 Task: Navigate through Radio City Music Hall to the orchestra seating area.
Action: Mouse moved to (222, 53)
Screenshot: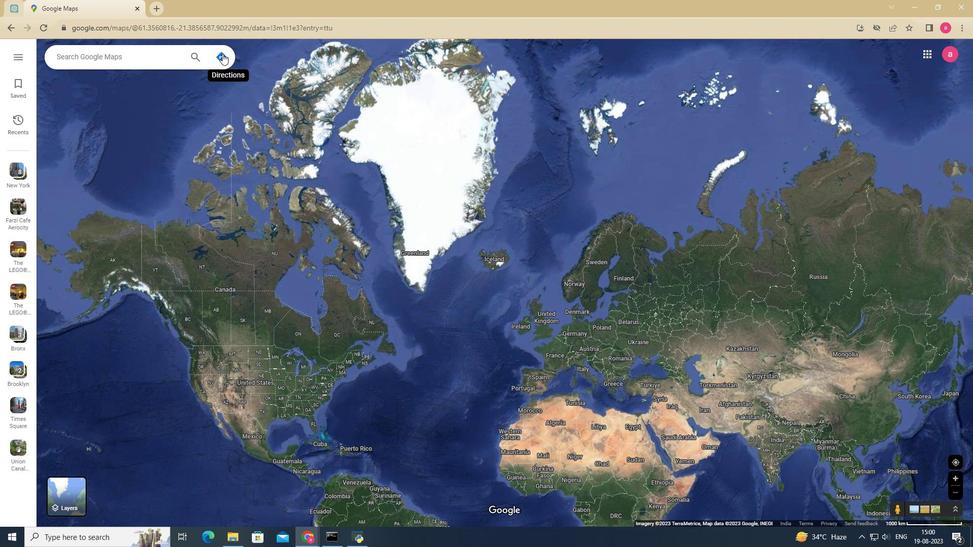 
Action: Mouse pressed left at (222, 53)
Screenshot: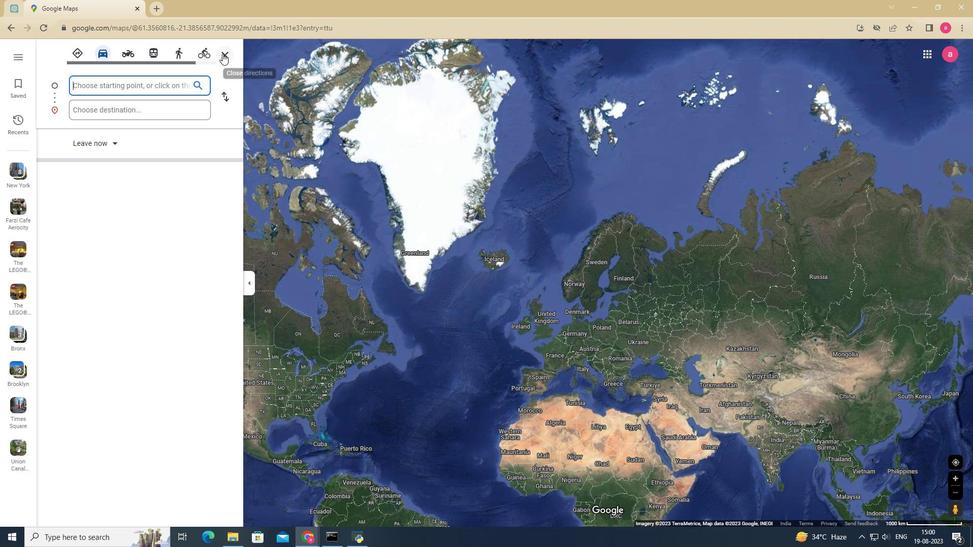 
Action: Mouse moved to (89, 88)
Screenshot: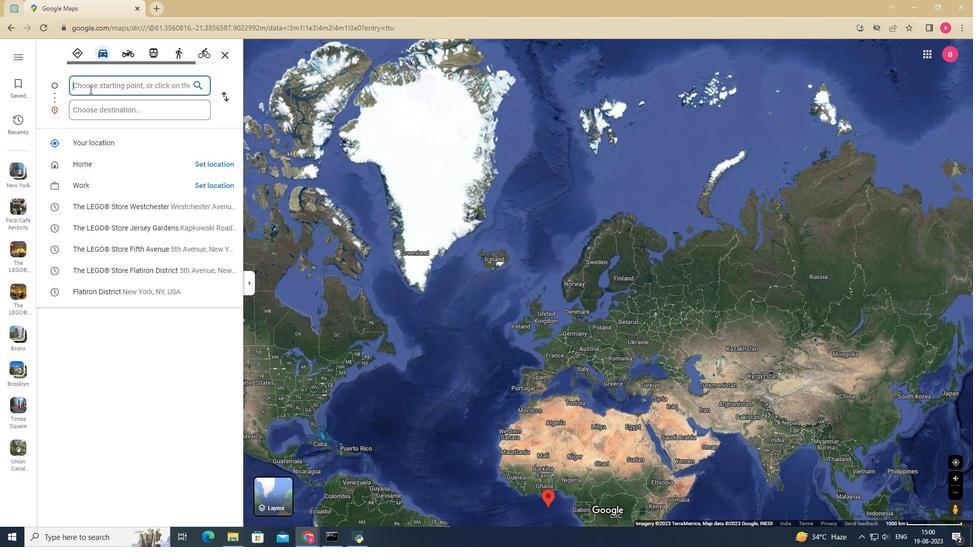 
Action: Mouse pressed left at (89, 88)
Screenshot: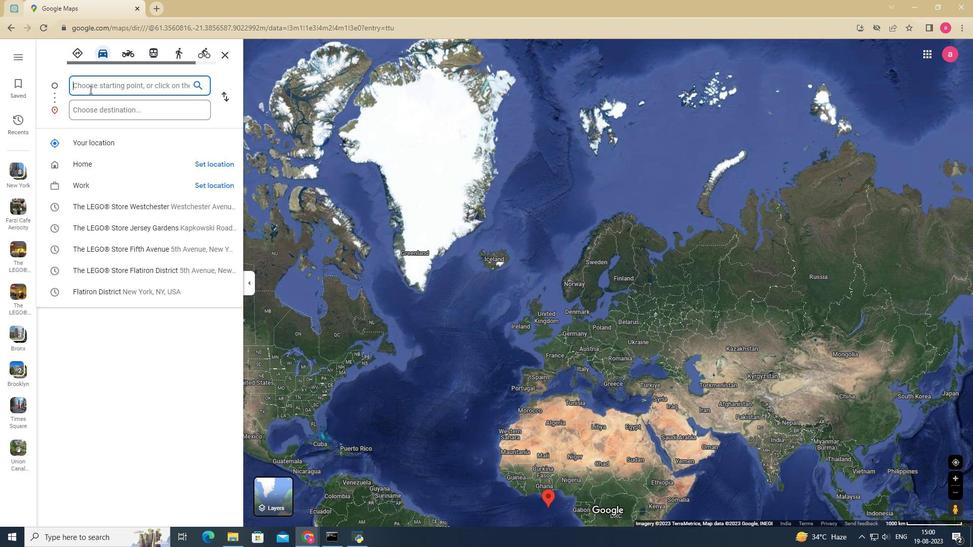 
Action: Mouse moved to (89, 89)
Screenshot: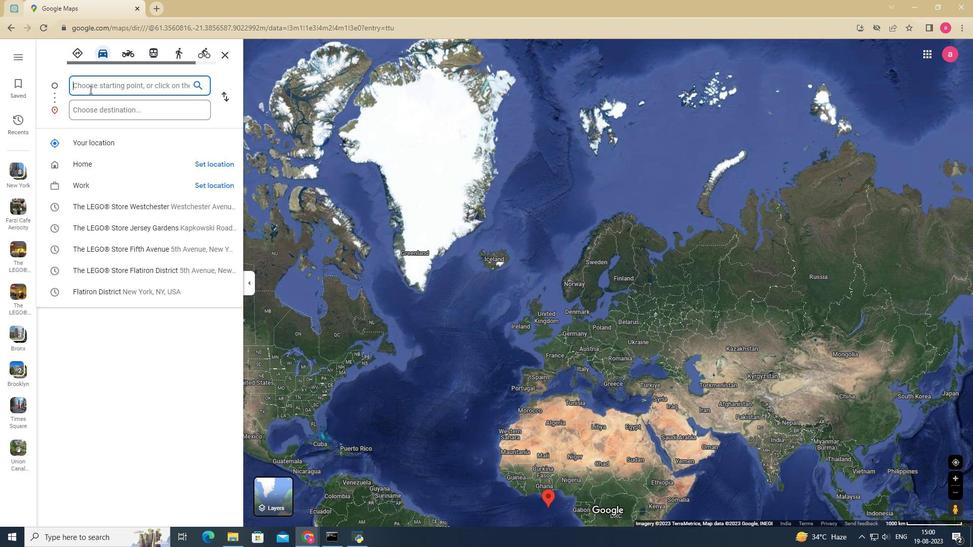 
Action: Key pressed radio<Key.space>muscia<Key.backspace><Key.backspace><Key.backspace>ic<Key.space>hall<Key.enter>
Screenshot: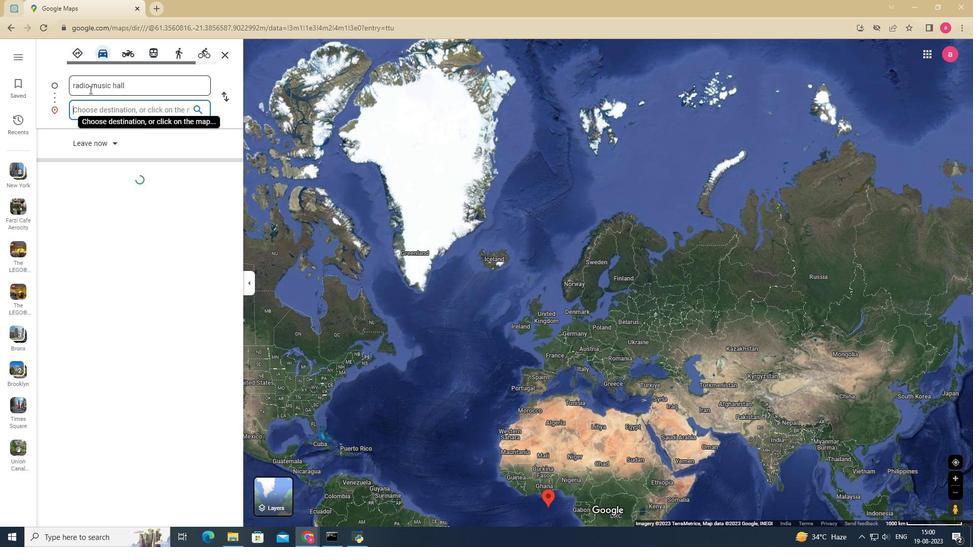 
Action: Mouse moved to (105, 115)
Screenshot: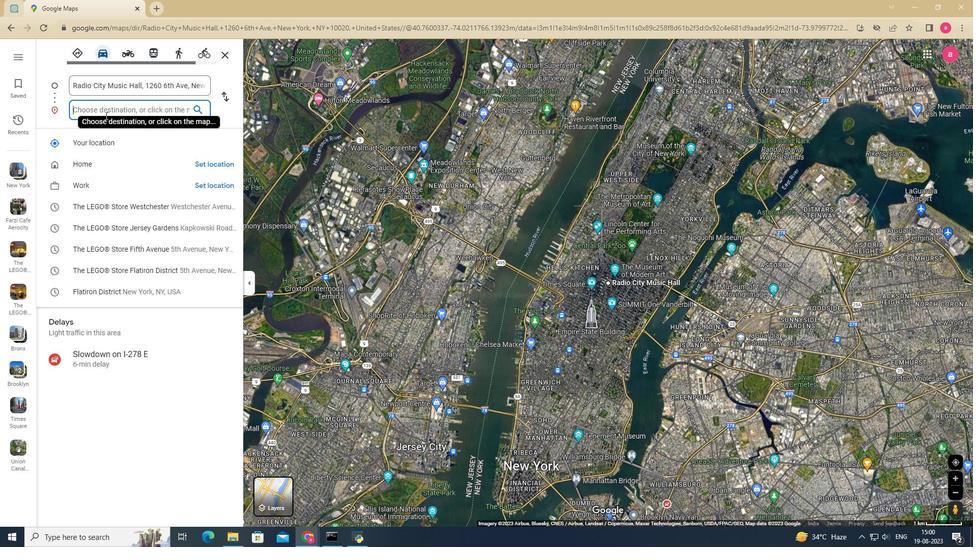 
Action: Mouse pressed left at (105, 115)
Screenshot: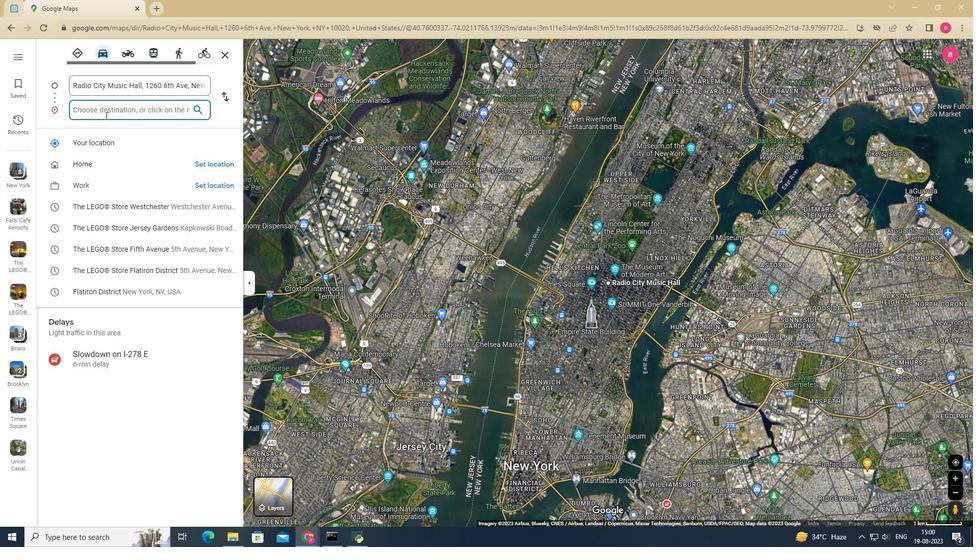 
Action: Key pressed orchestra<Key.space>seating<Key.space>area<Key.enter>
Screenshot: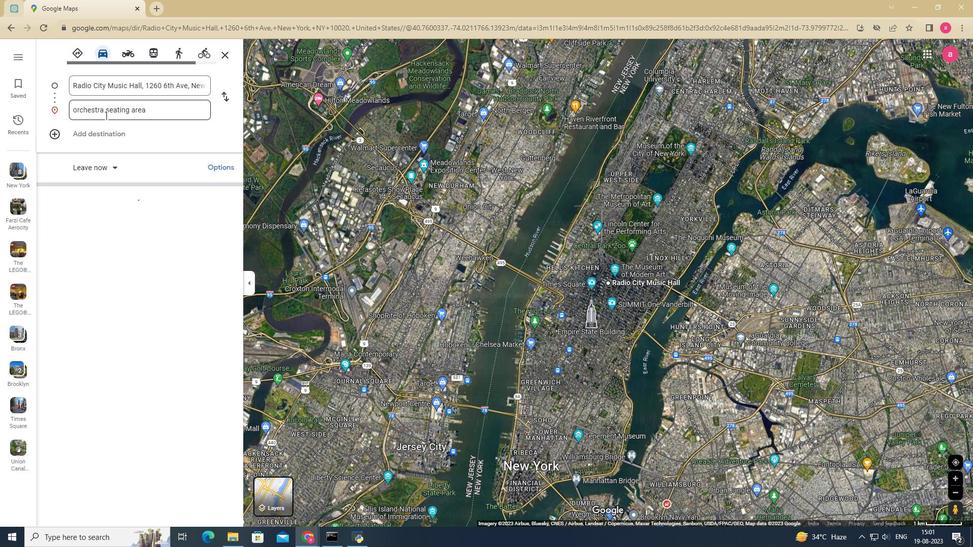 
Action: Mouse moved to (640, 357)
Screenshot: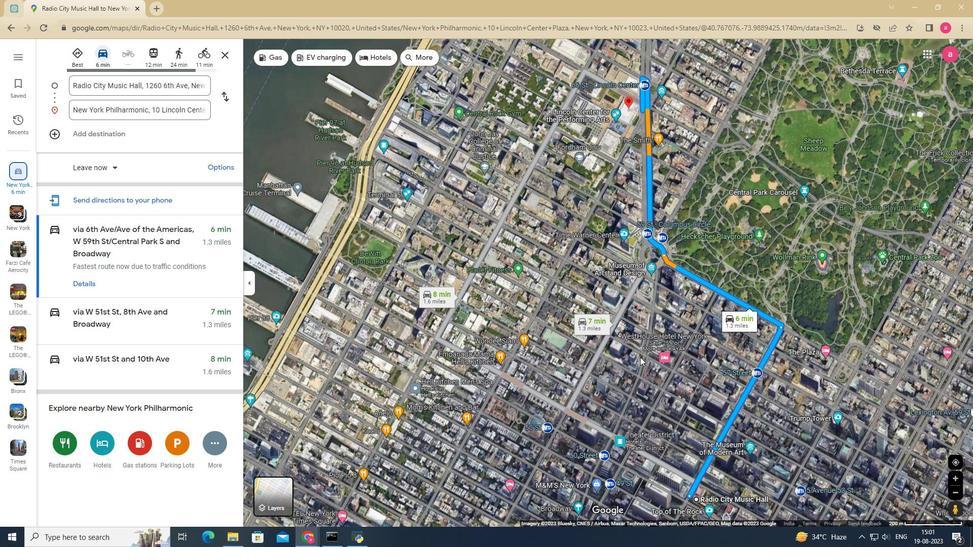 
Action: Mouse scrolled (640, 356) with delta (0, 0)
Screenshot: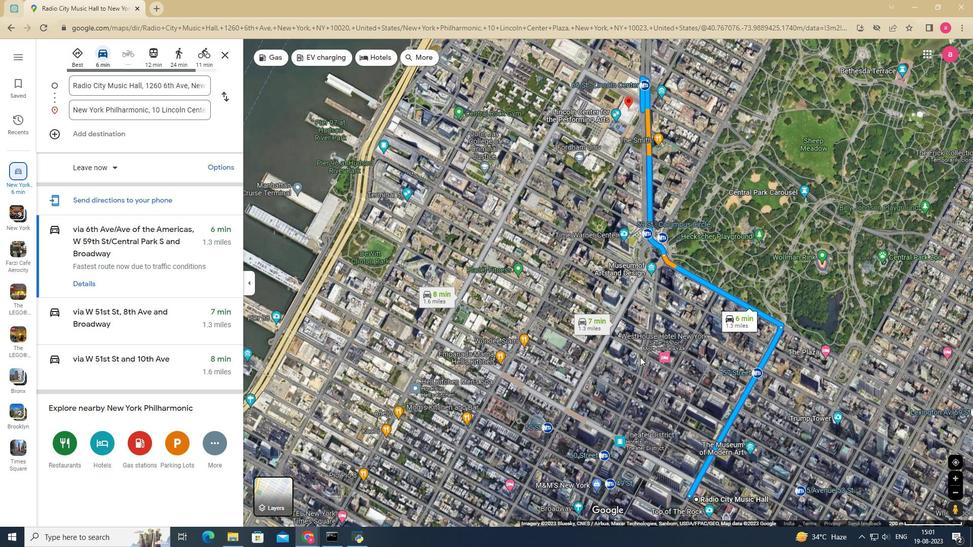 
Action: Mouse scrolled (640, 356) with delta (0, 0)
Screenshot: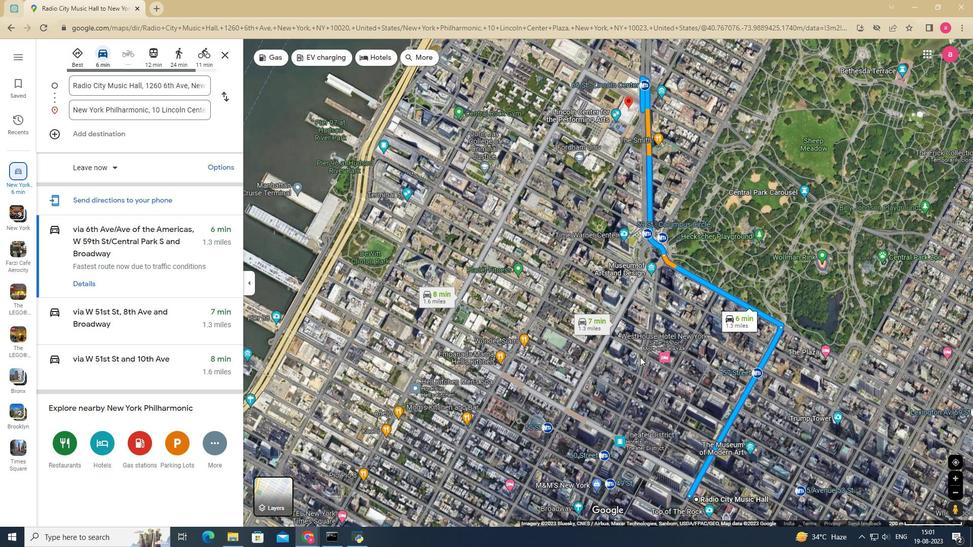 
Action: Mouse scrolled (640, 356) with delta (0, 0)
Screenshot: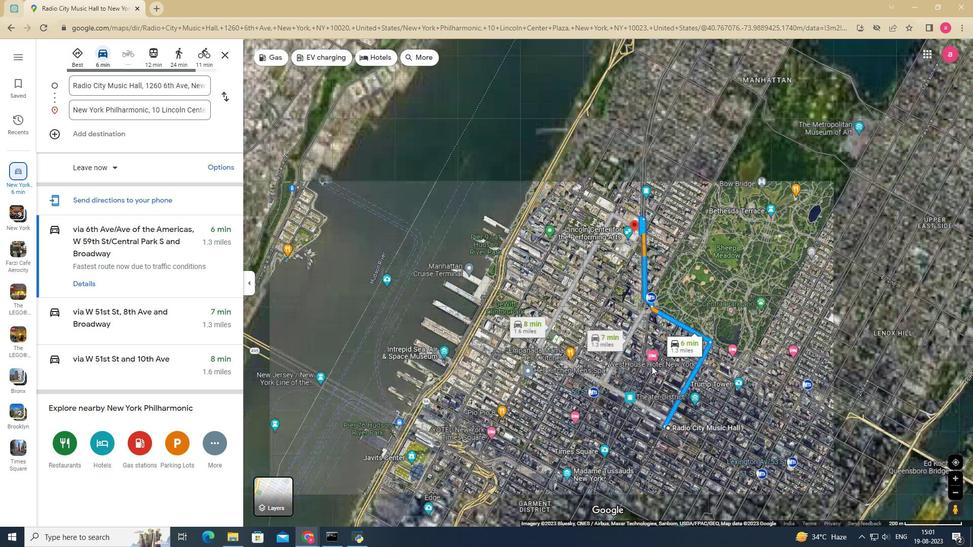 
Action: Mouse scrolled (640, 356) with delta (0, 0)
Screenshot: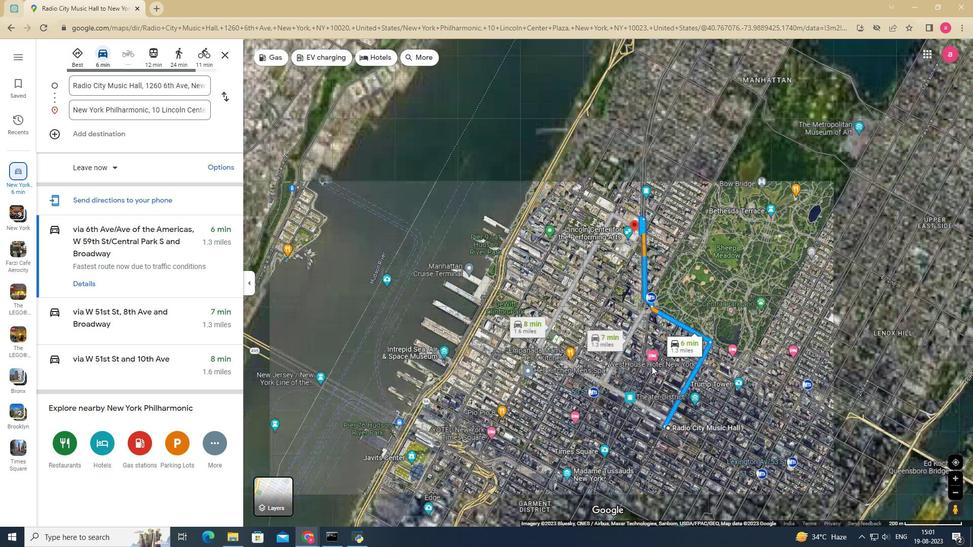 
Action: Mouse scrolled (640, 356) with delta (0, 0)
Screenshot: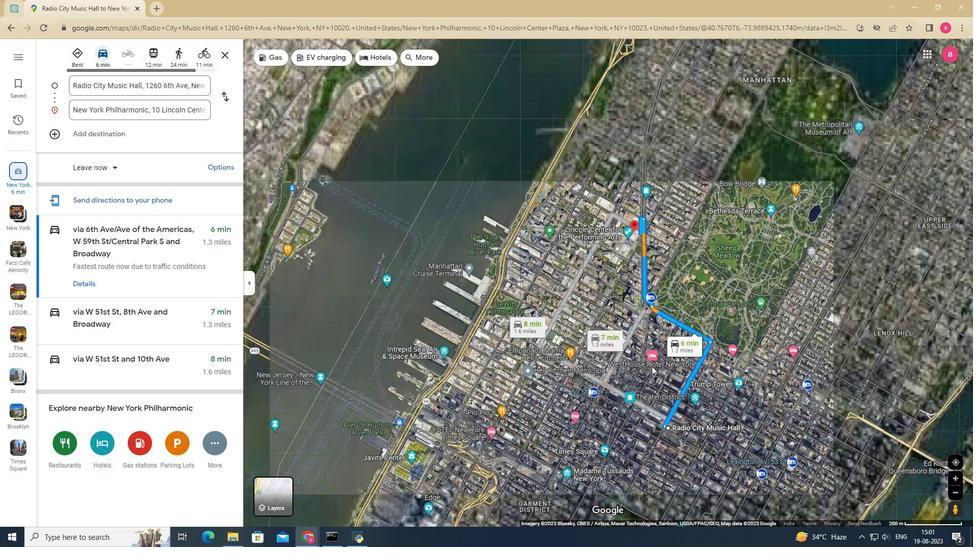 
Action: Mouse scrolled (640, 356) with delta (0, 0)
Screenshot: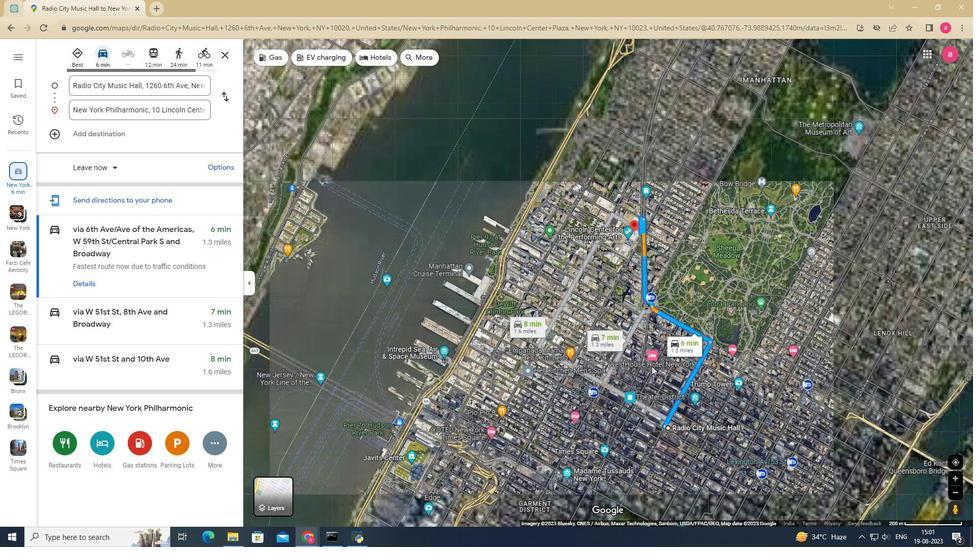 
Action: Mouse moved to (670, 425)
Screenshot: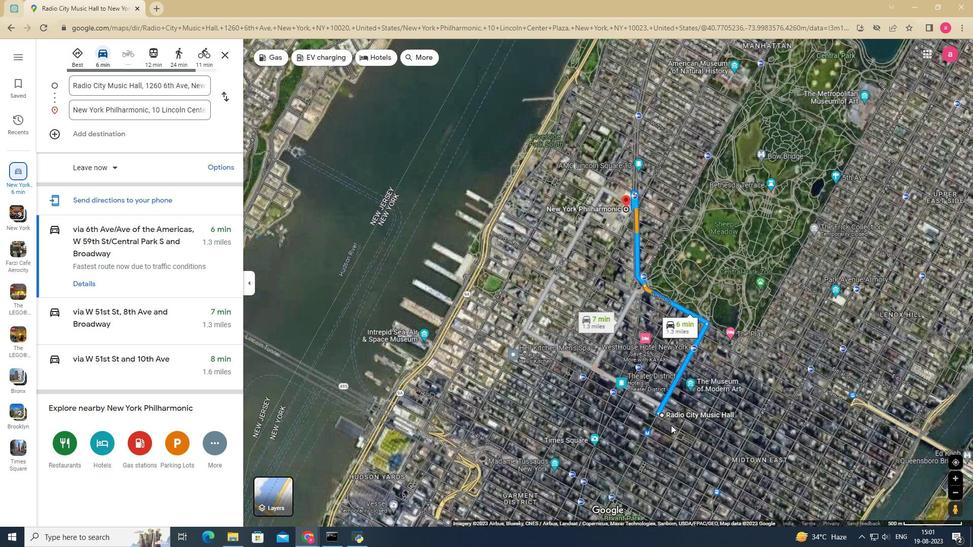 
Action: Mouse scrolled (670, 425) with delta (0, 0)
Screenshot: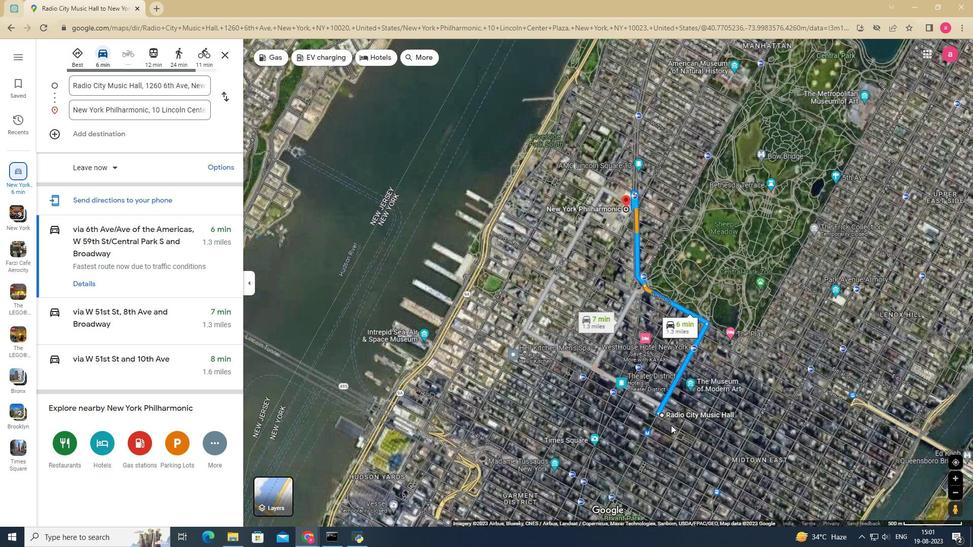 
Action: Mouse moved to (670, 425)
Screenshot: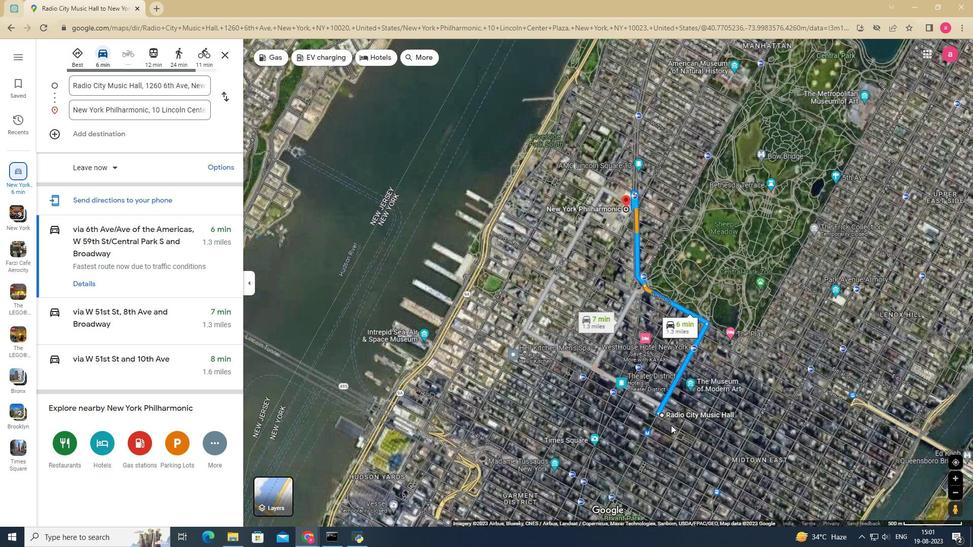
Action: Mouse scrolled (670, 425) with delta (0, 0)
Screenshot: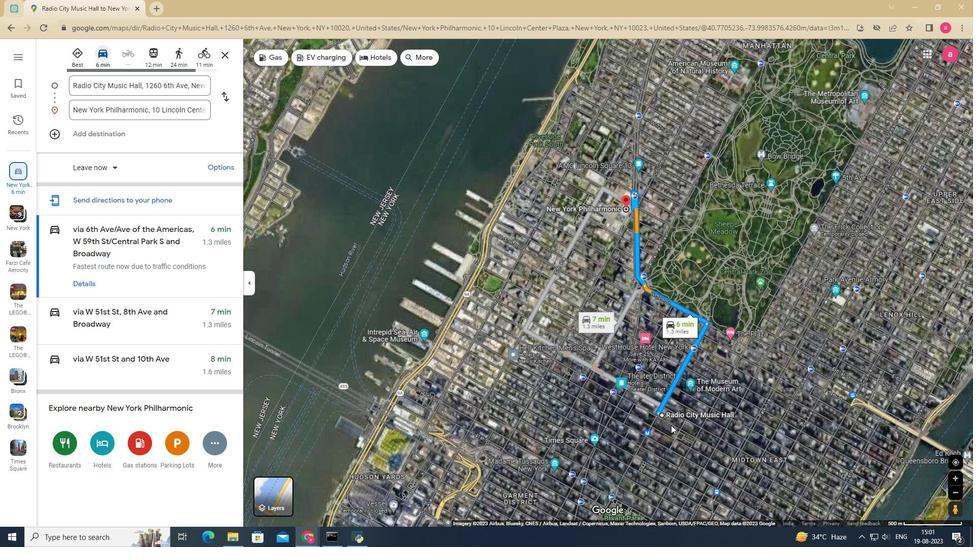 
Action: Mouse scrolled (670, 425) with delta (0, 0)
Screenshot: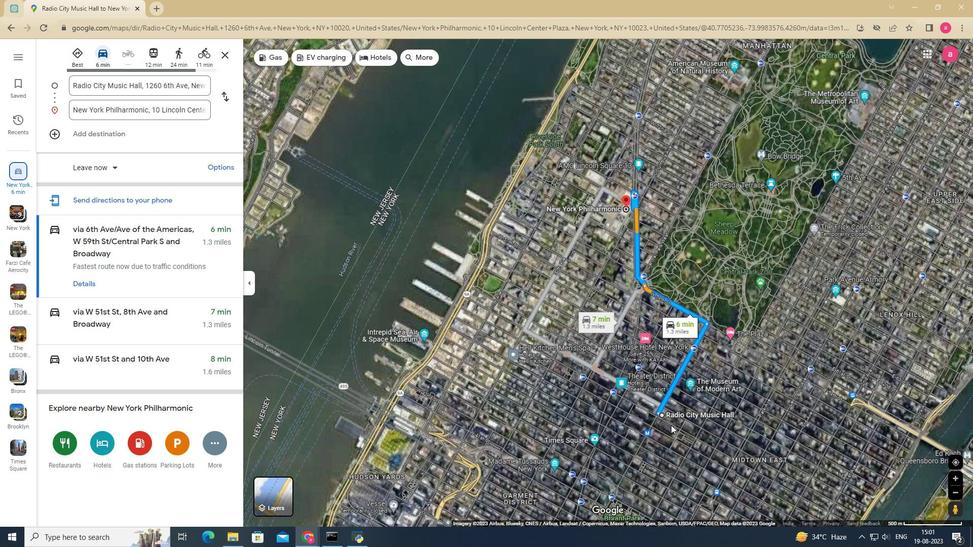 
Action: Mouse scrolled (670, 425) with delta (0, 0)
Screenshot: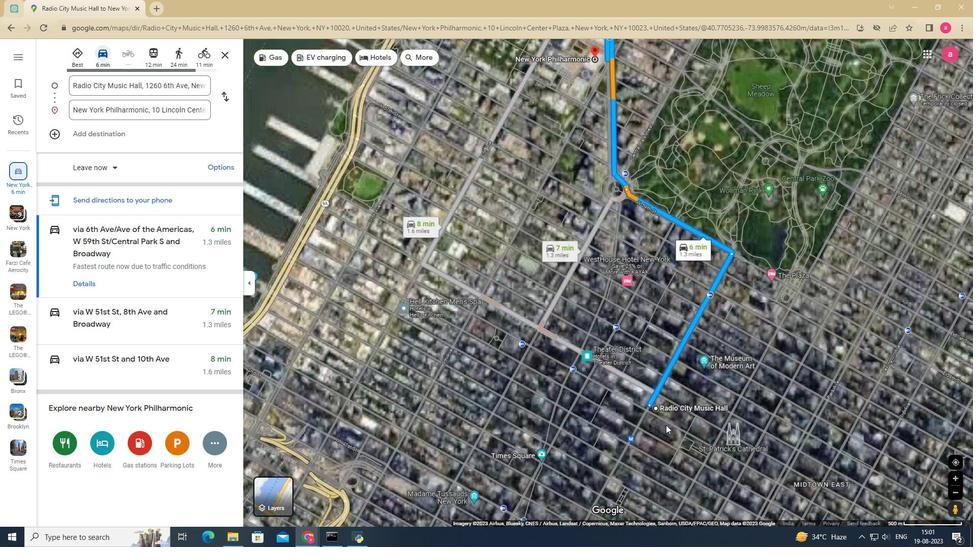 
Action: Mouse scrolled (670, 425) with delta (0, 0)
Screenshot: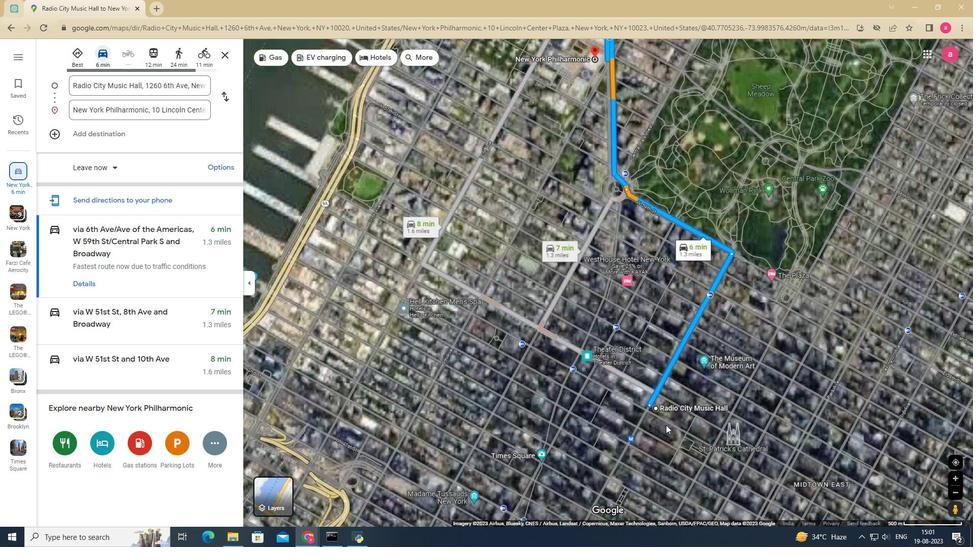 
Action: Mouse scrolled (670, 425) with delta (0, 0)
Screenshot: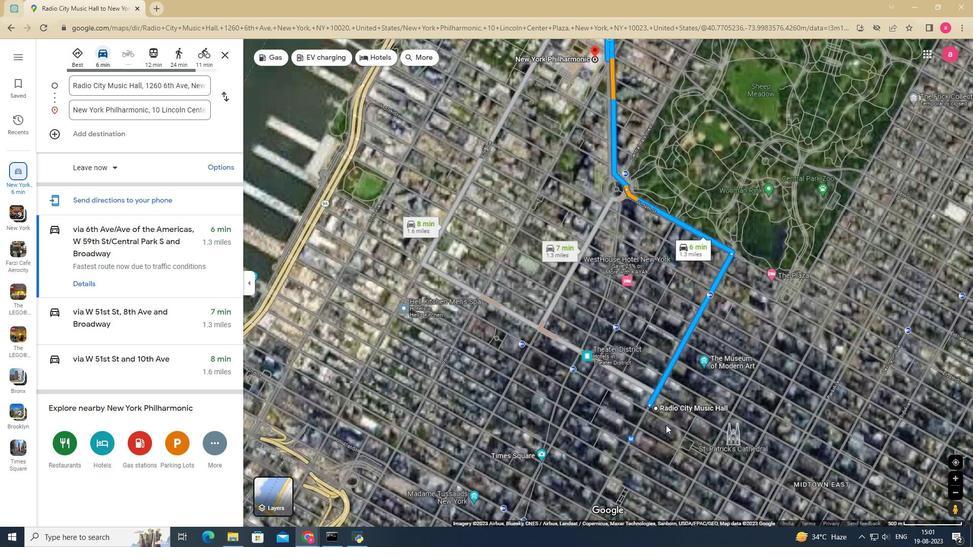 
Action: Mouse moved to (640, 406)
Screenshot: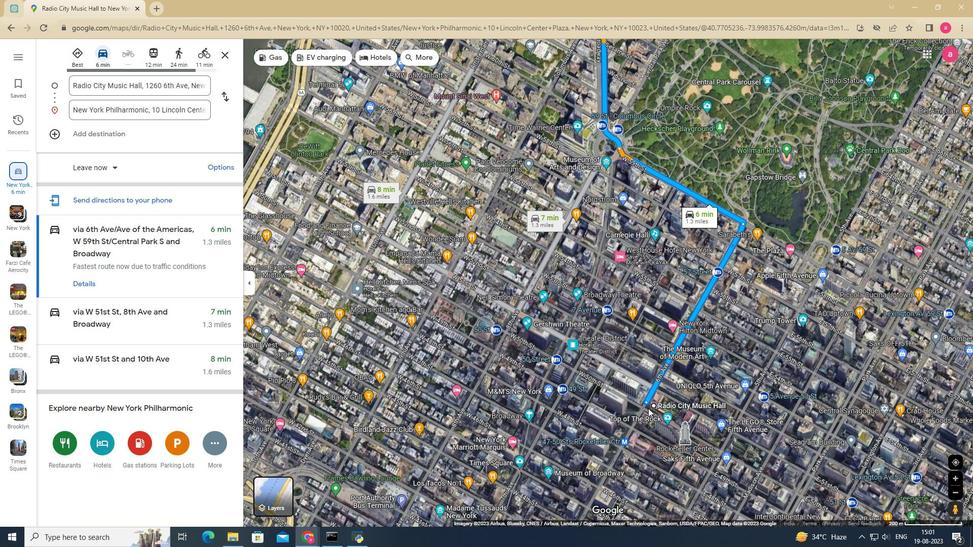 
Action: Mouse scrolled (640, 406) with delta (0, 0)
Screenshot: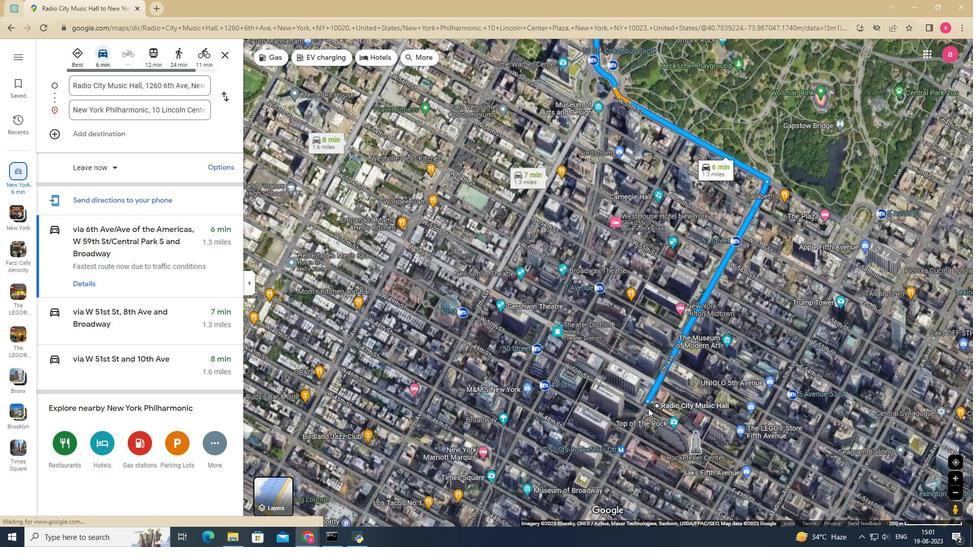 
Action: Mouse moved to (642, 406)
Screenshot: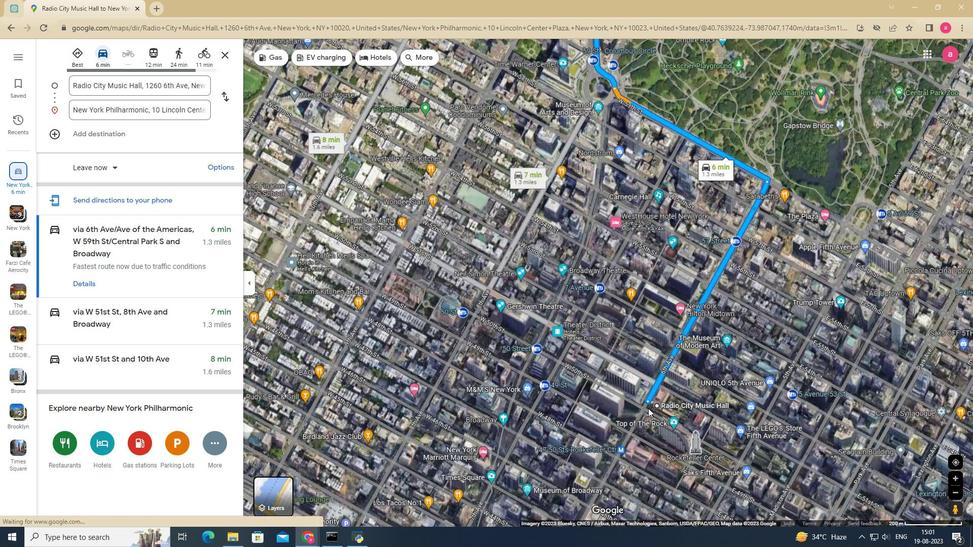 
Action: Mouse scrolled (640, 406) with delta (0, 0)
Screenshot: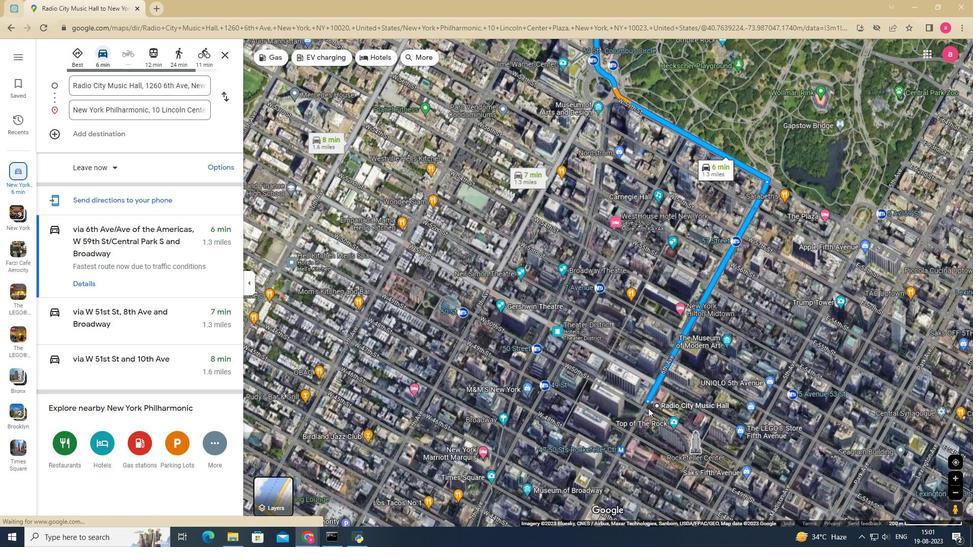 
Action: Mouse moved to (648, 408)
Screenshot: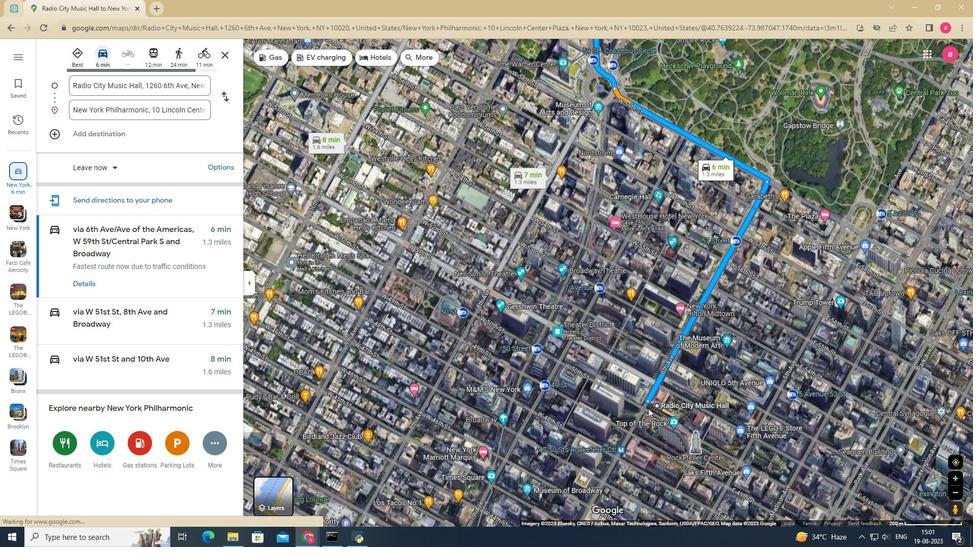 
Action: Mouse scrolled (645, 407) with delta (0, 0)
Screenshot: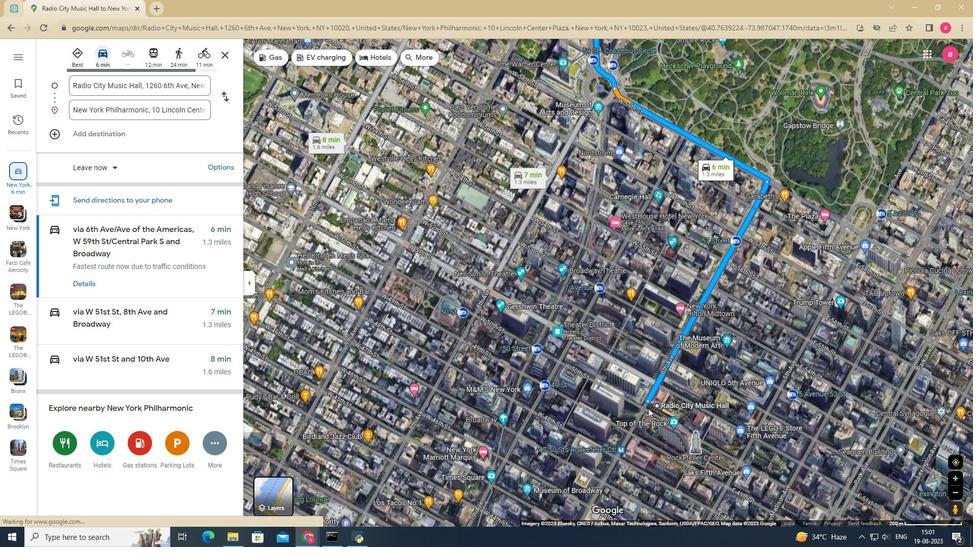 
Action: Mouse moved to (648, 408)
Screenshot: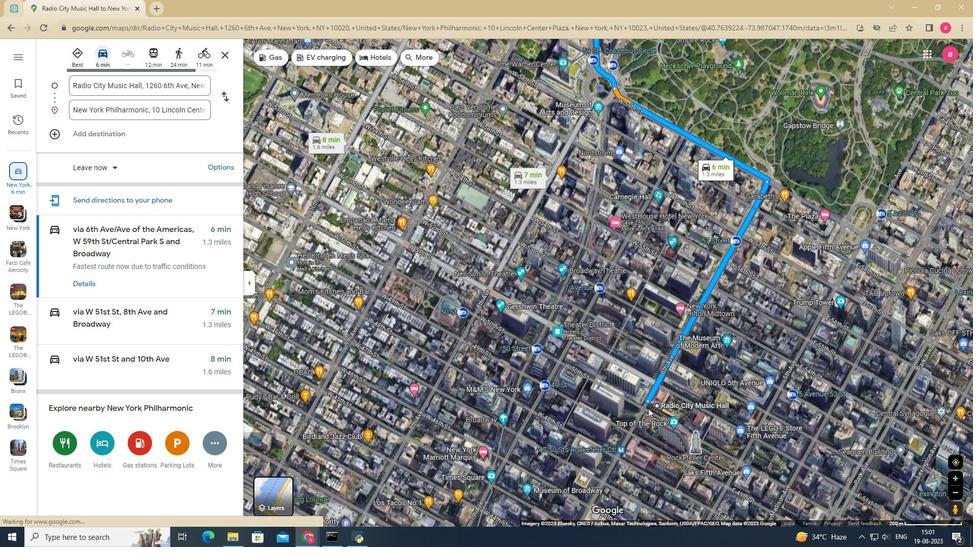 
Action: Mouse scrolled (648, 408) with delta (0, 0)
Screenshot: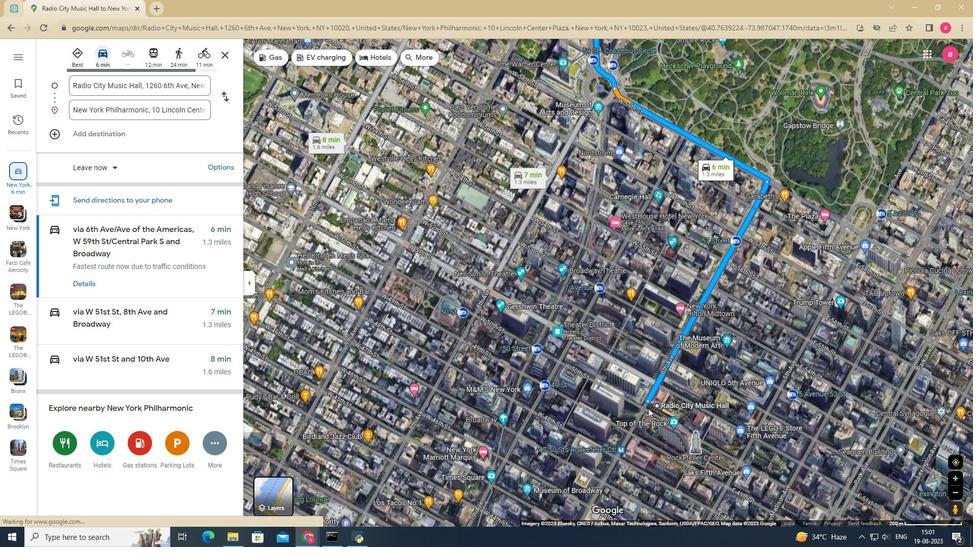 
Action: Mouse scrolled (648, 408) with delta (0, 0)
Screenshot: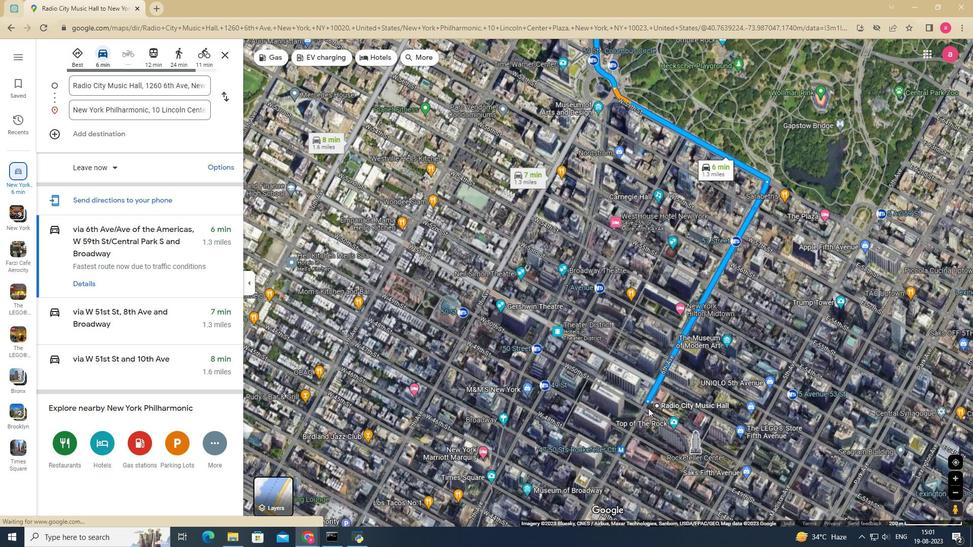
Action: Mouse scrolled (648, 408) with delta (0, 0)
Screenshot: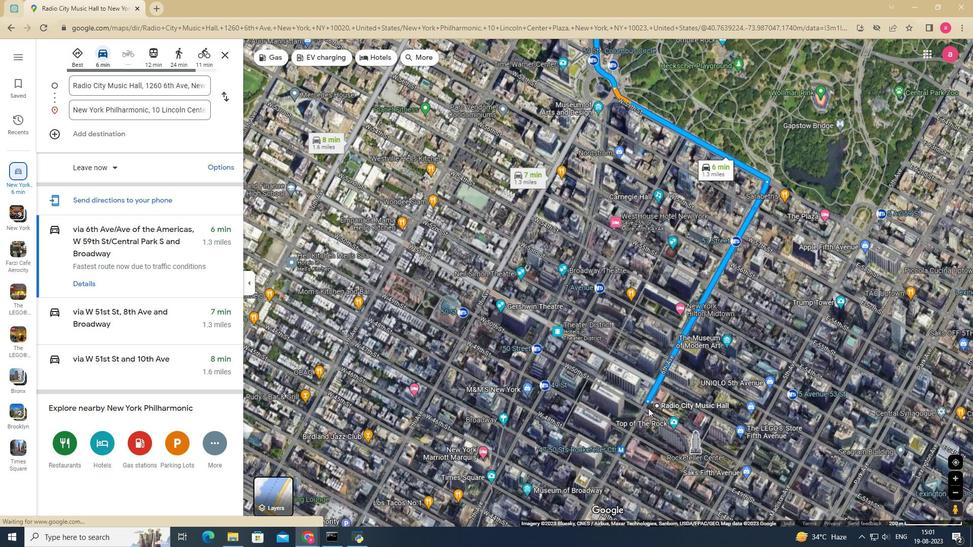 
Action: Mouse scrolled (648, 408) with delta (0, 0)
Screenshot: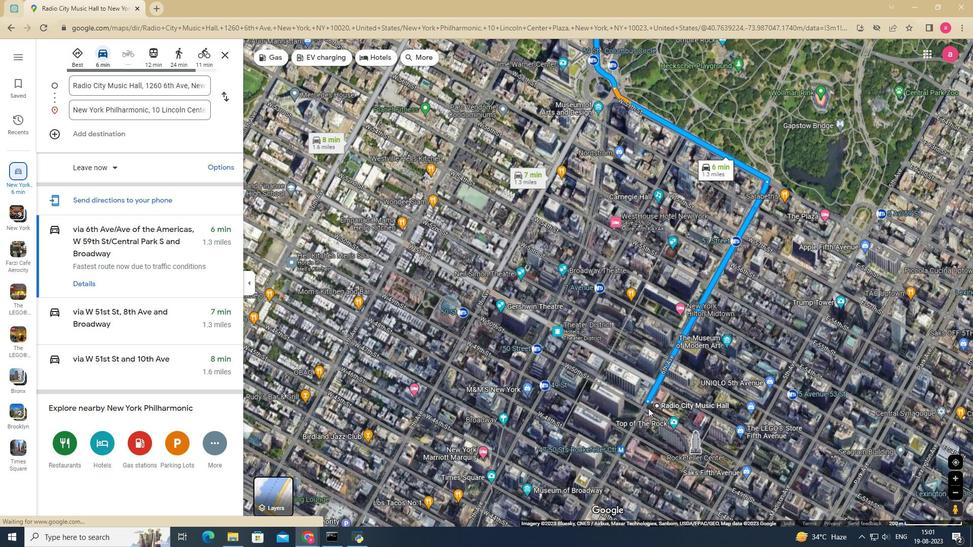 
Action: Mouse scrolled (648, 408) with delta (0, 0)
Screenshot: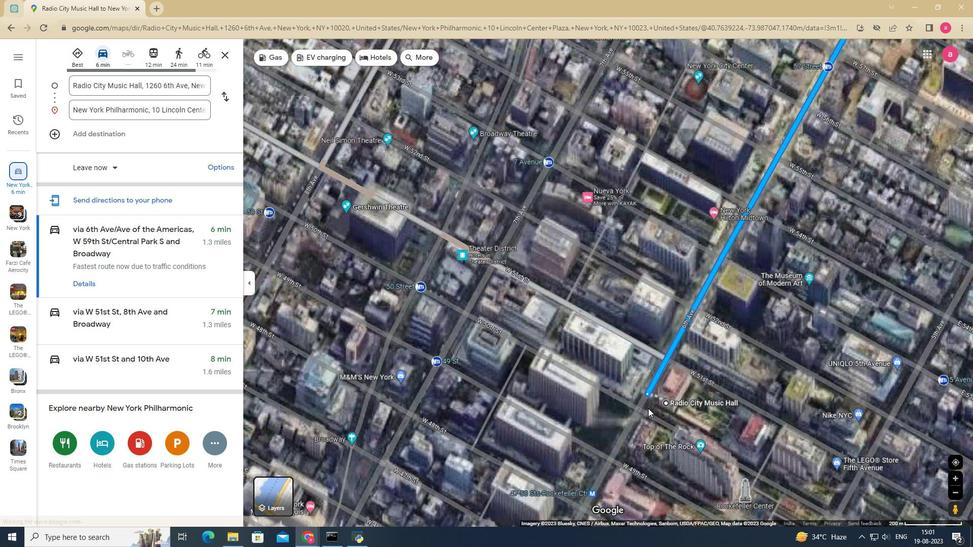 
Action: Mouse moved to (643, 401)
Screenshot: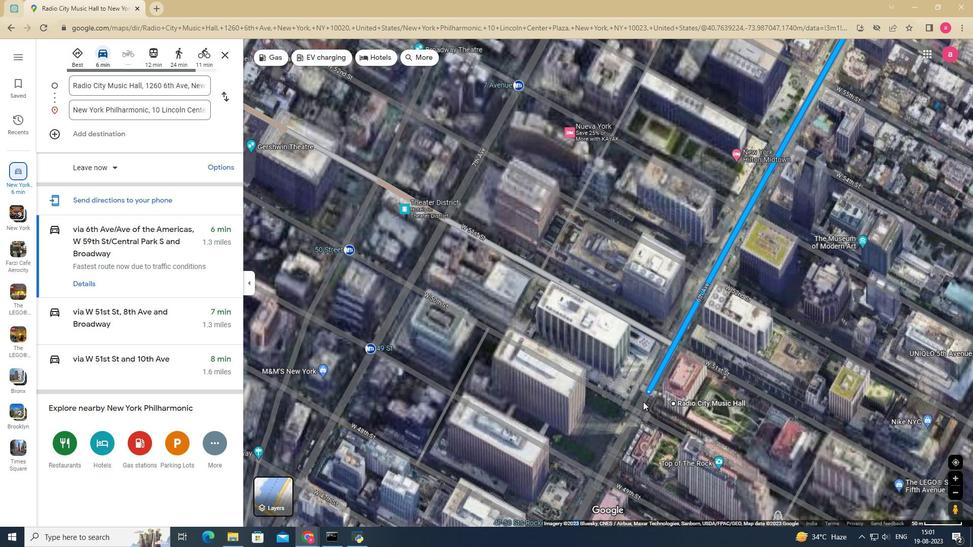 
Action: Mouse scrolled (642, 402) with delta (0, 0)
Screenshot: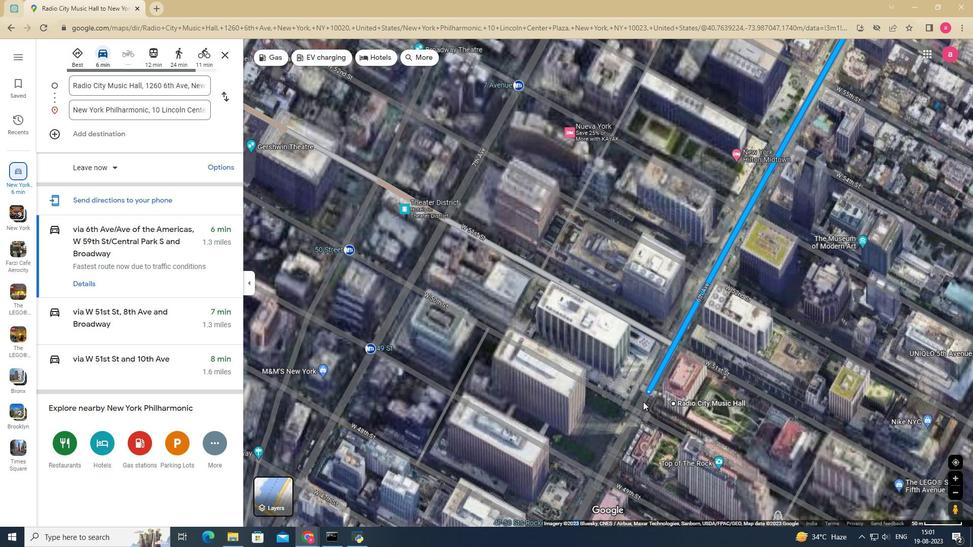 
Action: Mouse scrolled (643, 402) with delta (0, 0)
Screenshot: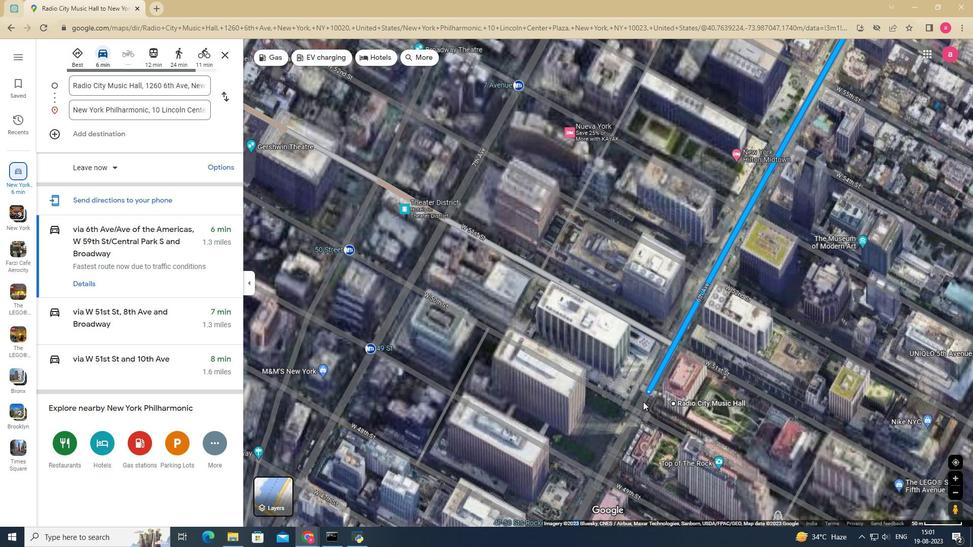 
Action: Mouse scrolled (643, 402) with delta (0, 0)
Screenshot: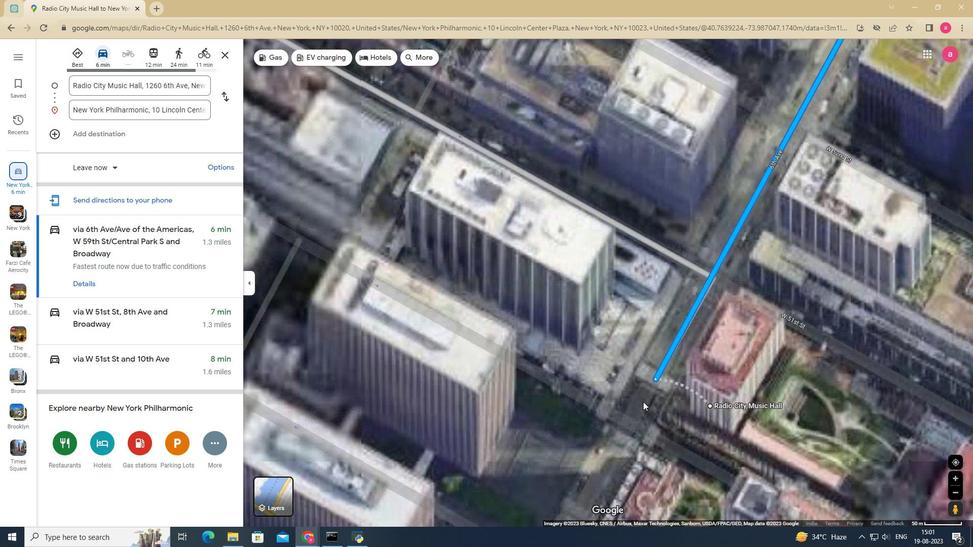 
Action: Mouse scrolled (643, 402) with delta (0, 0)
Screenshot: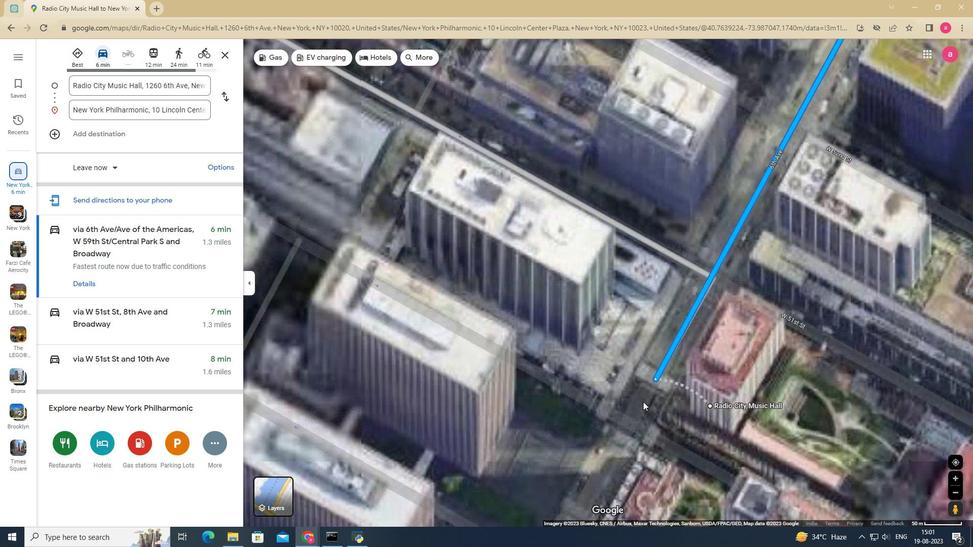 
Action: Mouse scrolled (643, 402) with delta (0, 0)
Screenshot: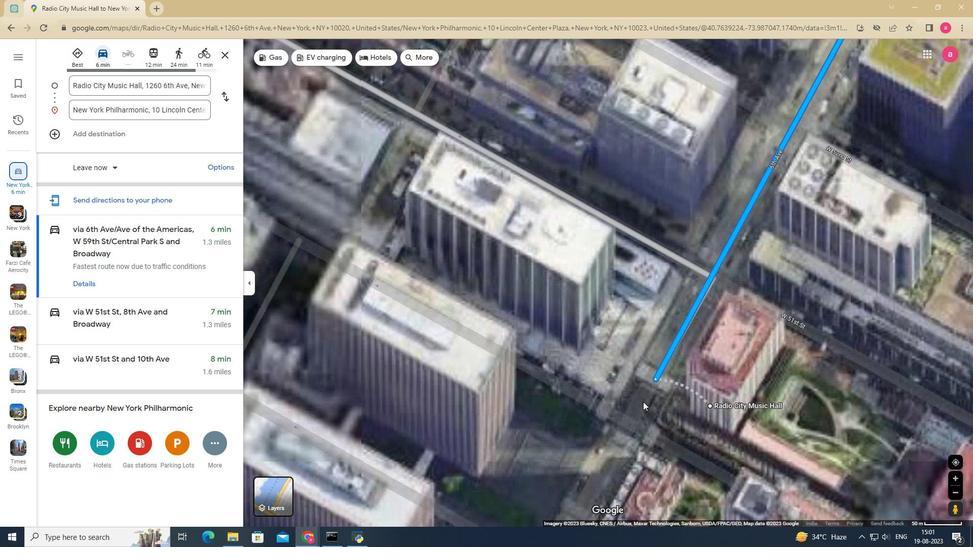 
Action: Mouse scrolled (643, 402) with delta (0, 0)
Screenshot: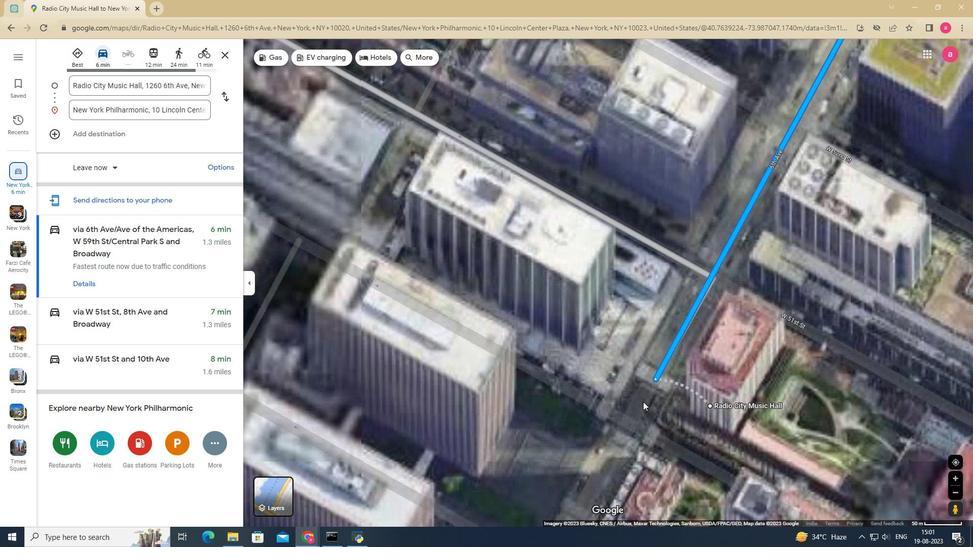 
Action: Mouse scrolled (643, 402) with delta (0, 0)
Screenshot: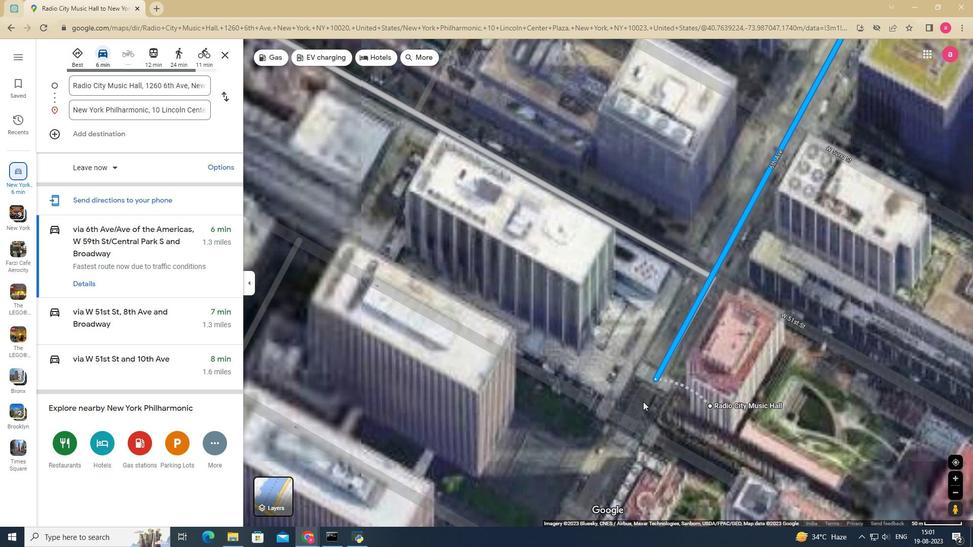 
Action: Mouse moved to (649, 384)
Screenshot: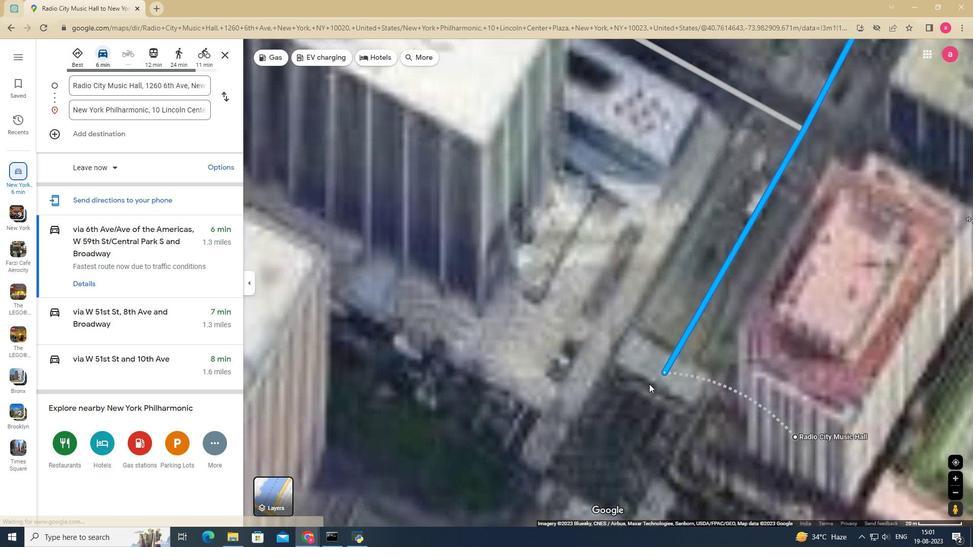 
Action: Mouse scrolled (649, 384) with delta (0, 0)
Screenshot: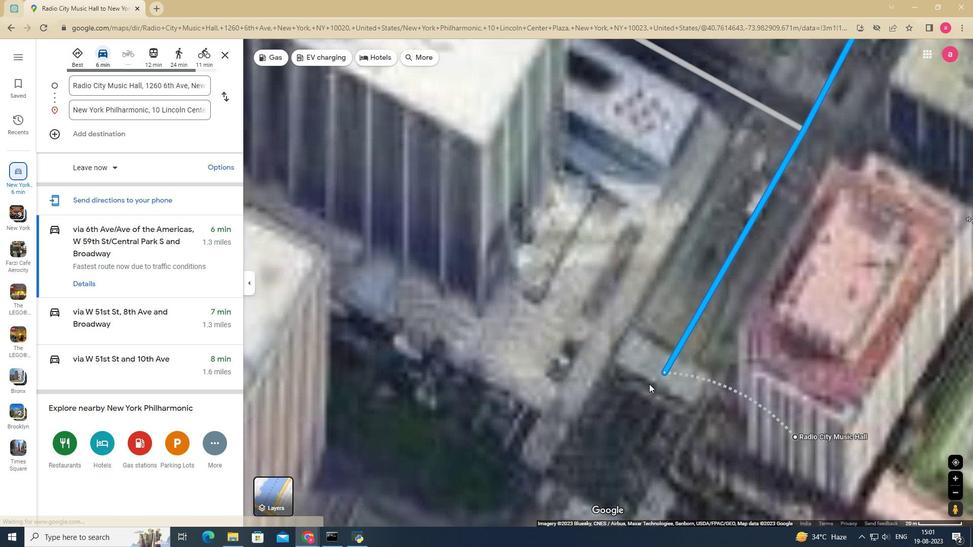 
Action: Mouse scrolled (649, 384) with delta (0, 0)
Screenshot: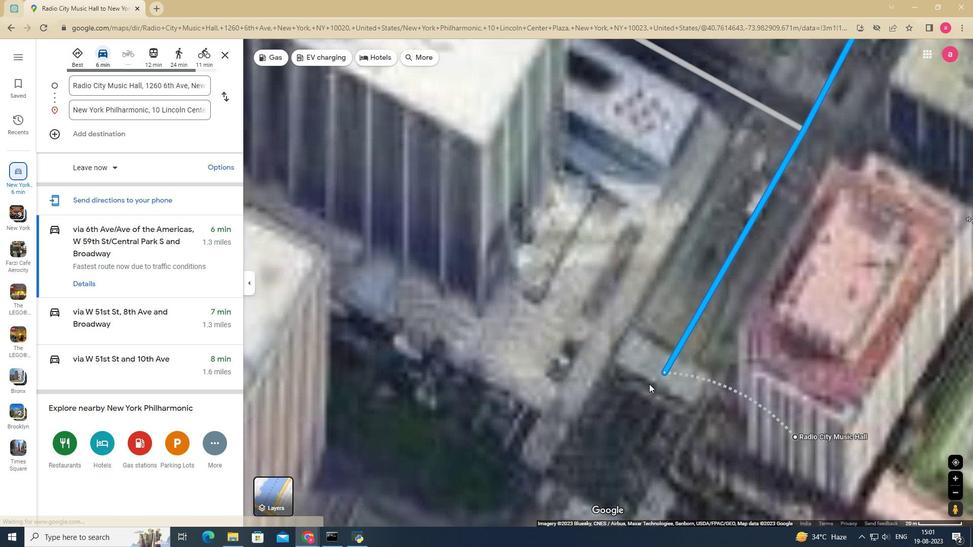 
Action: Mouse scrolled (649, 384) with delta (0, 0)
Screenshot: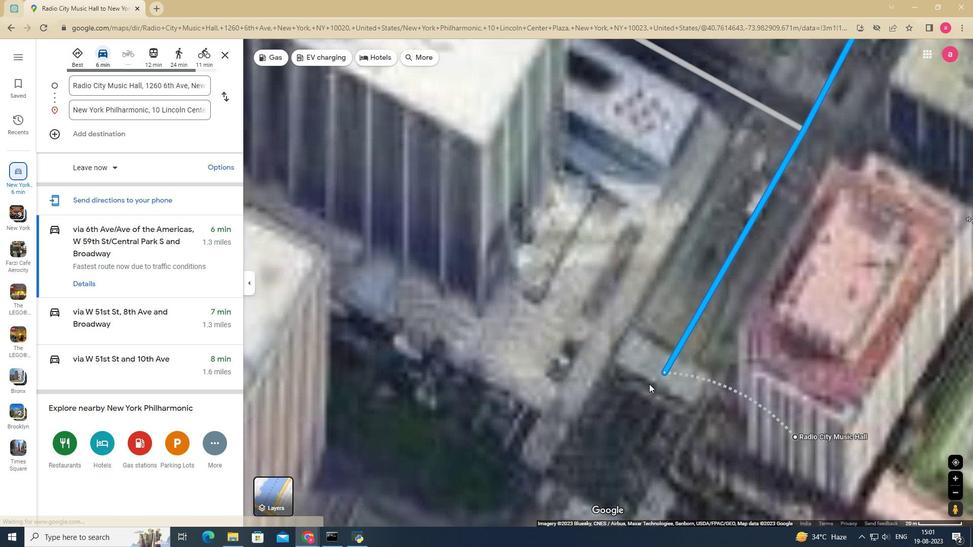 
Action: Mouse scrolled (649, 384) with delta (0, 0)
Screenshot: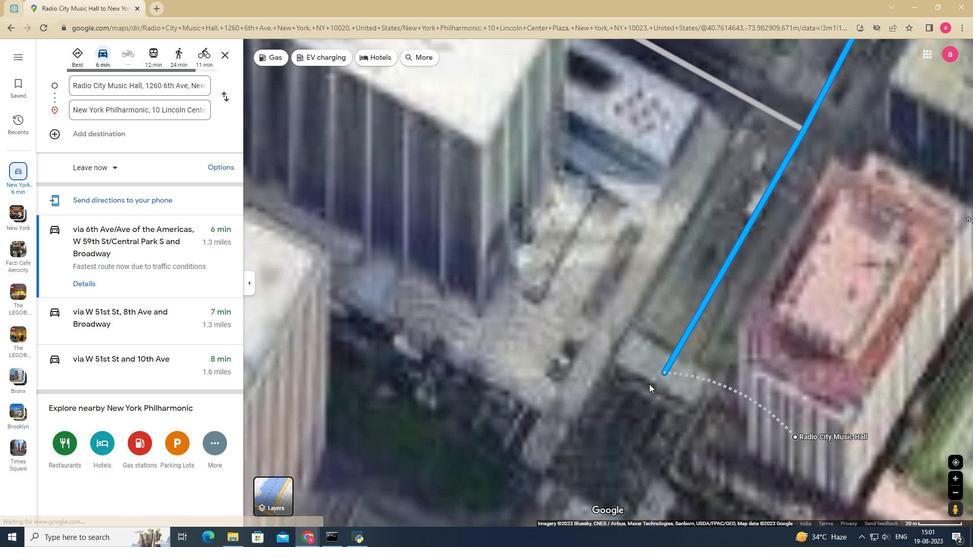 
Action: Mouse scrolled (649, 384) with delta (0, 0)
Screenshot: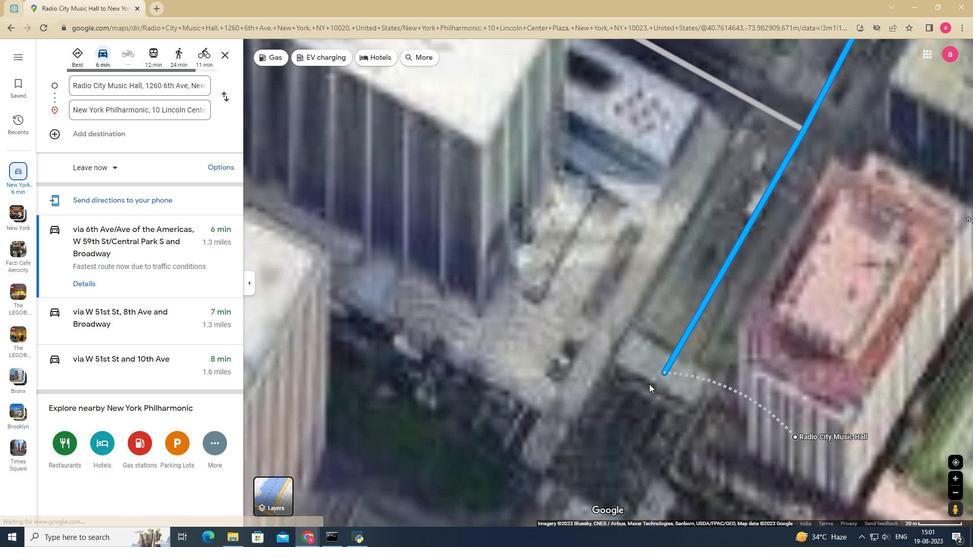 
Action: Mouse scrolled (649, 384) with delta (0, 0)
Screenshot: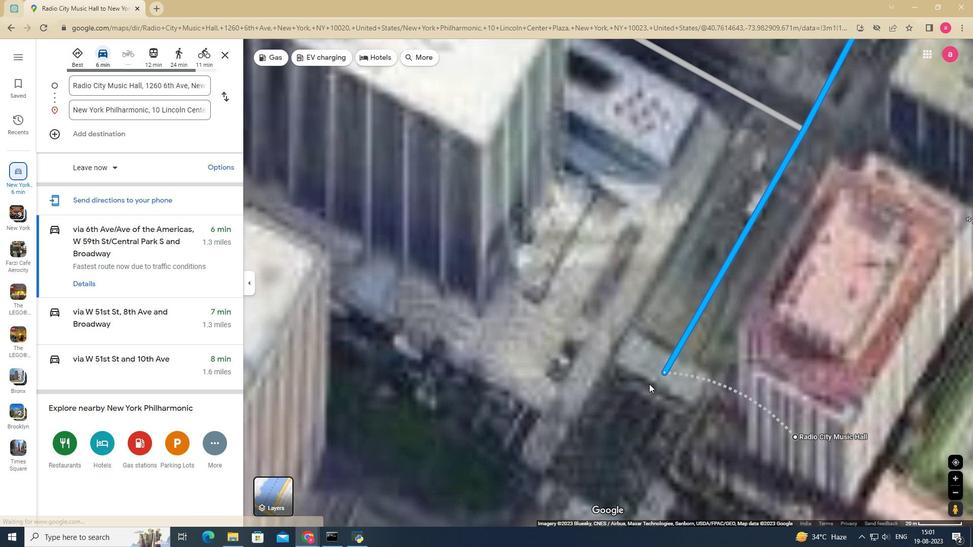 
Action: Mouse scrolled (649, 384) with delta (0, 0)
Screenshot: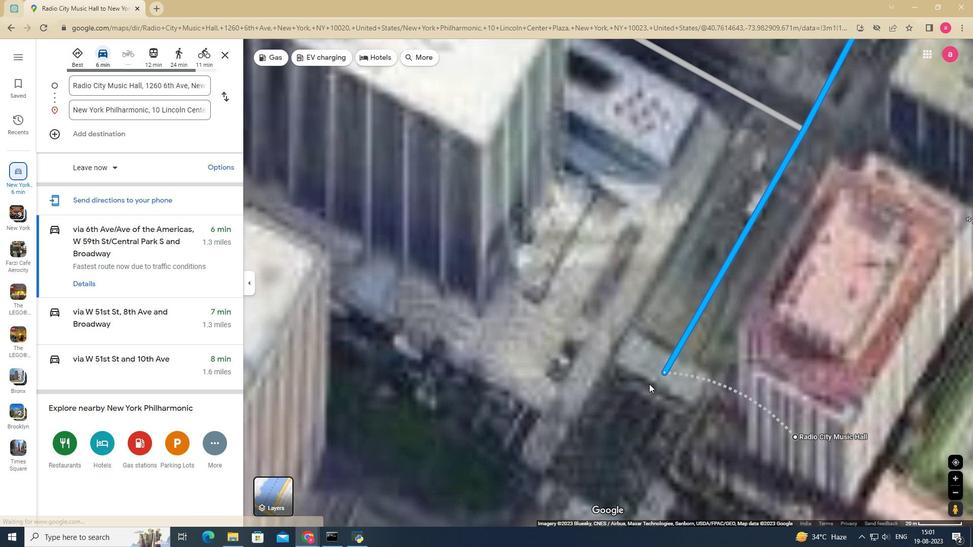 
Action: Mouse scrolled (649, 384) with delta (0, 0)
Screenshot: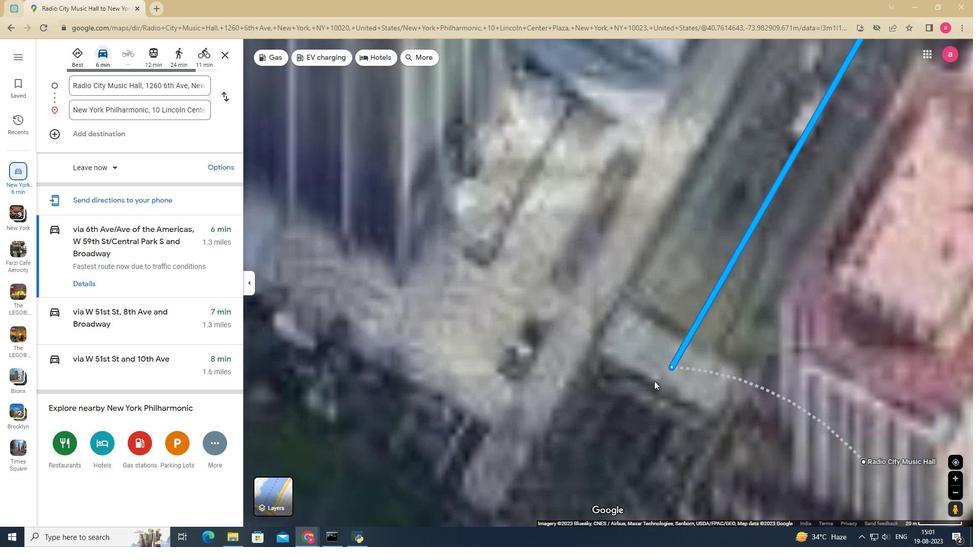 
Action: Mouse scrolled (649, 384) with delta (0, 0)
Screenshot: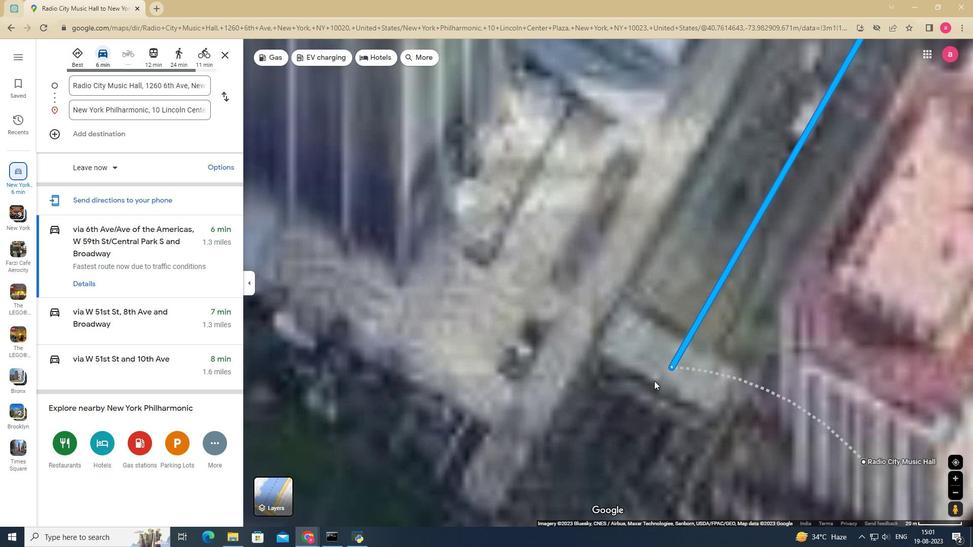 
Action: Mouse moved to (691, 374)
Screenshot: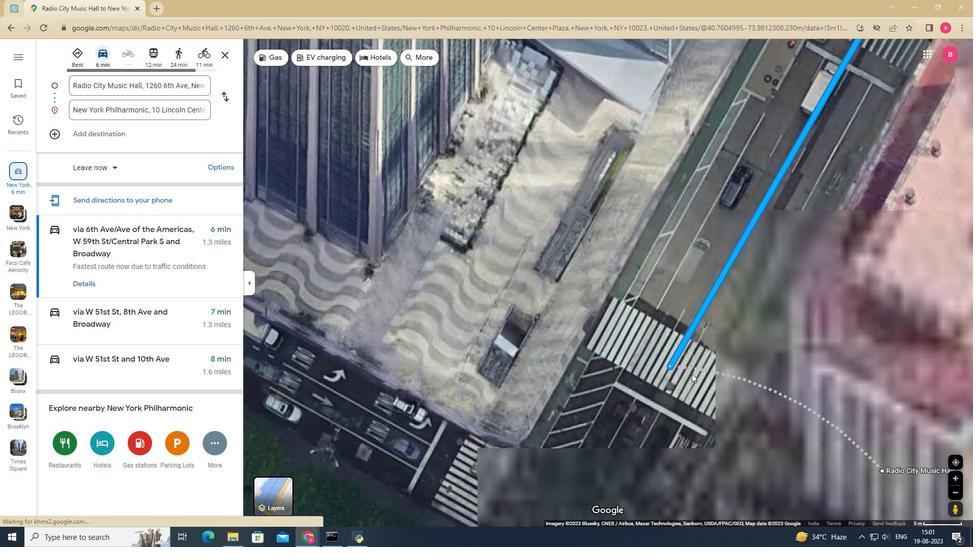 
Action: Mouse scrolled (691, 375) with delta (0, 0)
Screenshot: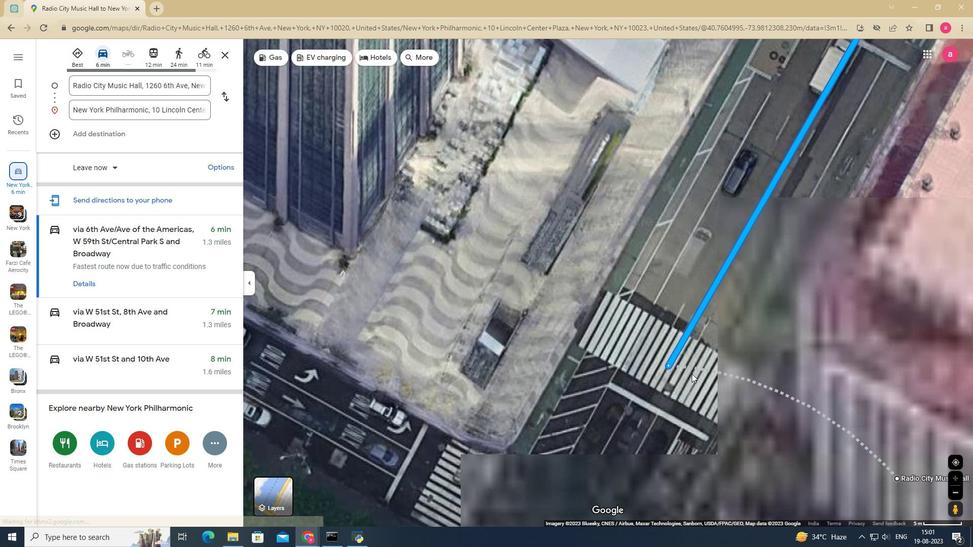 
Action: Mouse moved to (691, 374)
Screenshot: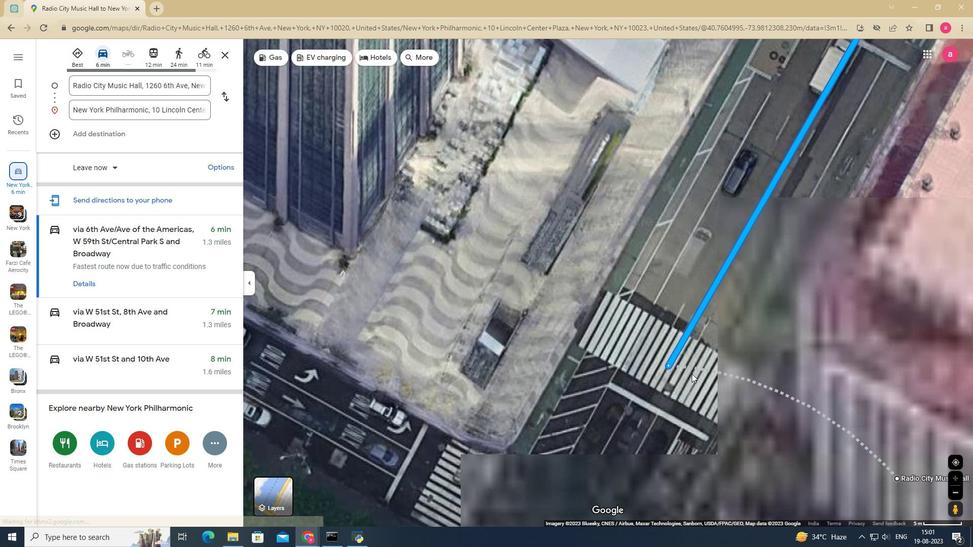 
Action: Mouse scrolled (691, 374) with delta (0, 0)
Screenshot: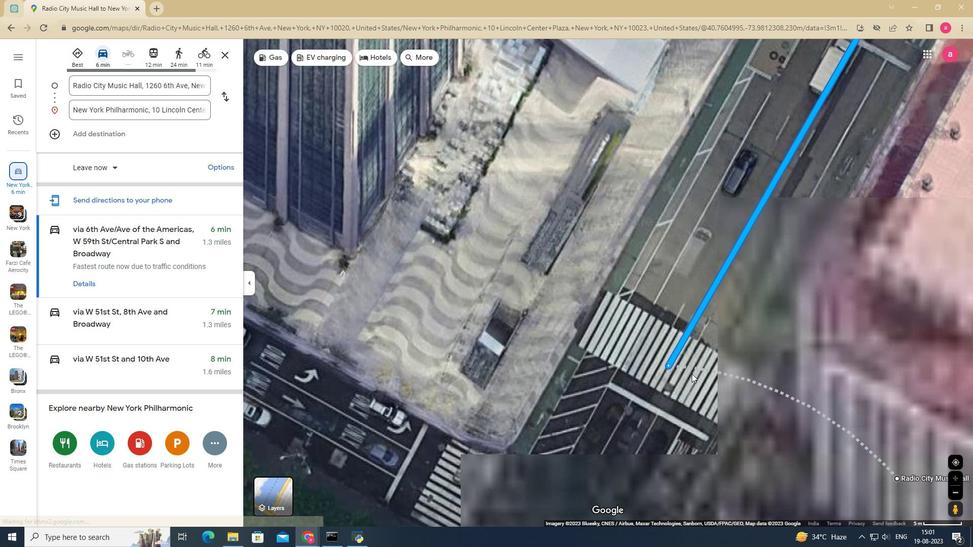 
Action: Mouse moved to (691, 374)
Screenshot: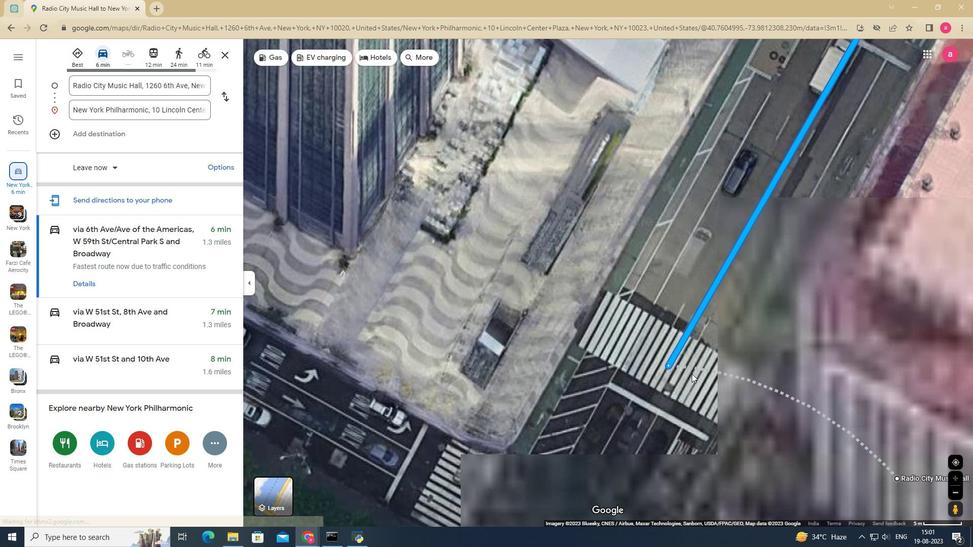 
Action: Mouse scrolled (691, 374) with delta (0, 0)
Screenshot: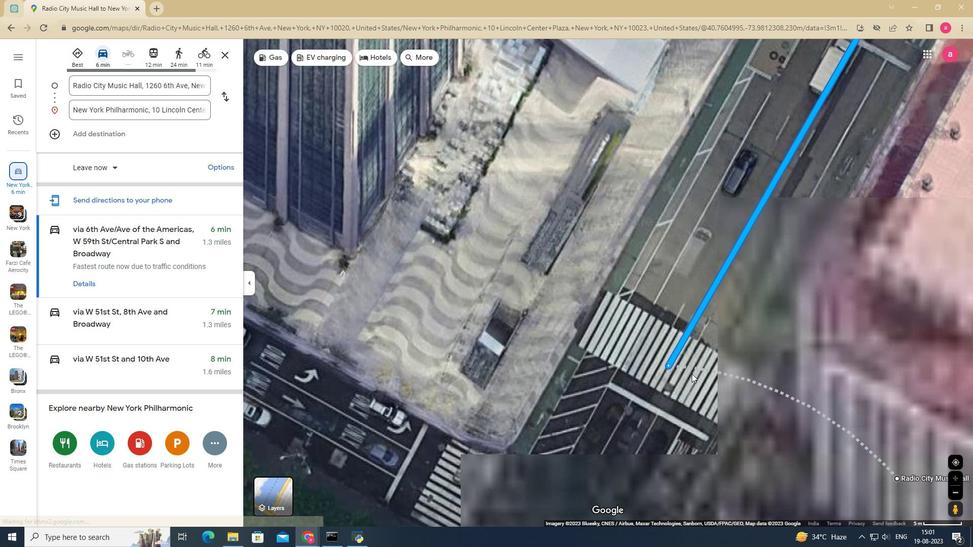 
Action: Mouse scrolled (691, 374) with delta (0, 0)
Screenshot: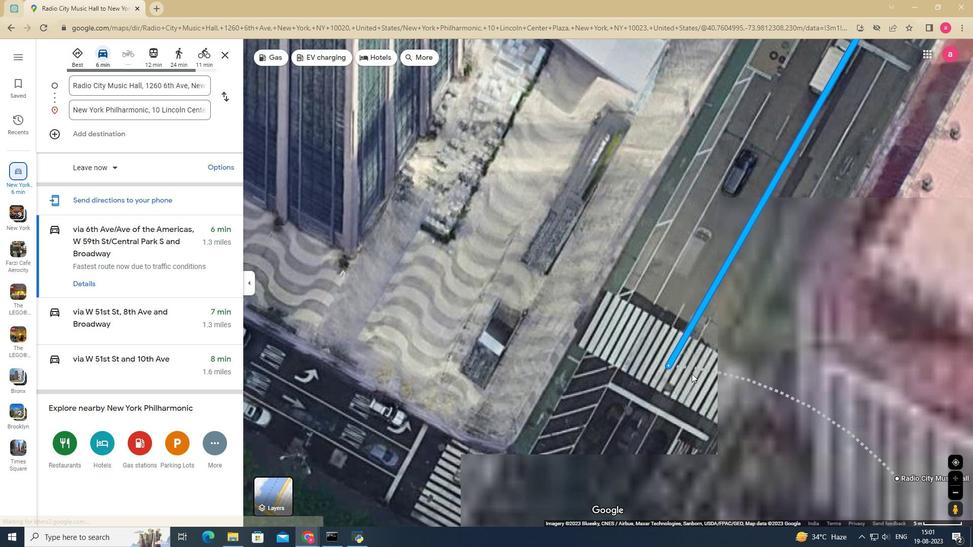 
Action: Mouse scrolled (691, 374) with delta (0, 0)
Screenshot: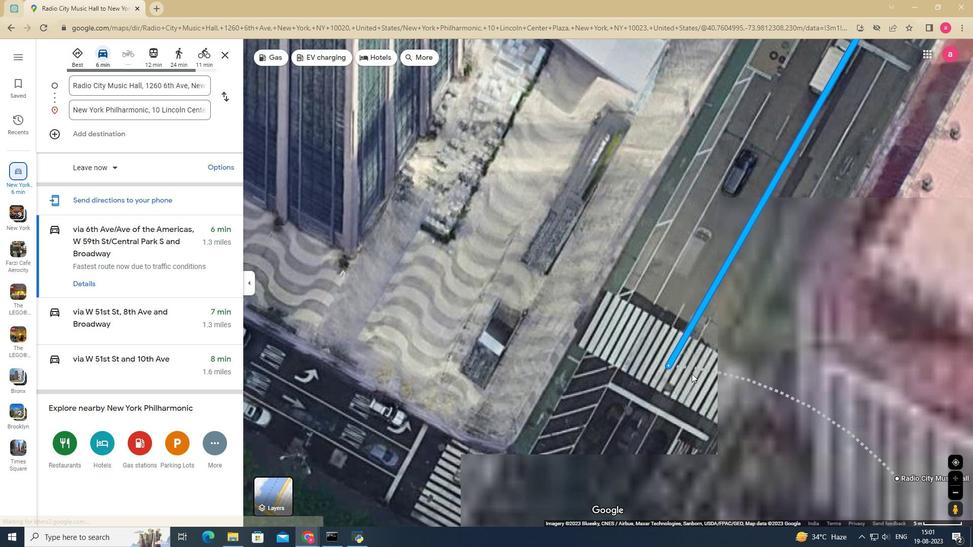 
Action: Mouse scrolled (691, 374) with delta (0, 0)
Screenshot: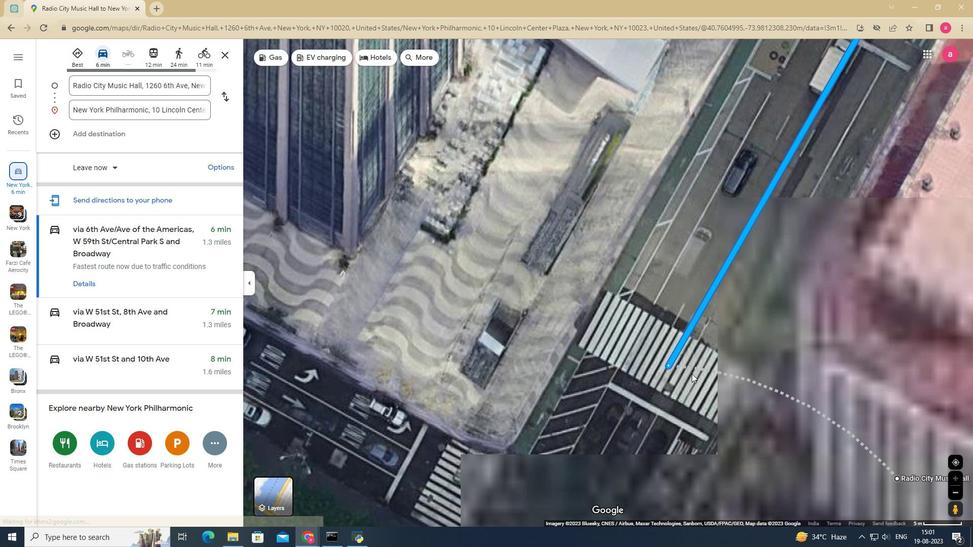 
Action: Mouse scrolled (691, 374) with delta (0, 0)
Screenshot: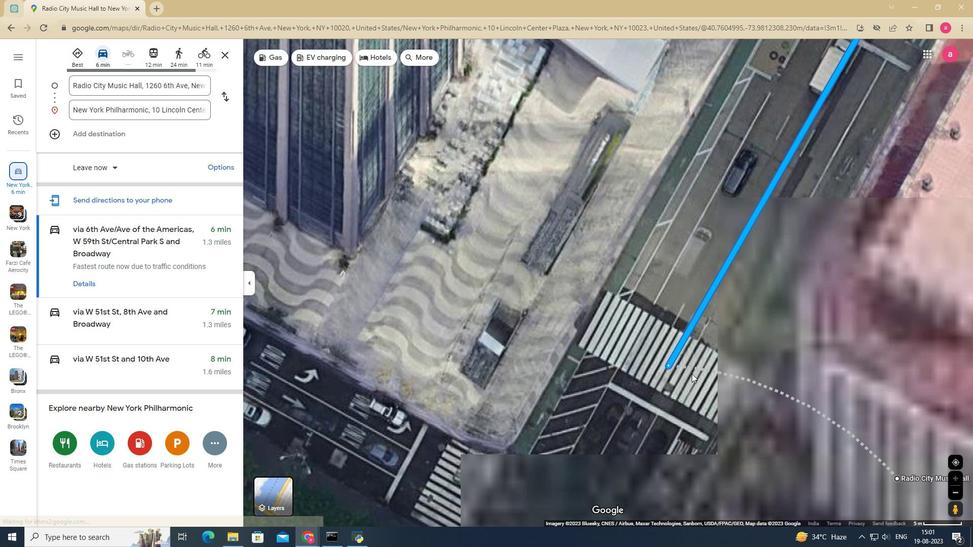 
Action: Mouse scrolled (691, 374) with delta (0, 0)
Screenshot: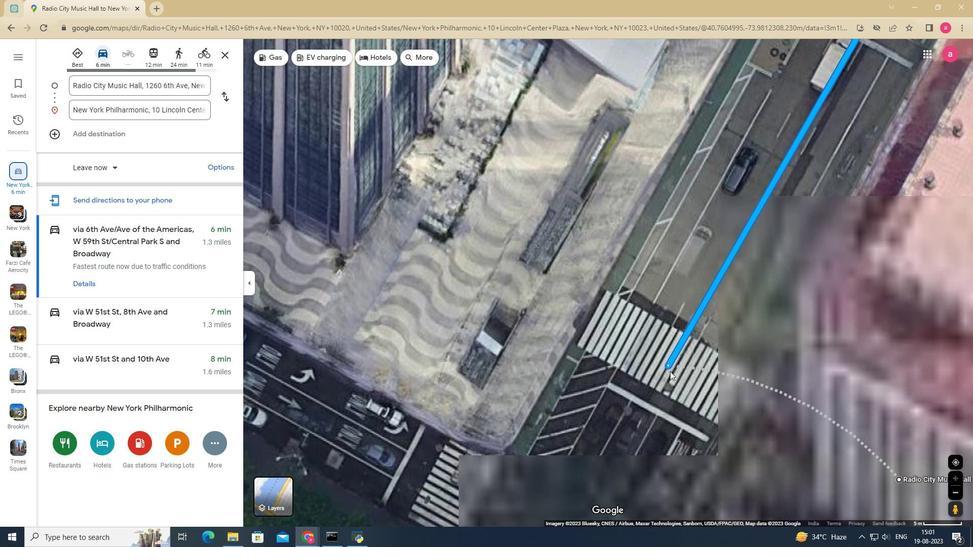 
Action: Mouse moved to (663, 371)
Screenshot: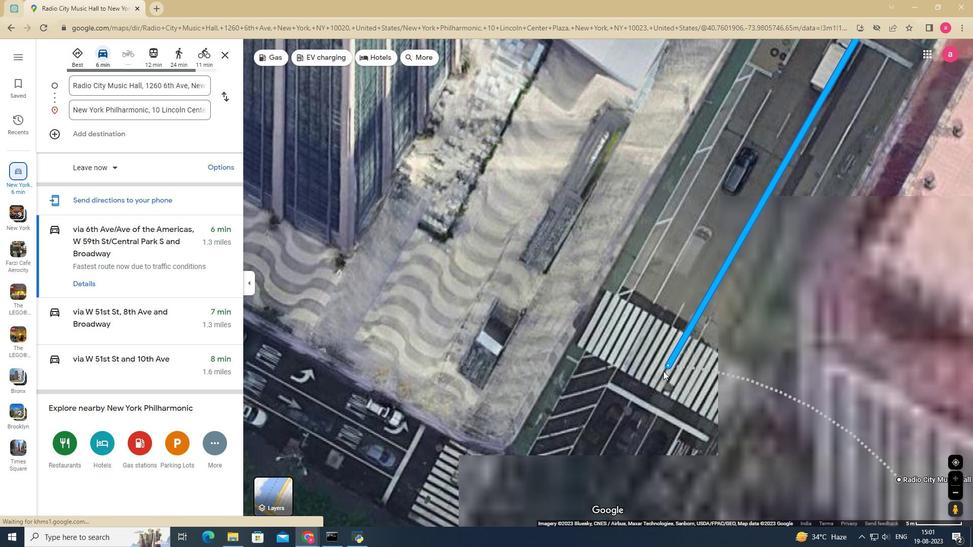
Action: Mouse scrolled (663, 371) with delta (0, 0)
Screenshot: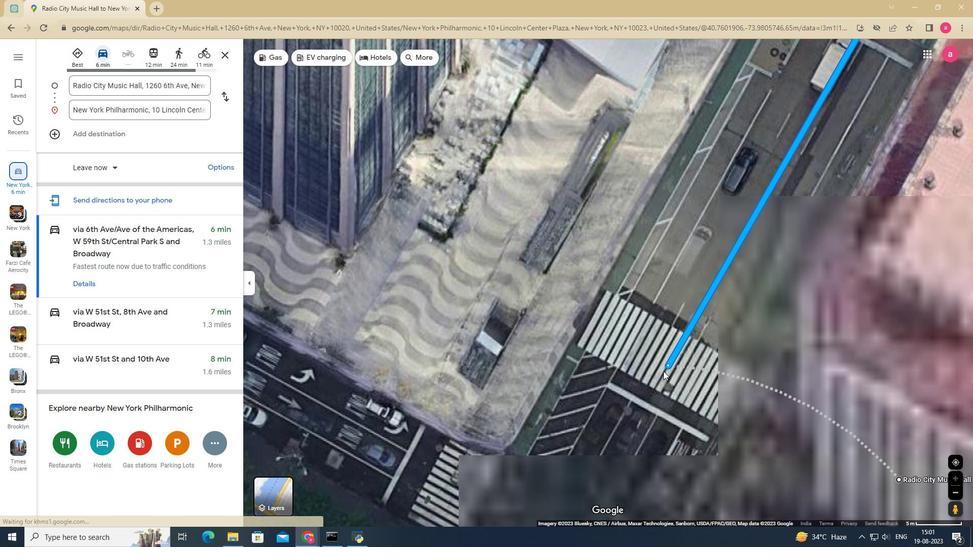
Action: Mouse scrolled (663, 371) with delta (0, 0)
Screenshot: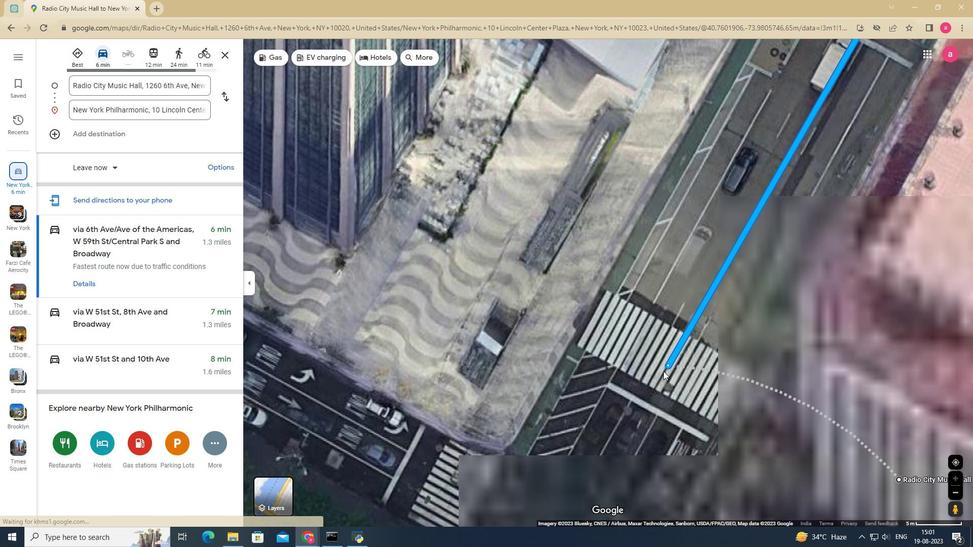 
Action: Mouse scrolled (663, 371) with delta (0, 0)
Screenshot: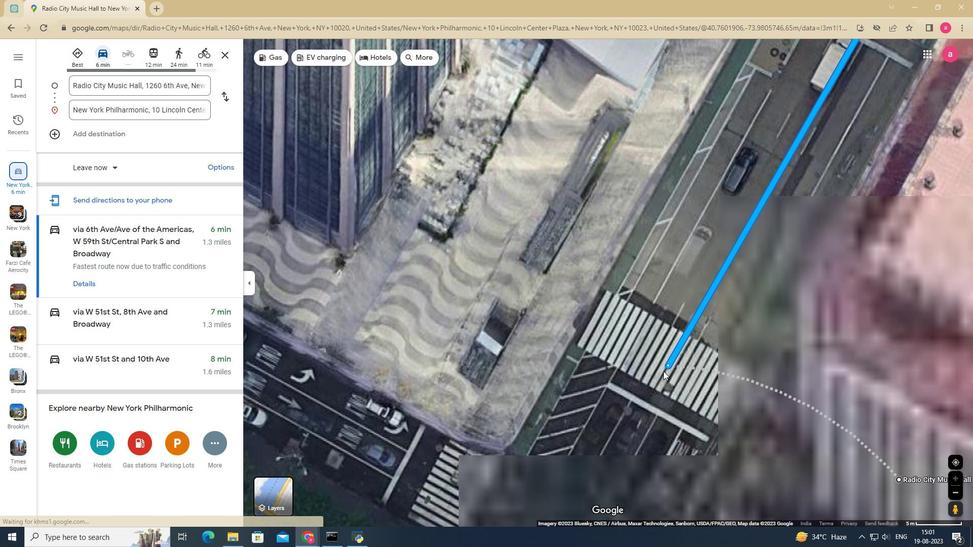 
Action: Mouse scrolled (663, 371) with delta (0, 0)
Screenshot: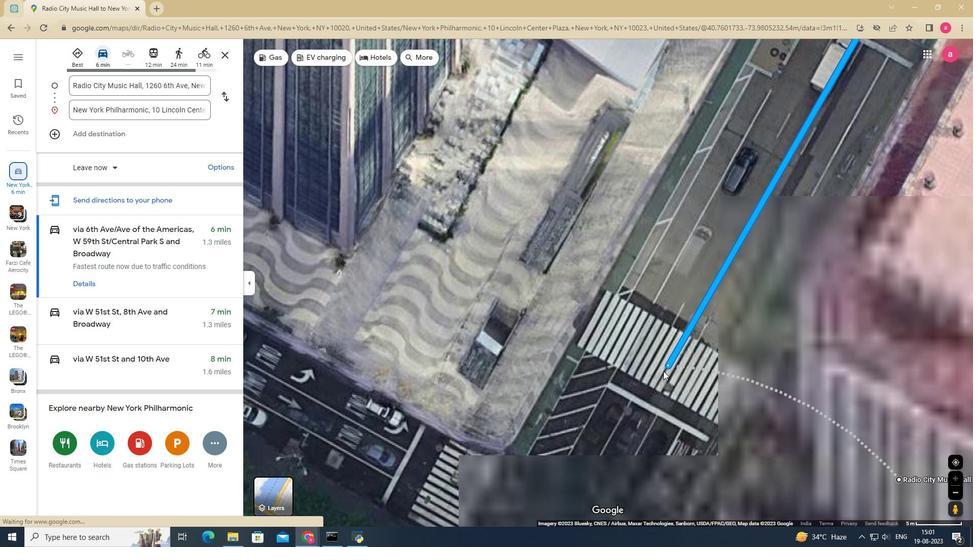 
Action: Mouse scrolled (663, 371) with delta (0, 0)
Screenshot: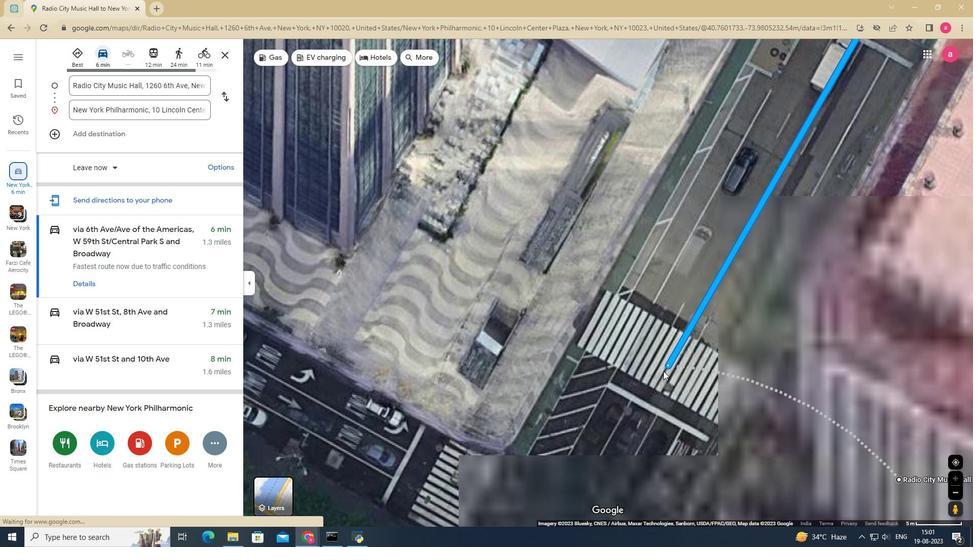 
Action: Mouse scrolled (663, 371) with delta (0, 0)
Screenshot: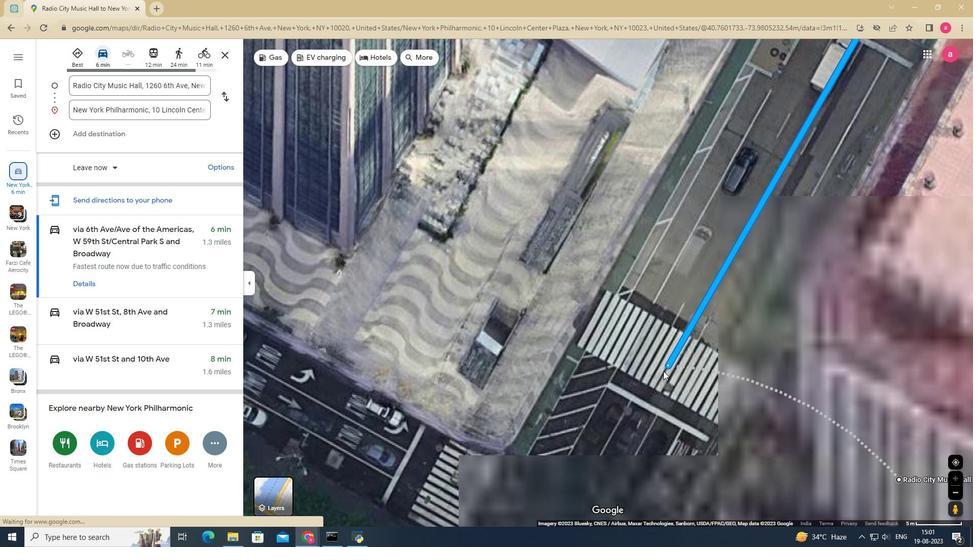 
Action: Mouse scrolled (663, 371) with delta (0, 0)
Screenshot: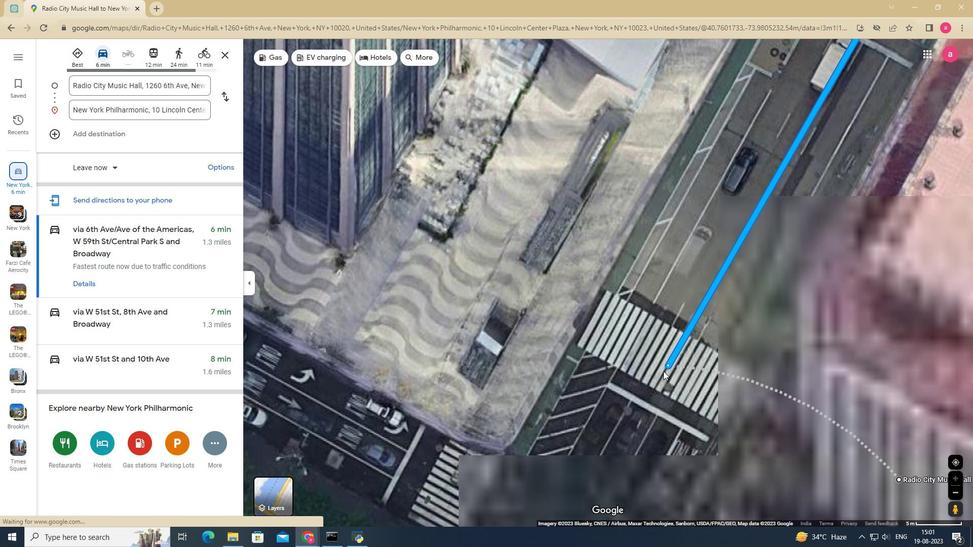 
Action: Mouse moved to (956, 514)
Screenshot: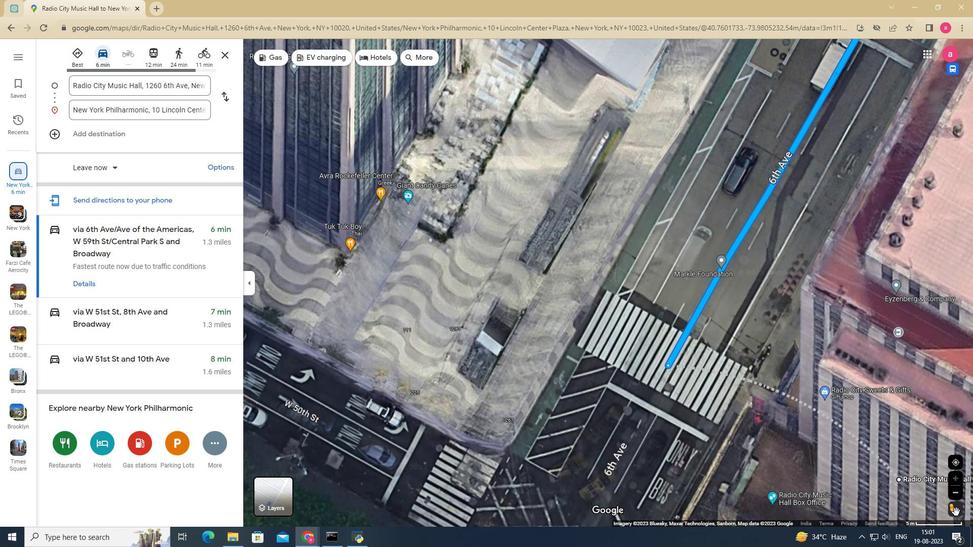 
Action: Mouse pressed left at (956, 514)
Screenshot: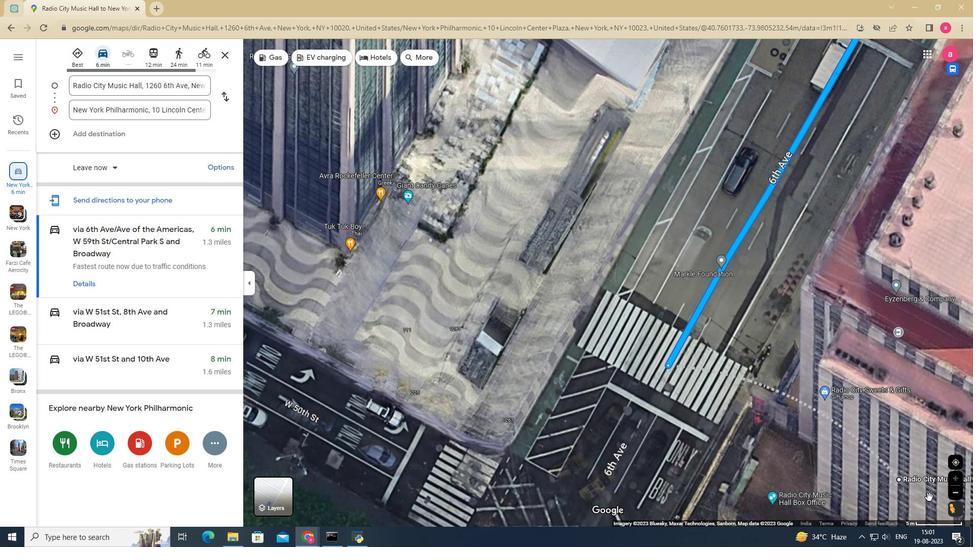 
Action: Mouse moved to (660, 375)
Screenshot: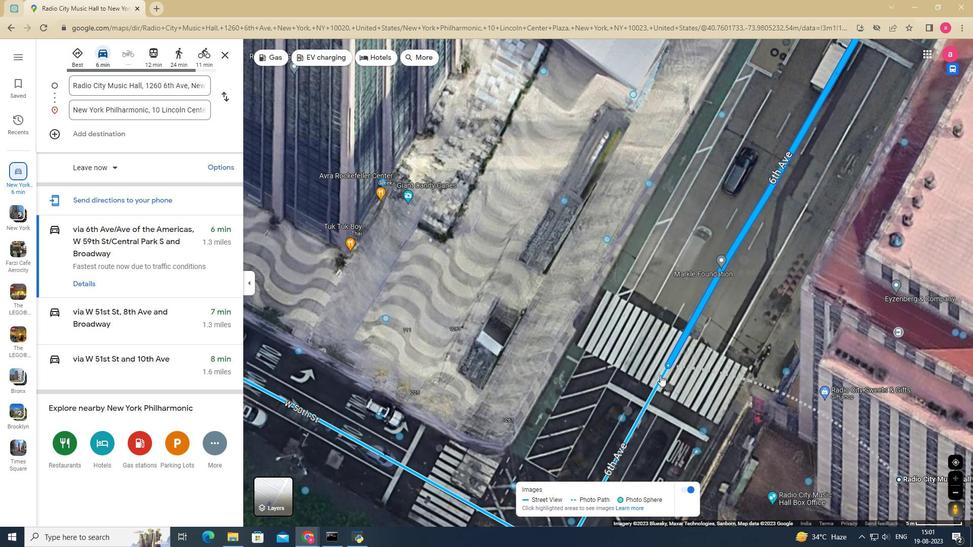 
Action: Mouse pressed left at (660, 375)
Screenshot: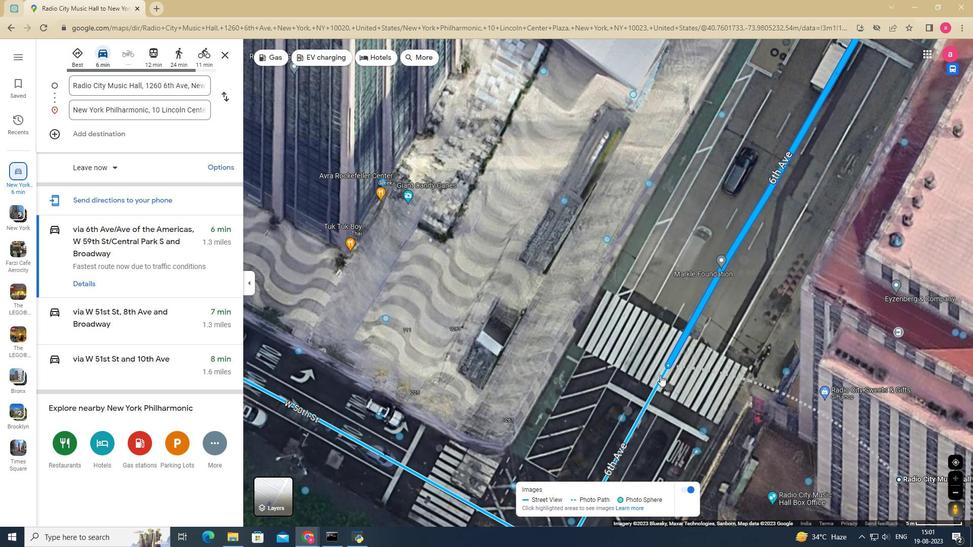 
Action: Mouse moved to (16, 507)
Screenshot: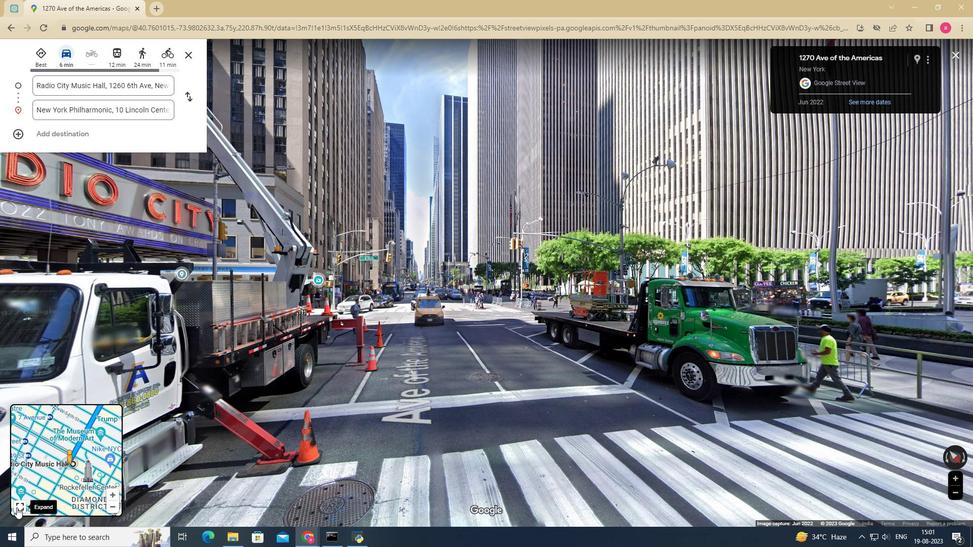 
Action: Mouse pressed left at (16, 507)
Screenshot: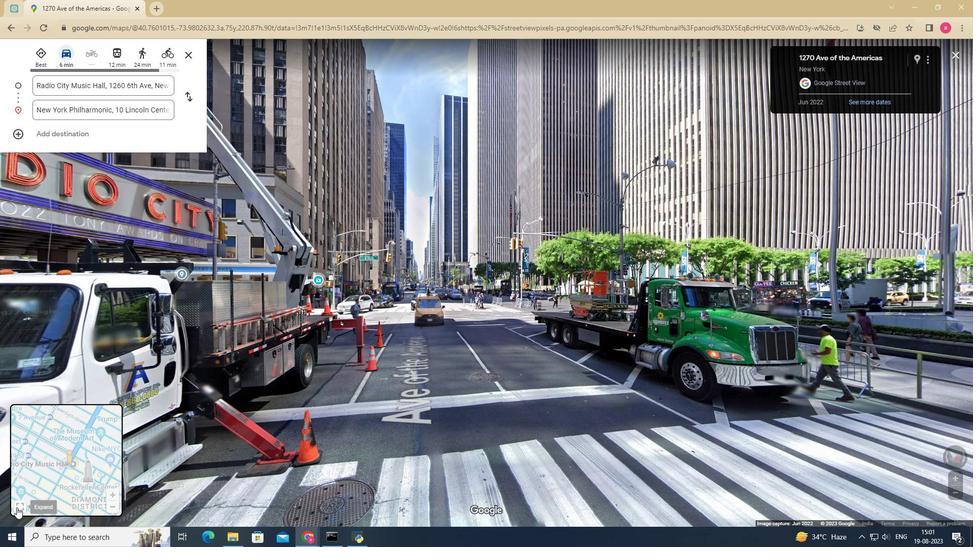 
Action: Mouse moved to (487, 269)
Screenshot: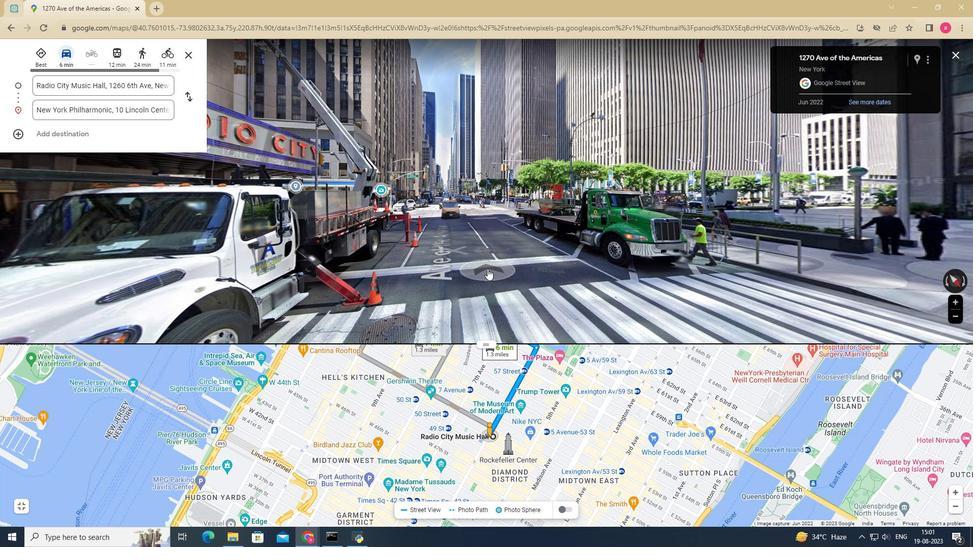 
Action: Mouse pressed left at (487, 269)
Screenshot: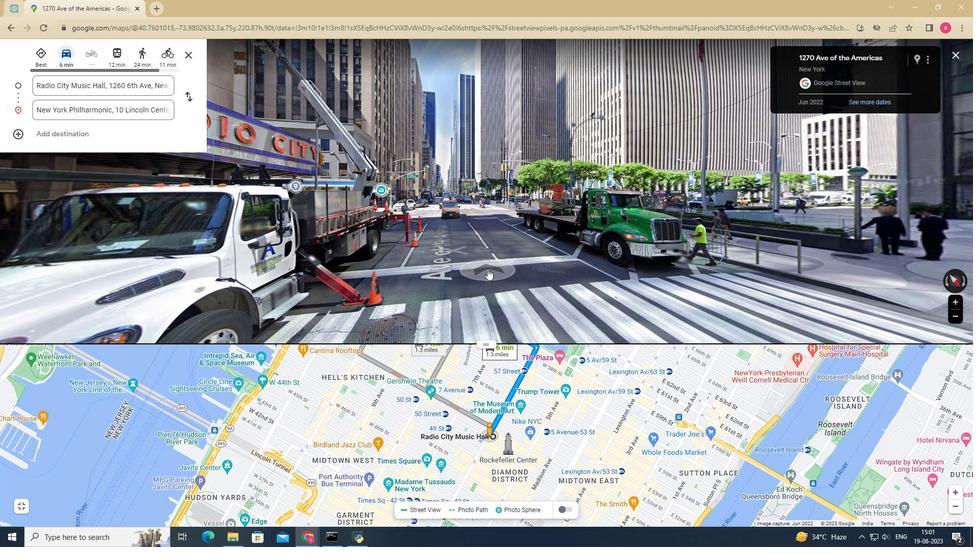 
Action: Mouse moved to (580, 264)
Screenshot: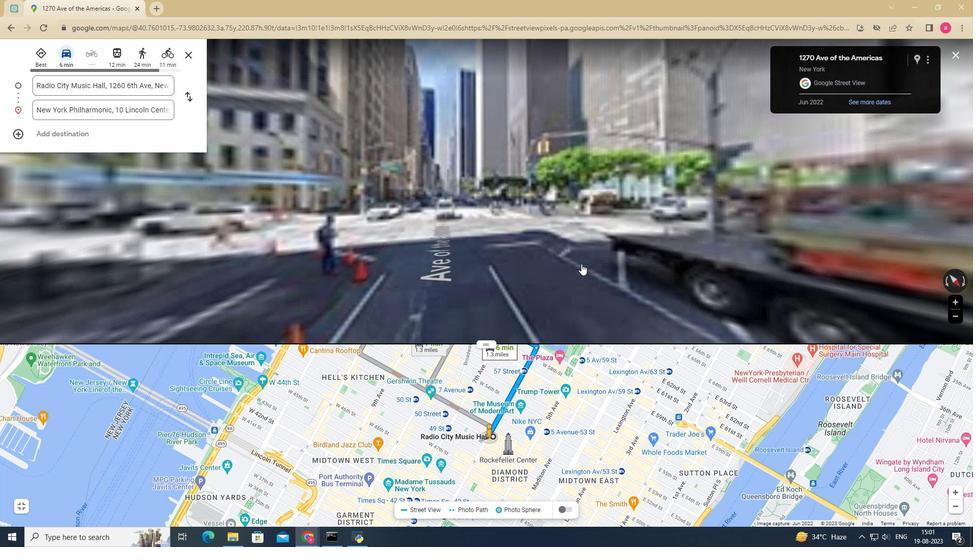
Action: Mouse pressed left at (580, 264)
Screenshot: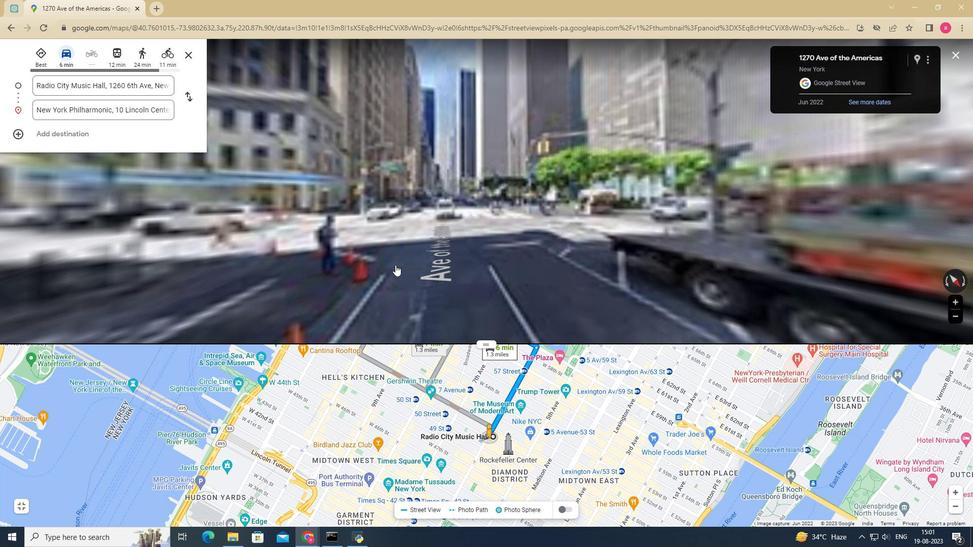 
Action: Mouse moved to (600, 238)
Screenshot: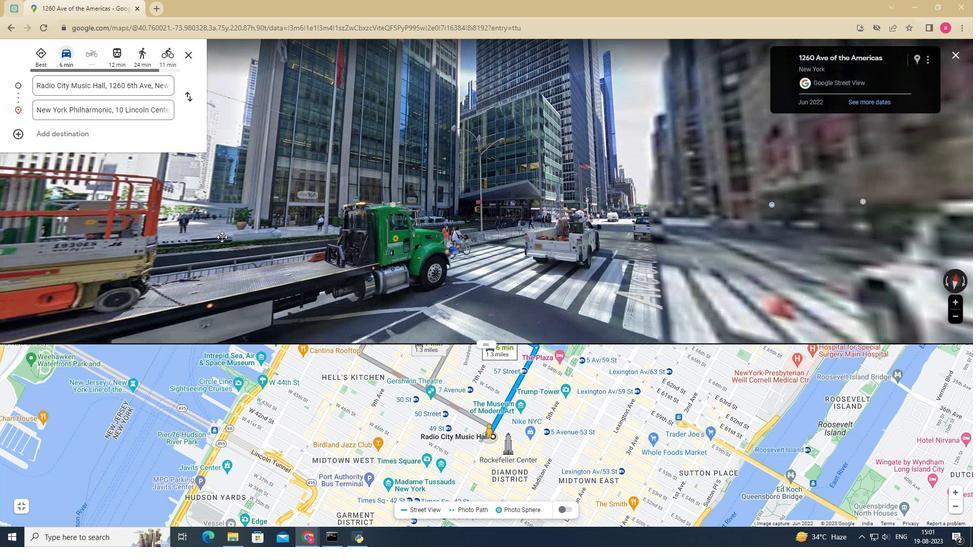 
Action: Mouse pressed left at (600, 238)
Screenshot: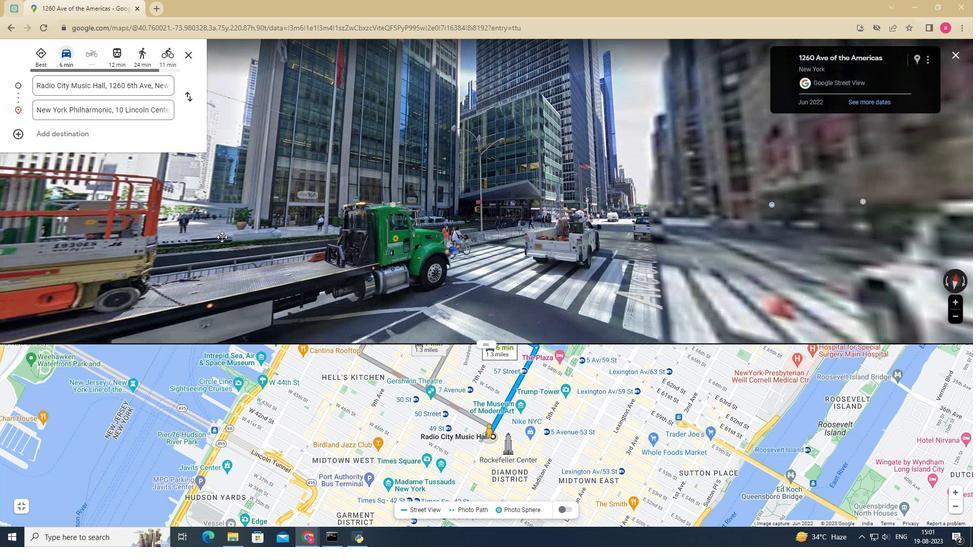 
Action: Mouse moved to (582, 213)
Screenshot: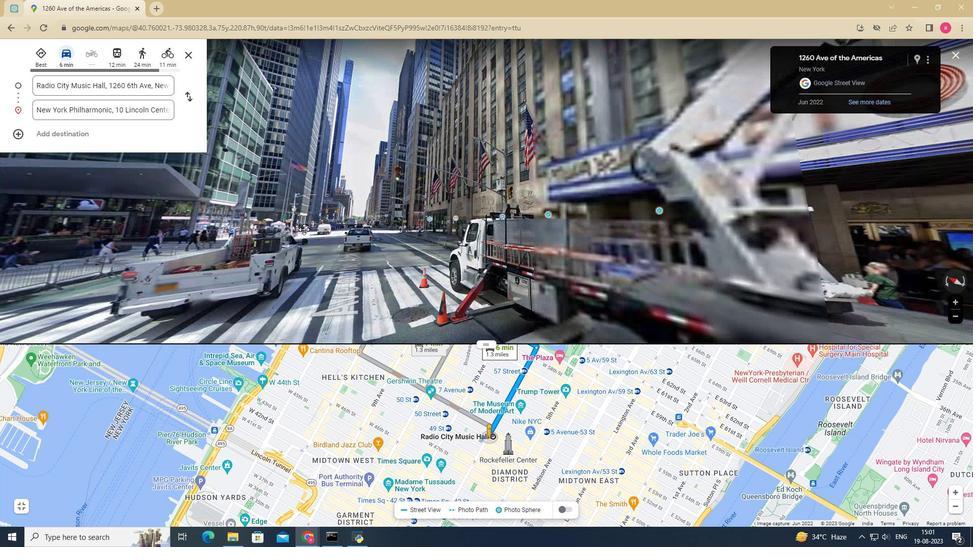 
Action: Mouse pressed left at (583, 213)
Screenshot: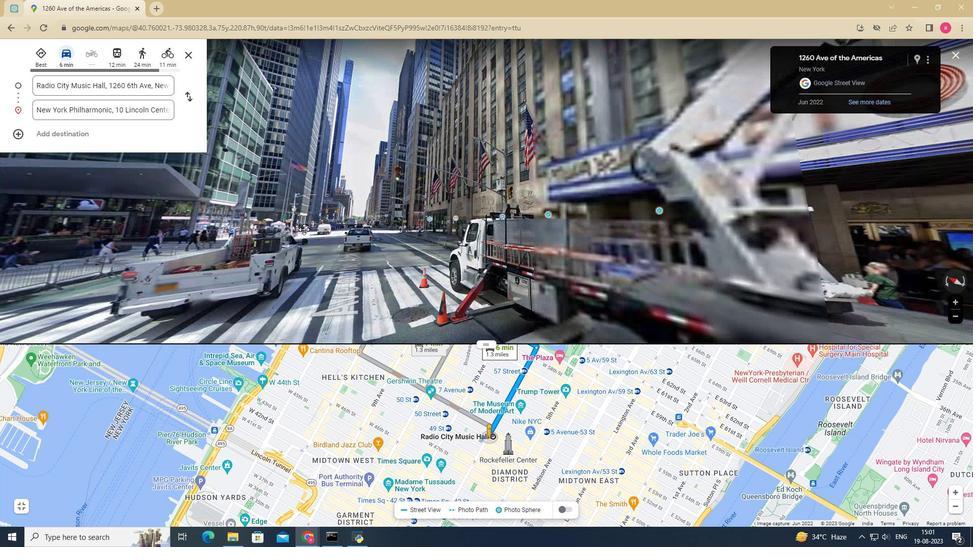 
Action: Mouse moved to (460, 236)
Screenshot: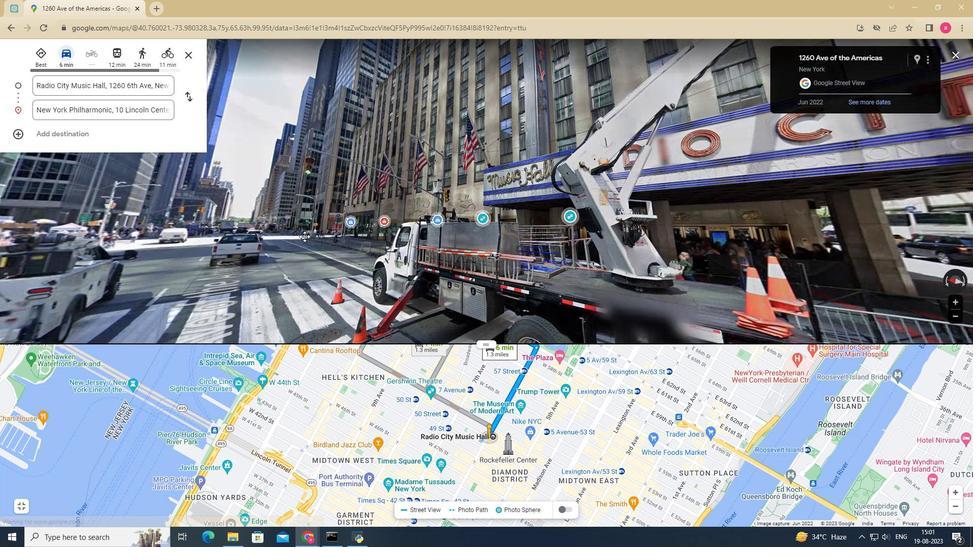 
Action: Mouse pressed left at (460, 236)
Screenshot: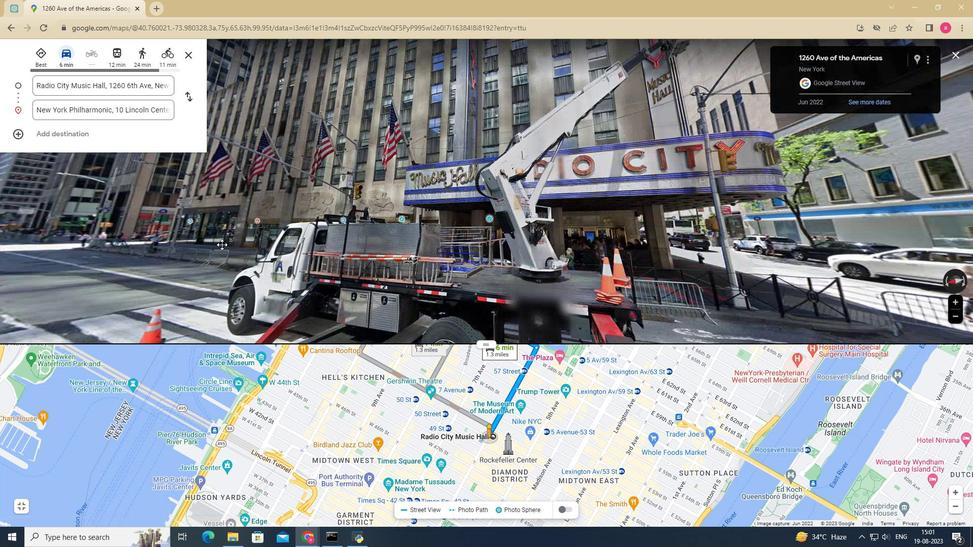 
Action: Mouse moved to (433, 240)
Screenshot: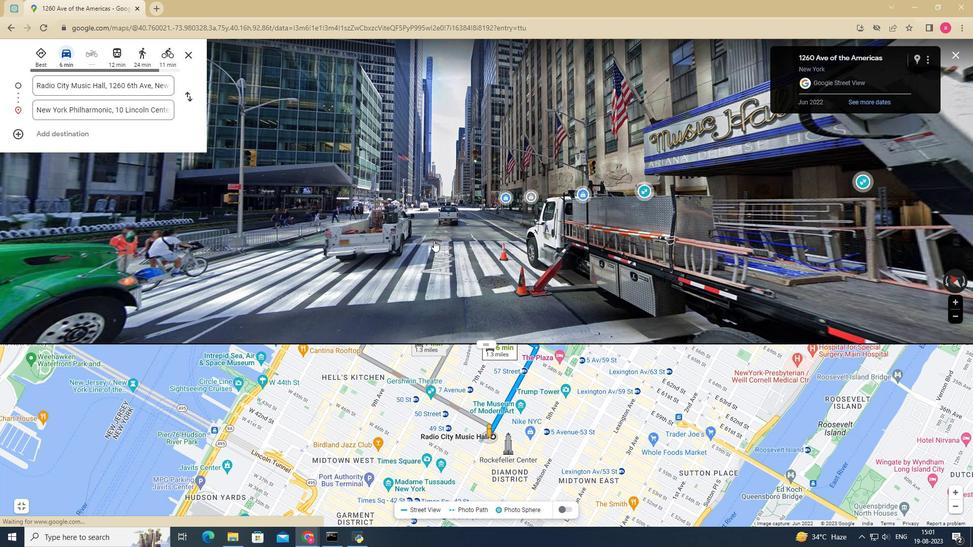 
Action: Mouse pressed left at (433, 240)
Screenshot: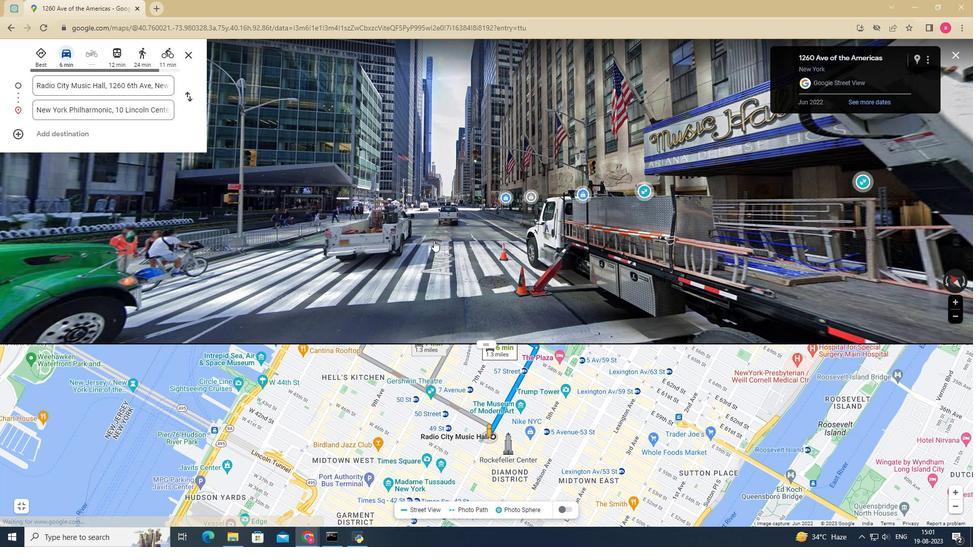 
Action: Mouse moved to (456, 253)
Screenshot: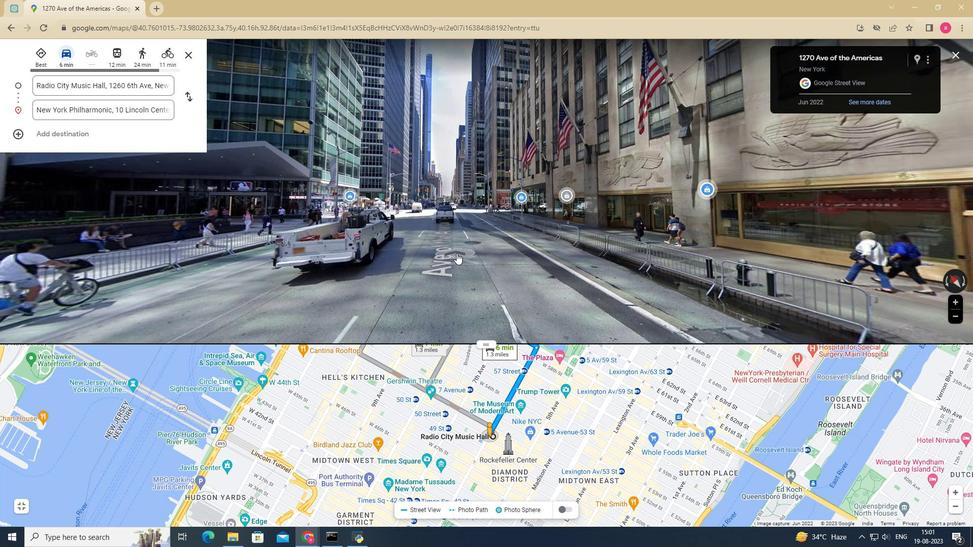 
Action: Mouse pressed left at (456, 253)
Screenshot: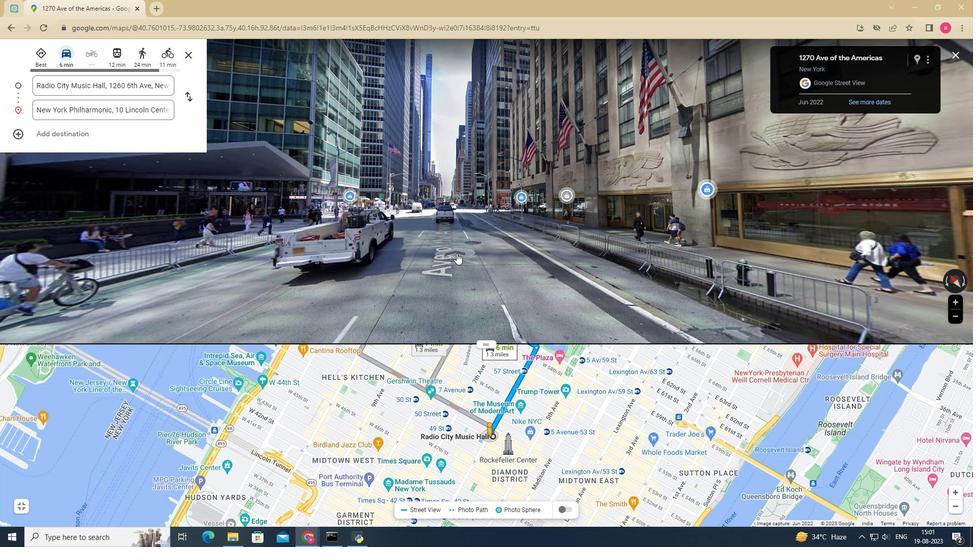
Action: Mouse moved to (426, 238)
Screenshot: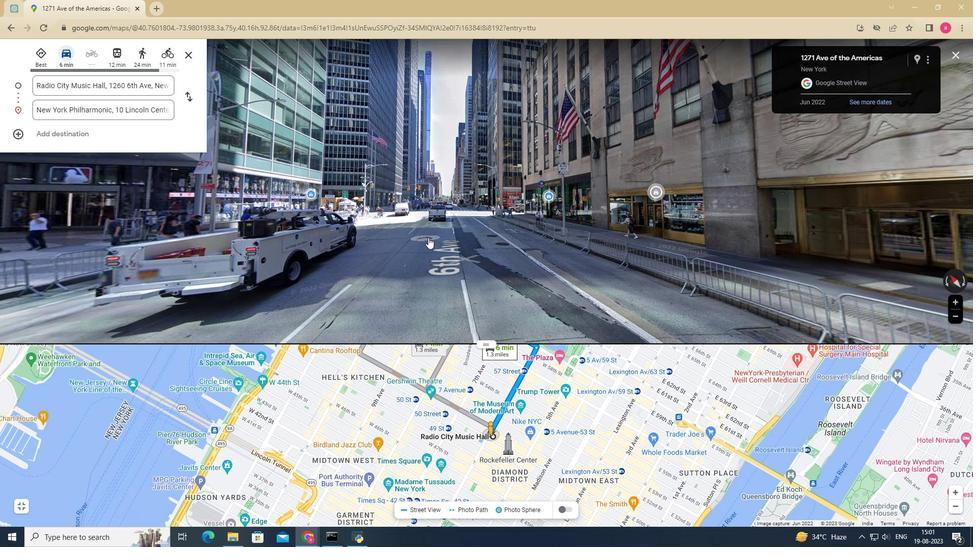 
Action: Mouse pressed left at (426, 238)
Screenshot: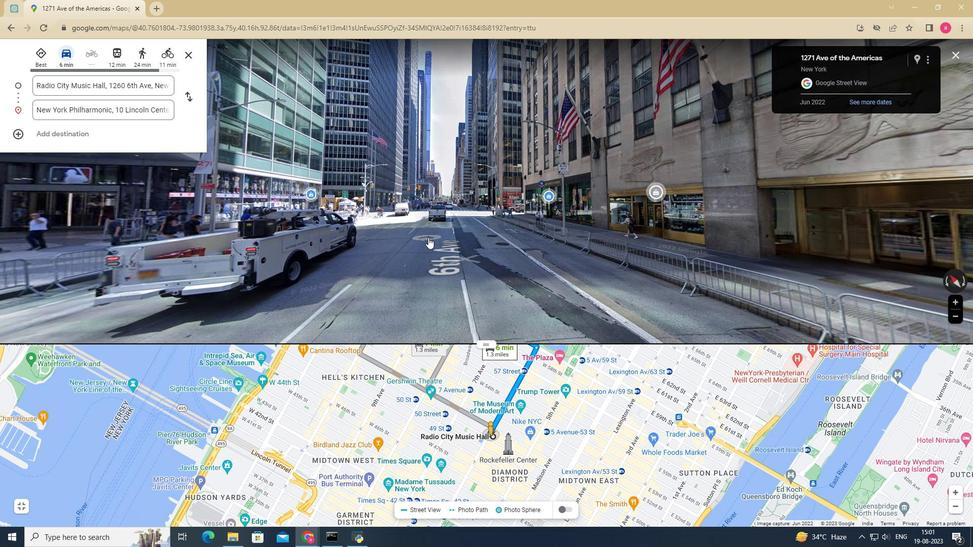 
Action: Mouse moved to (430, 246)
Screenshot: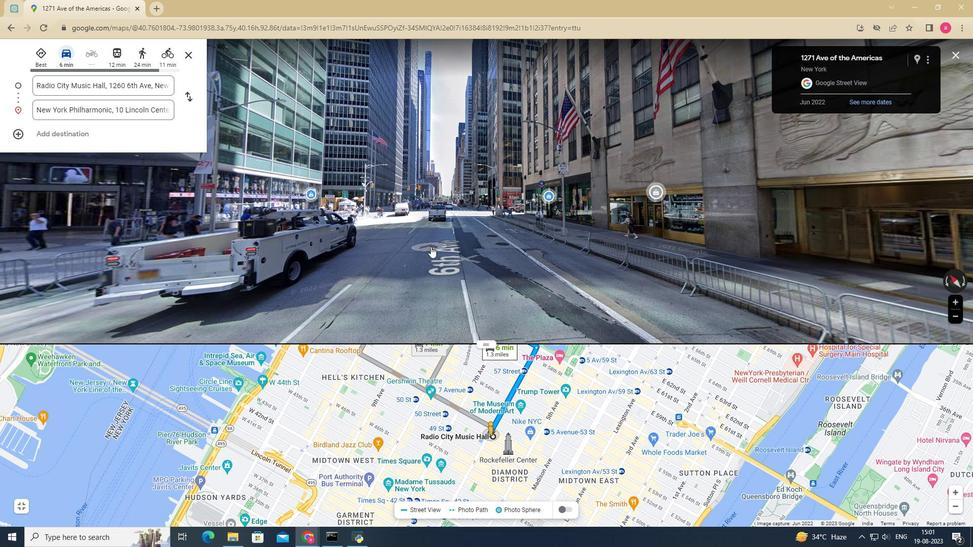 
Action: Mouse pressed left at (430, 246)
Screenshot: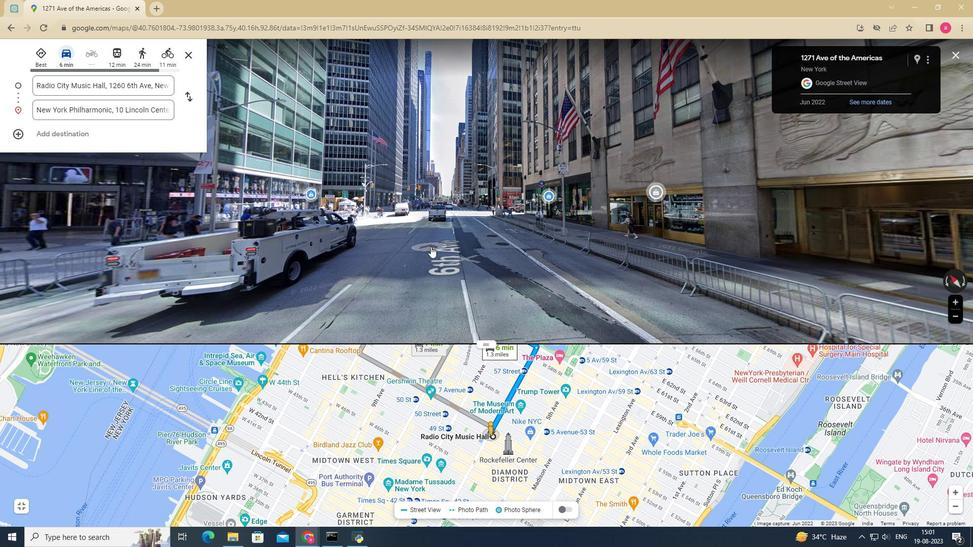 
Action: Mouse moved to (429, 293)
Screenshot: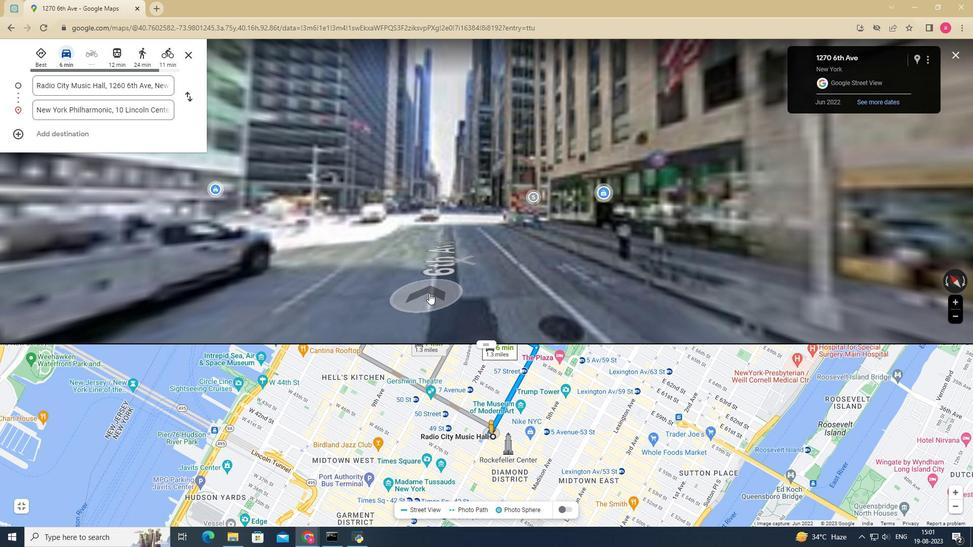 
Action: Mouse pressed left at (429, 293)
Screenshot: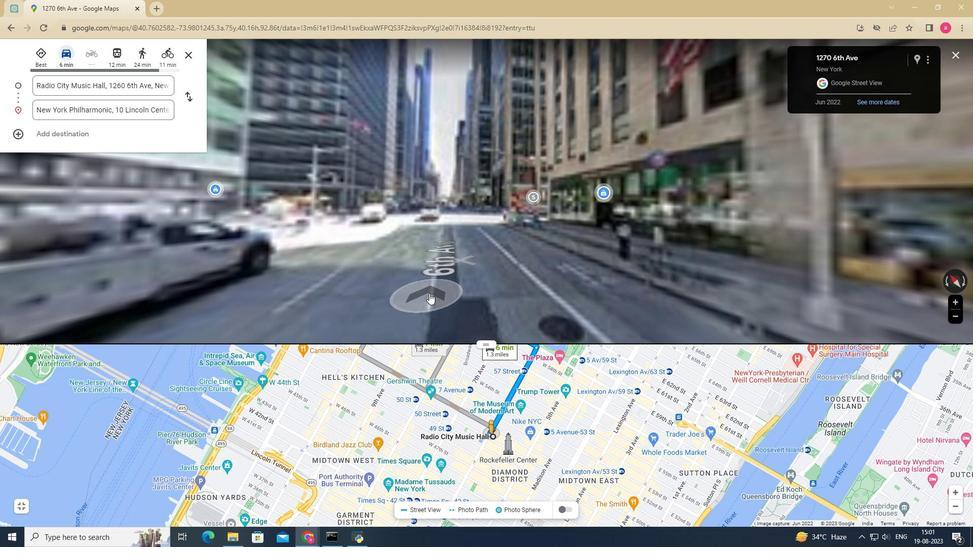 
Action: Mouse moved to (406, 290)
Screenshot: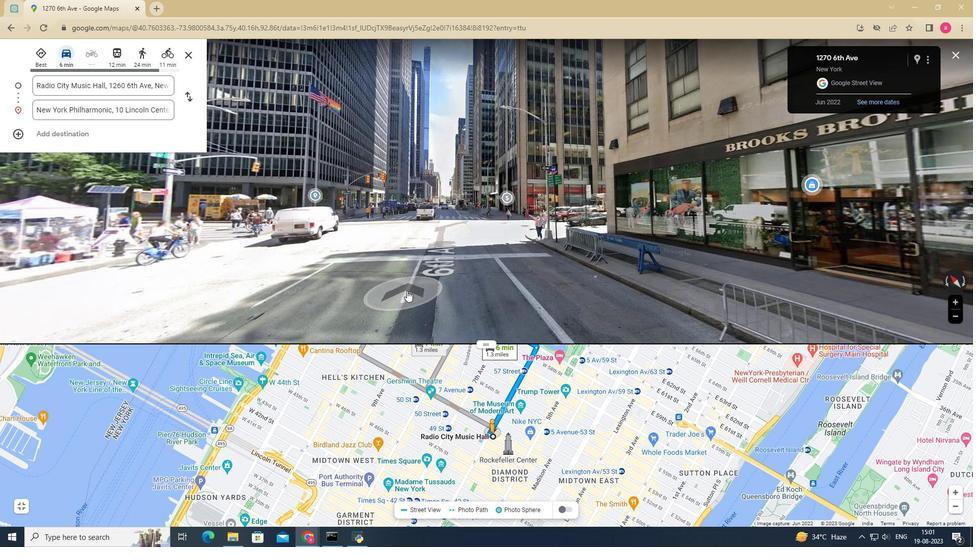 
Action: Mouse pressed left at (406, 290)
Screenshot: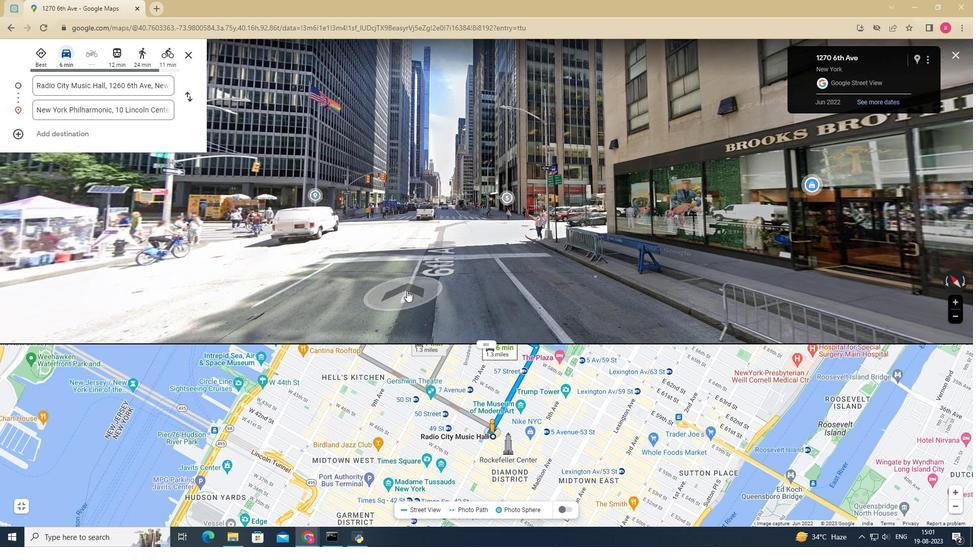 
Action: Mouse moved to (433, 269)
Screenshot: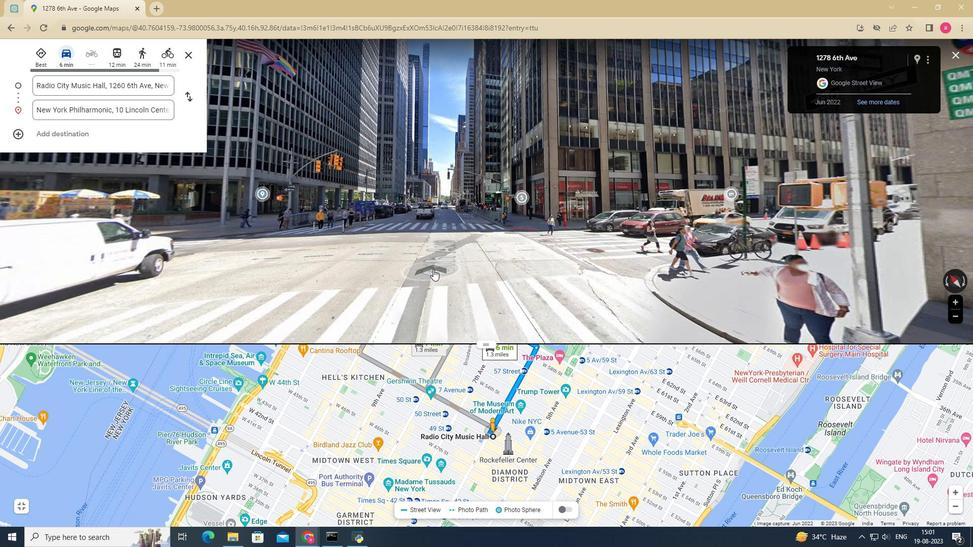
Action: Mouse pressed left at (433, 269)
Screenshot: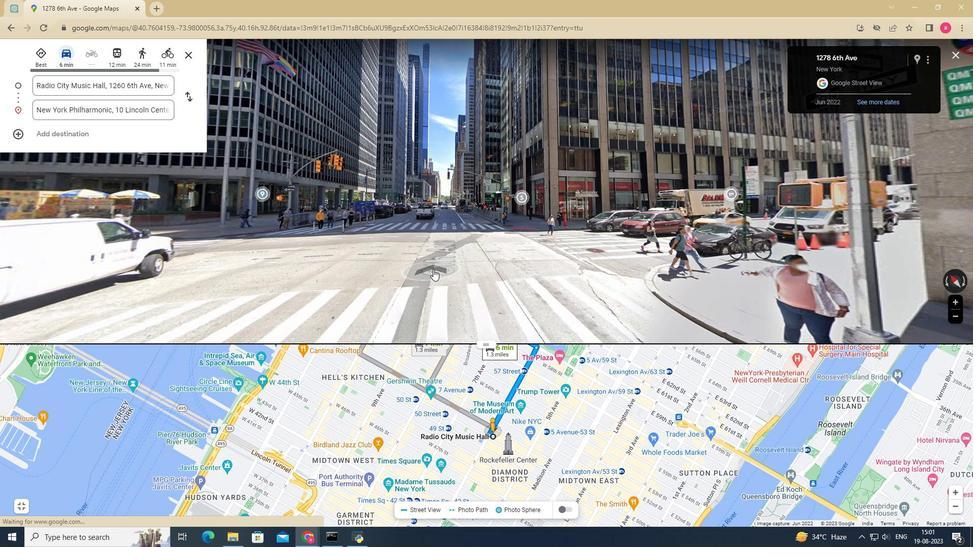 
Action: Mouse moved to (423, 263)
Screenshot: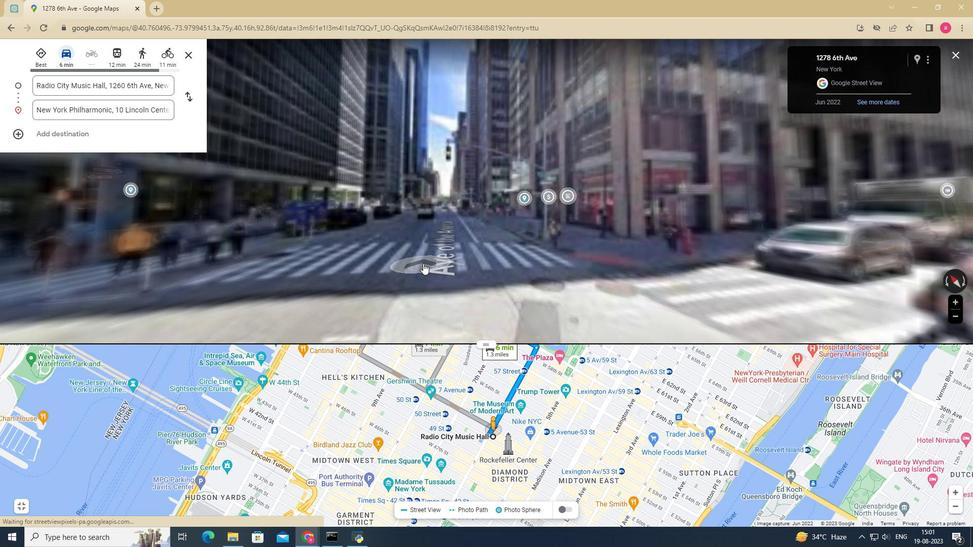 
Action: Mouse pressed left at (423, 263)
Screenshot: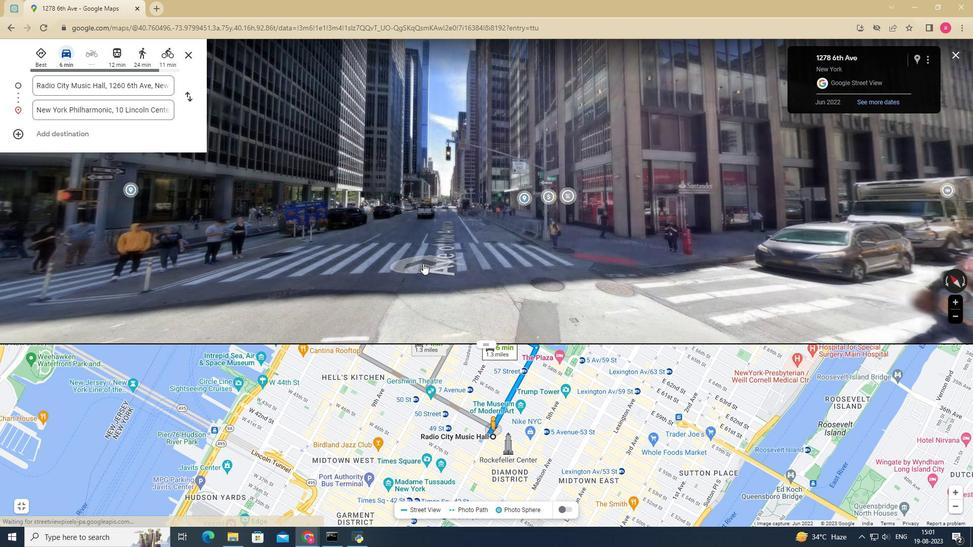 
Action: Mouse moved to (432, 284)
Screenshot: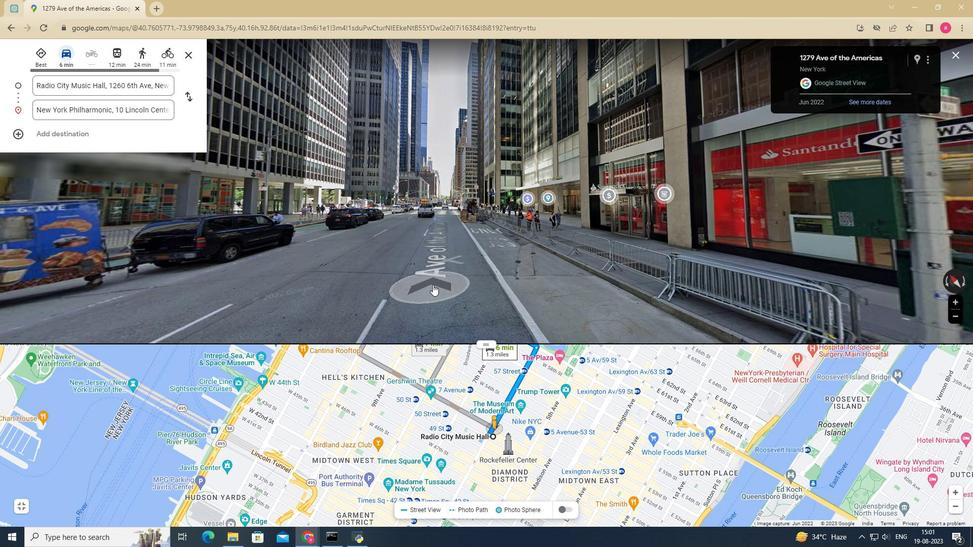 
Action: Mouse pressed left at (432, 284)
Screenshot: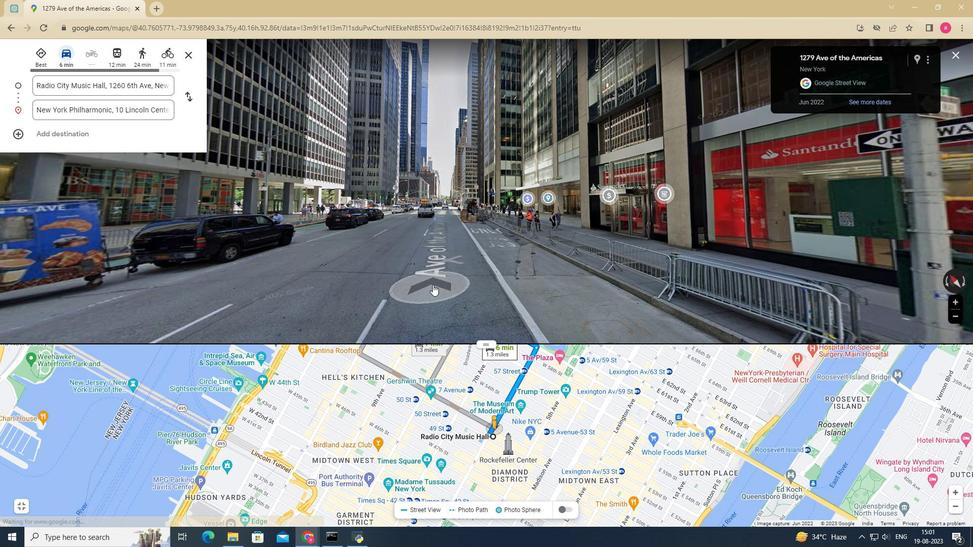 
Action: Mouse moved to (432, 292)
Screenshot: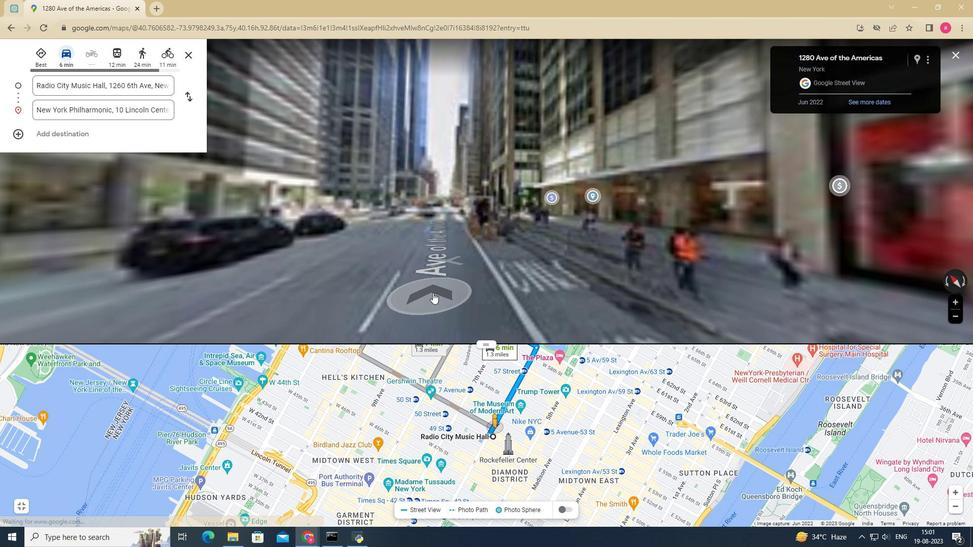 
Action: Mouse pressed left at (432, 292)
Screenshot: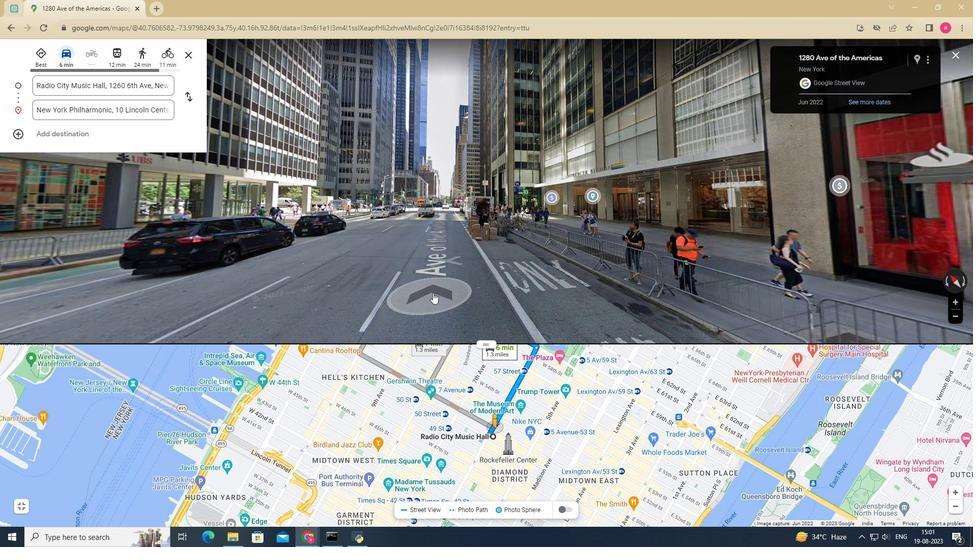 
Action: Mouse moved to (407, 293)
Screenshot: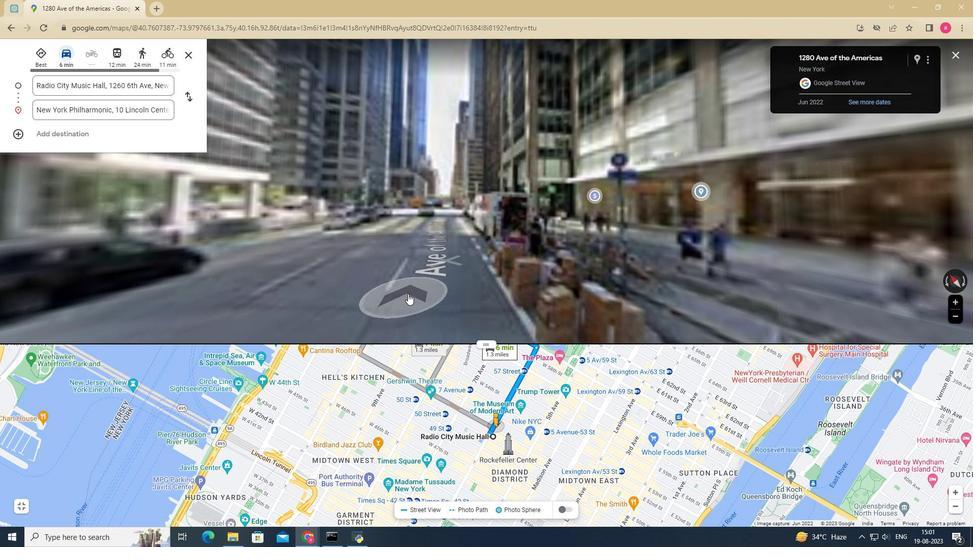 
Action: Mouse pressed left at (407, 293)
Screenshot: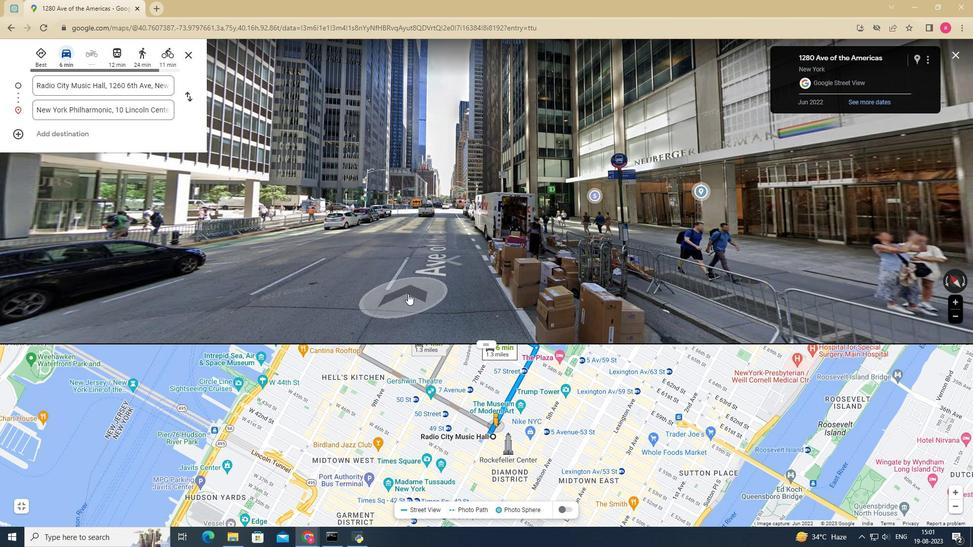
Action: Mouse moved to (407, 292)
Screenshot: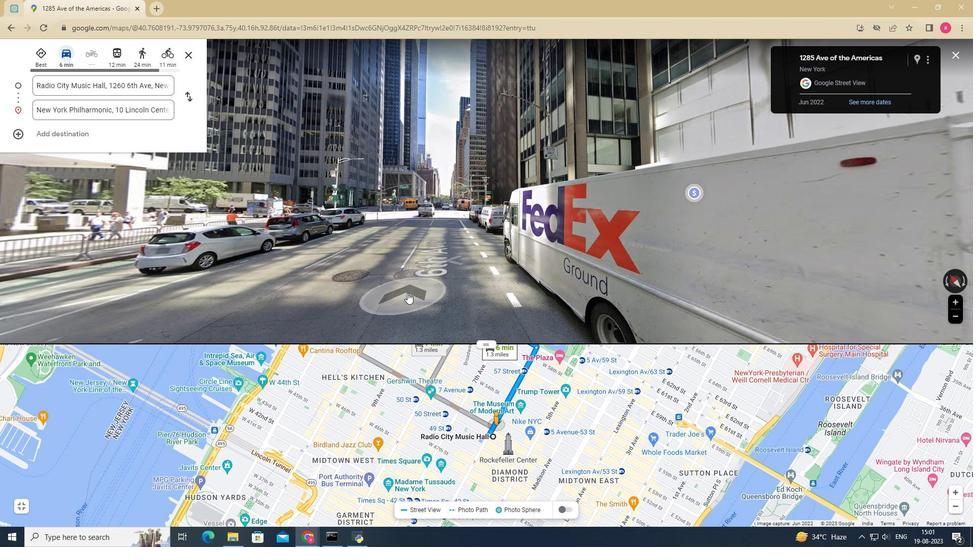 
Action: Mouse pressed left at (407, 292)
Screenshot: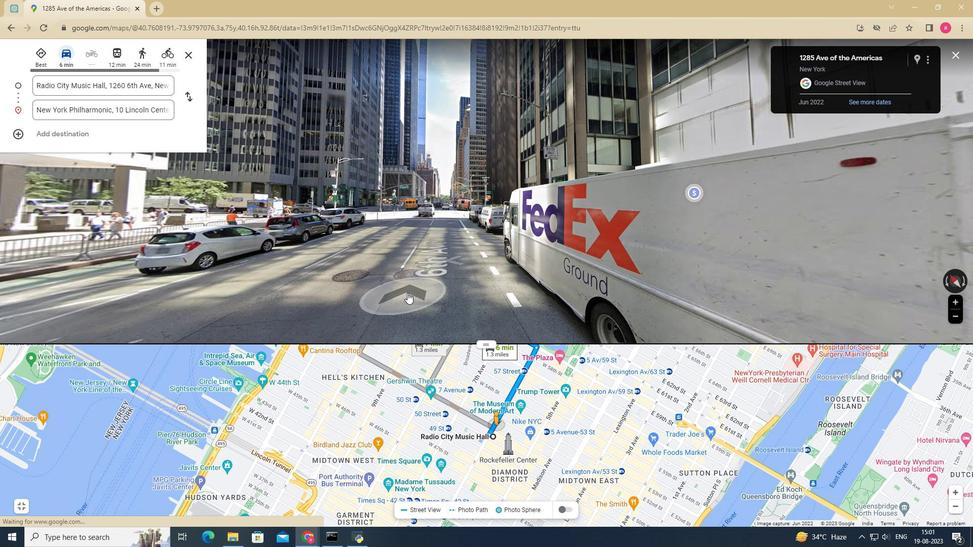 
Action: Mouse pressed left at (407, 292)
Screenshot: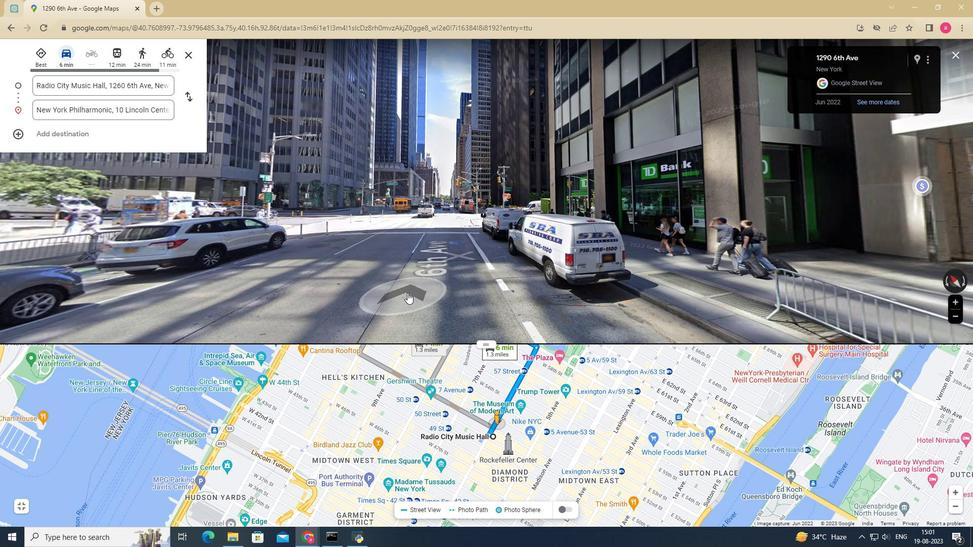 
Action: Mouse moved to (395, 286)
Screenshot: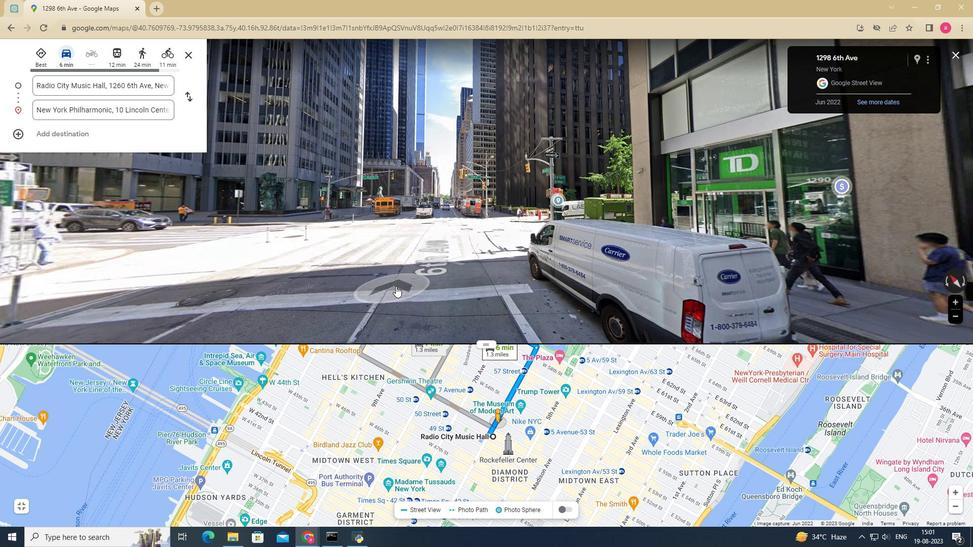 
Action: Mouse pressed left at (395, 286)
Screenshot: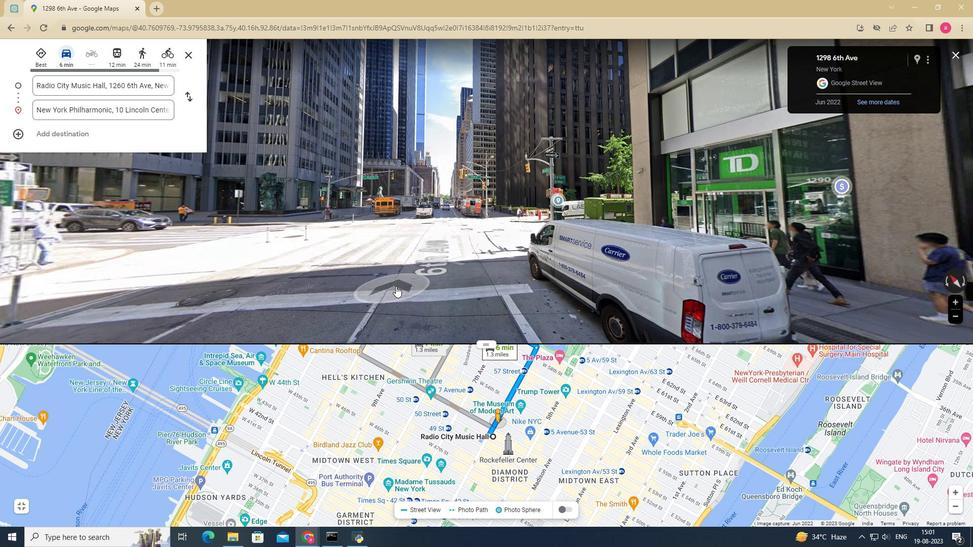 
Action: Mouse moved to (504, 326)
Screenshot: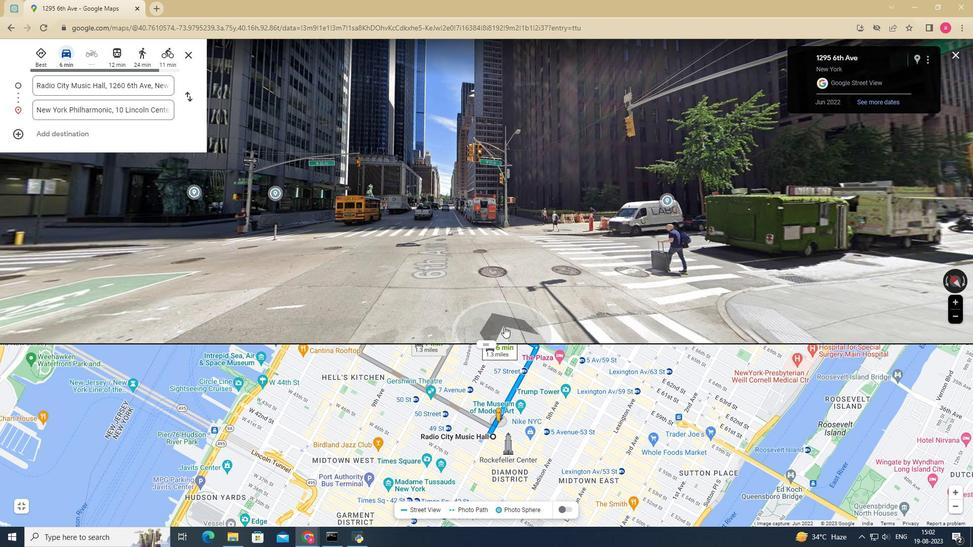 
Action: Mouse pressed left at (504, 326)
Screenshot: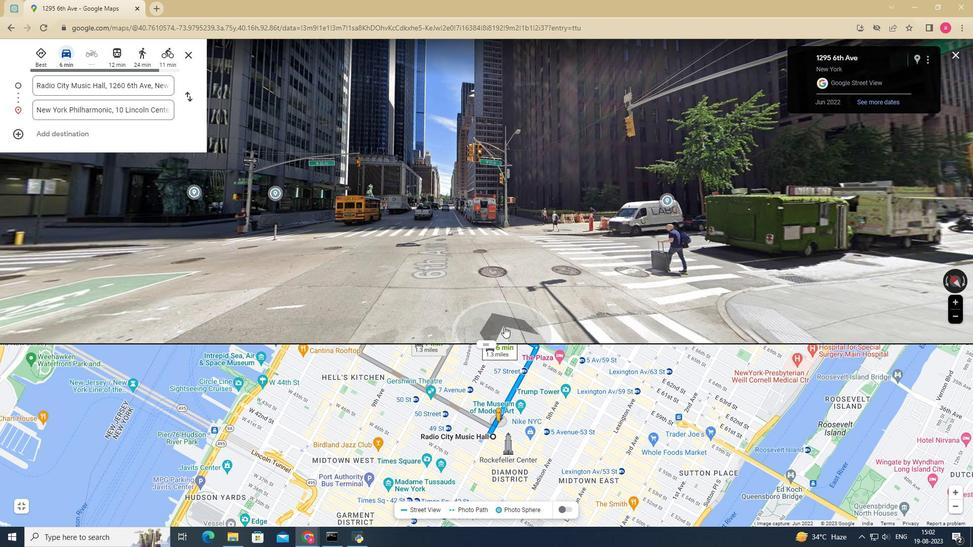 
Action: Key pressed <Key.up>
Screenshot: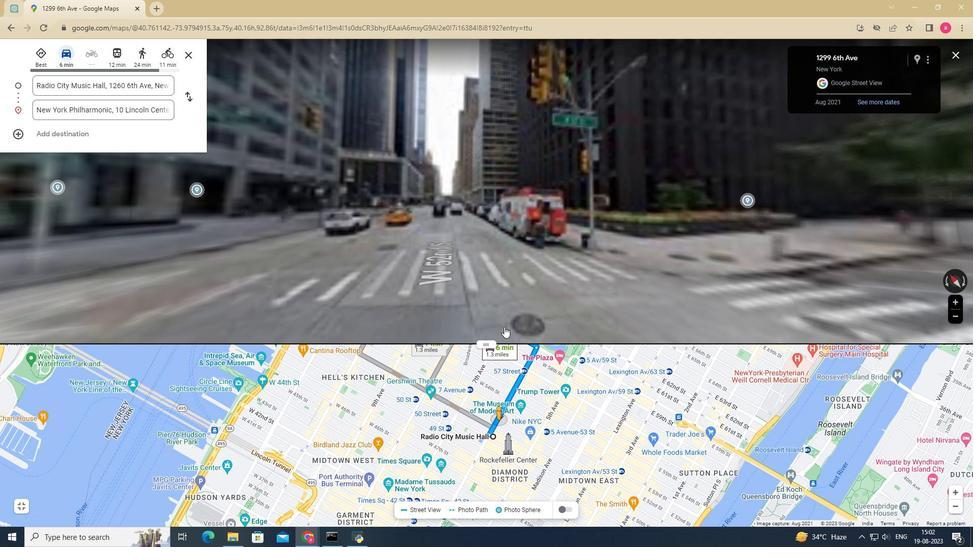 
Action: Mouse moved to (432, 278)
Screenshot: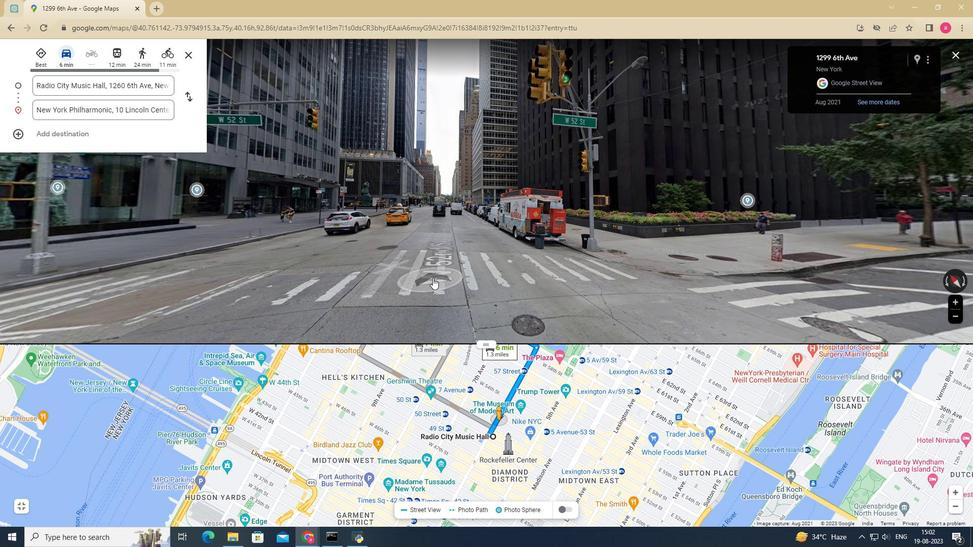 
Action: Mouse pressed left at (432, 278)
Screenshot: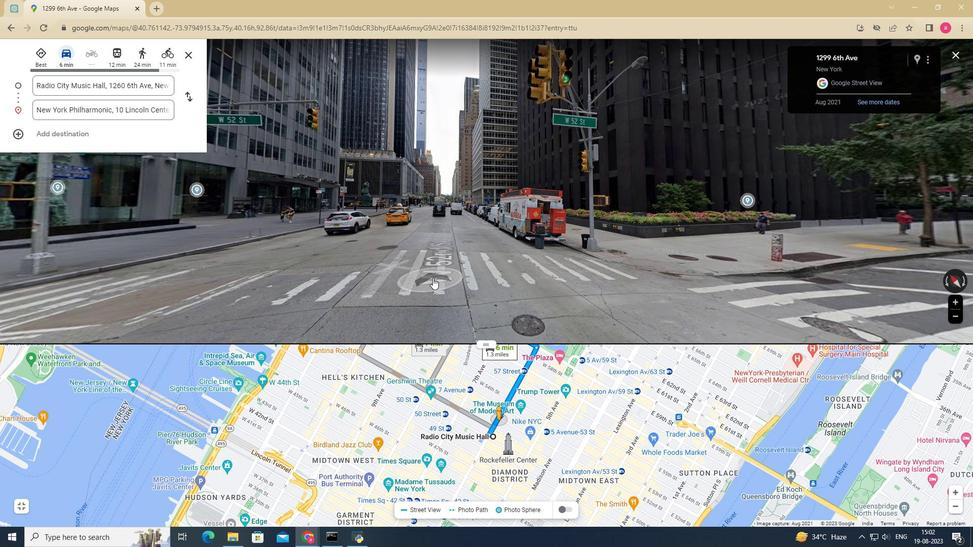 
Action: Mouse moved to (440, 273)
Screenshot: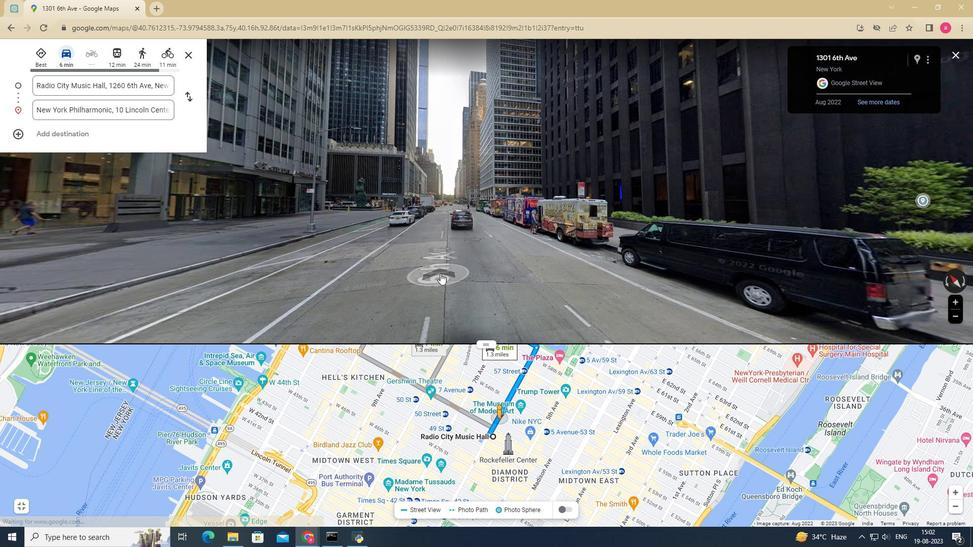 
Action: Mouse pressed left at (440, 273)
Screenshot: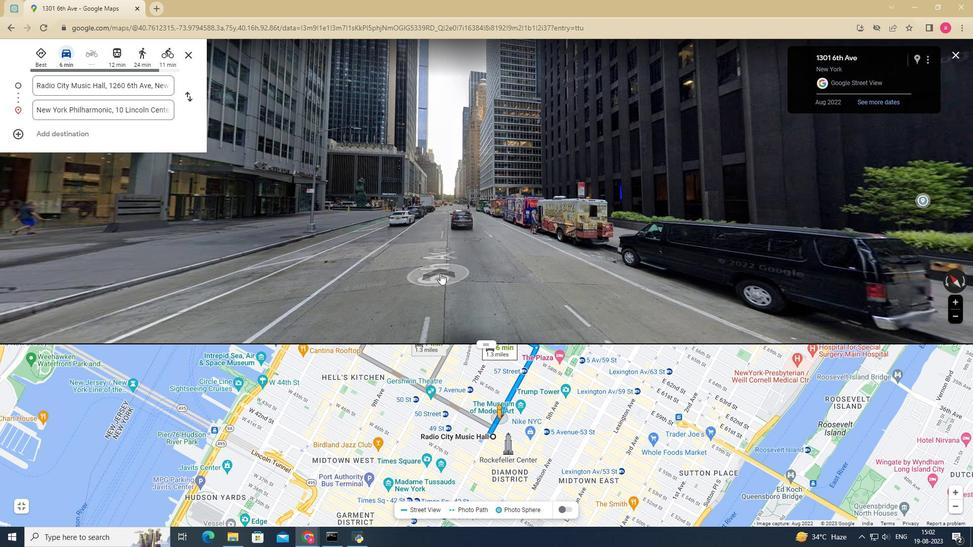 
Action: Mouse moved to (436, 283)
Screenshot: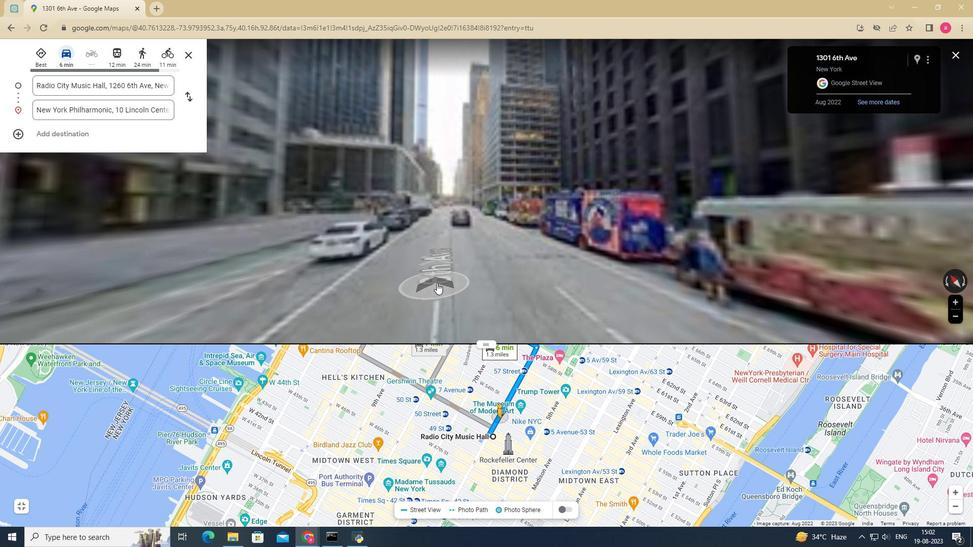 
Action: Mouse pressed left at (436, 283)
Screenshot: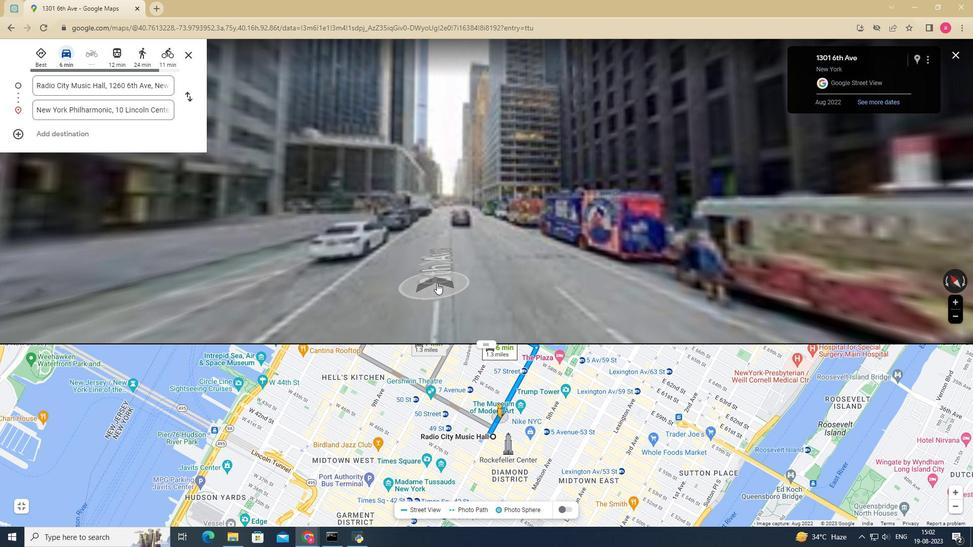 
Action: Mouse moved to (468, 292)
Screenshot: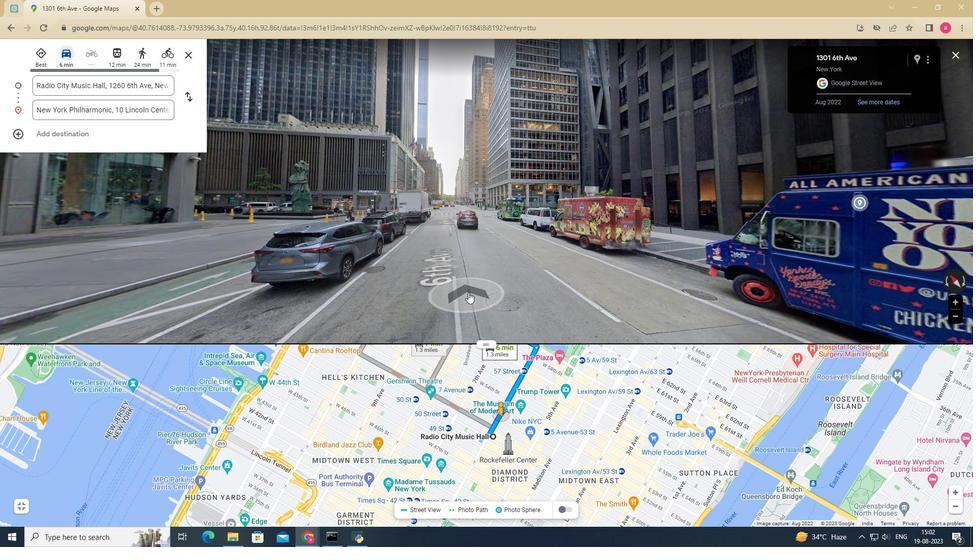 
Action: Mouse pressed left at (468, 292)
Screenshot: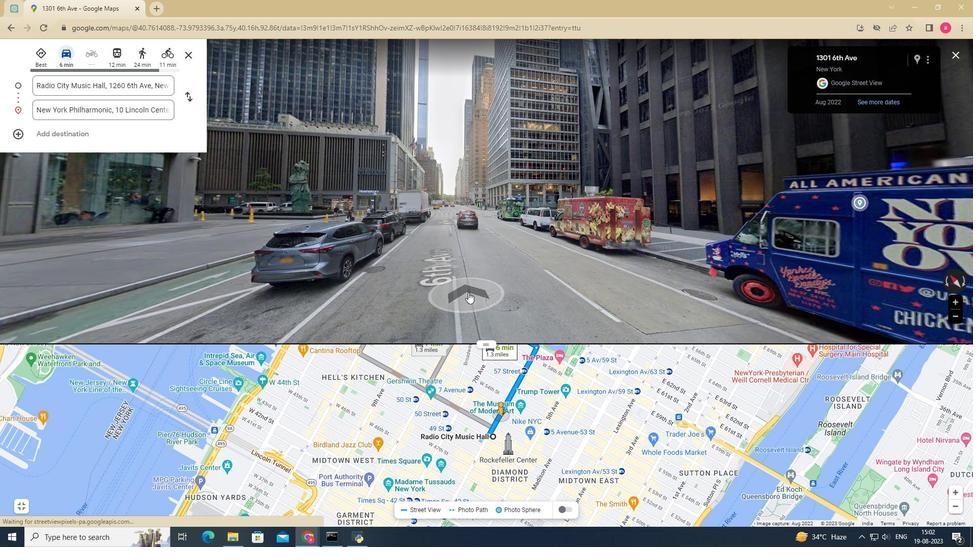 
Action: Mouse pressed left at (468, 292)
Screenshot: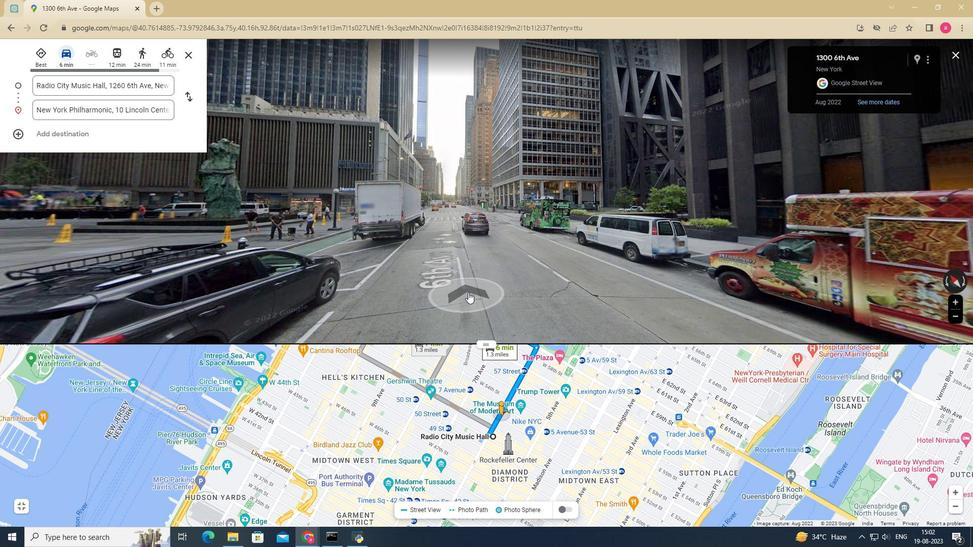 
Action: Mouse pressed left at (468, 292)
Screenshot: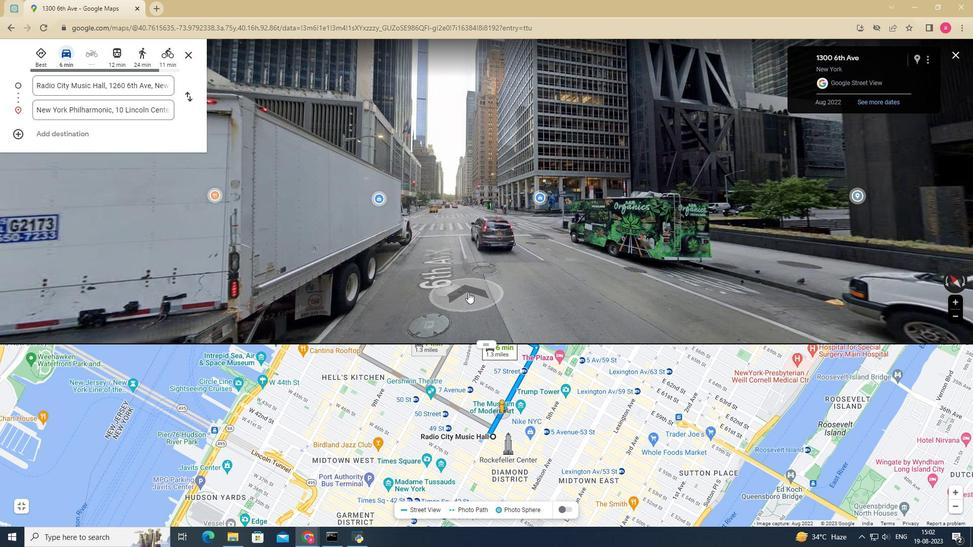 
Action: Mouse moved to (465, 287)
Screenshot: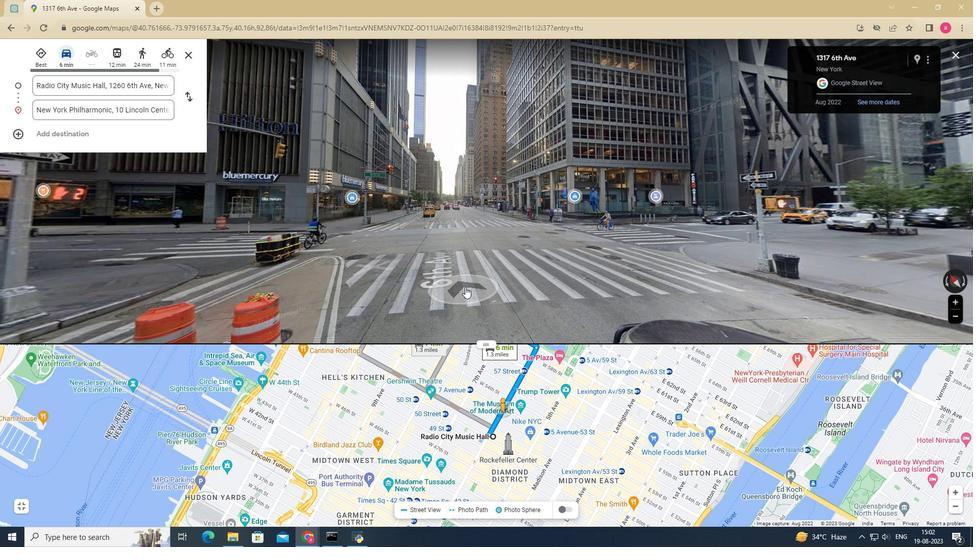 
Action: Mouse pressed left at (465, 287)
Screenshot: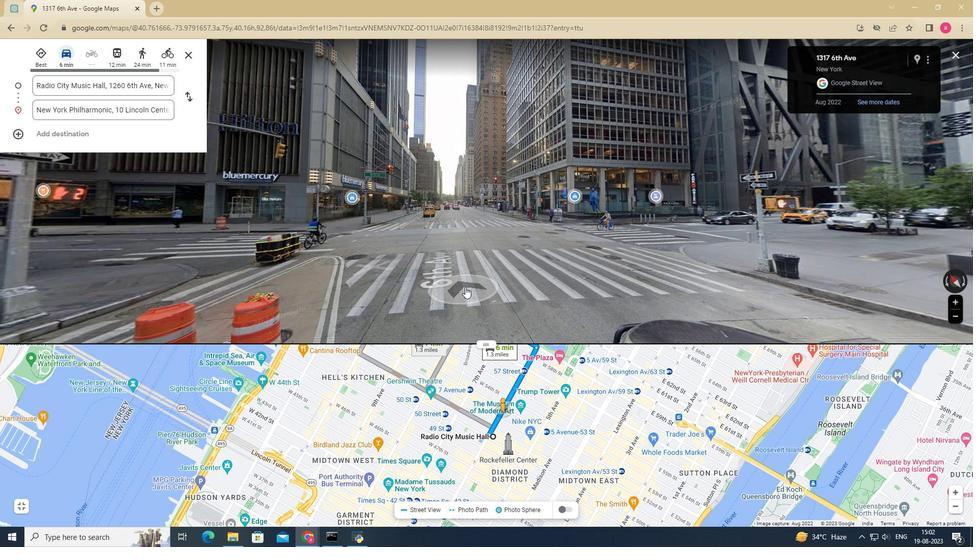 
Action: Mouse pressed left at (465, 287)
Screenshot: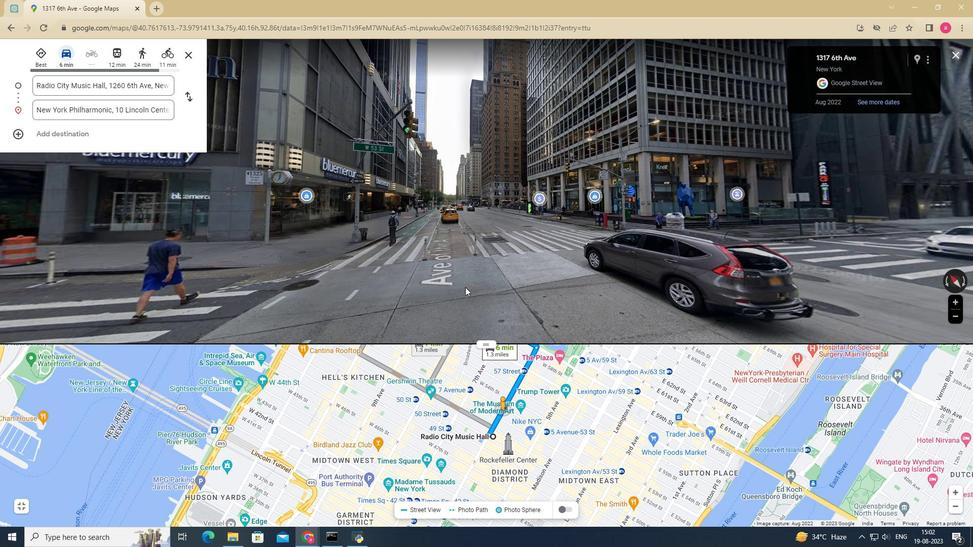 
Action: Mouse moved to (466, 258)
Screenshot: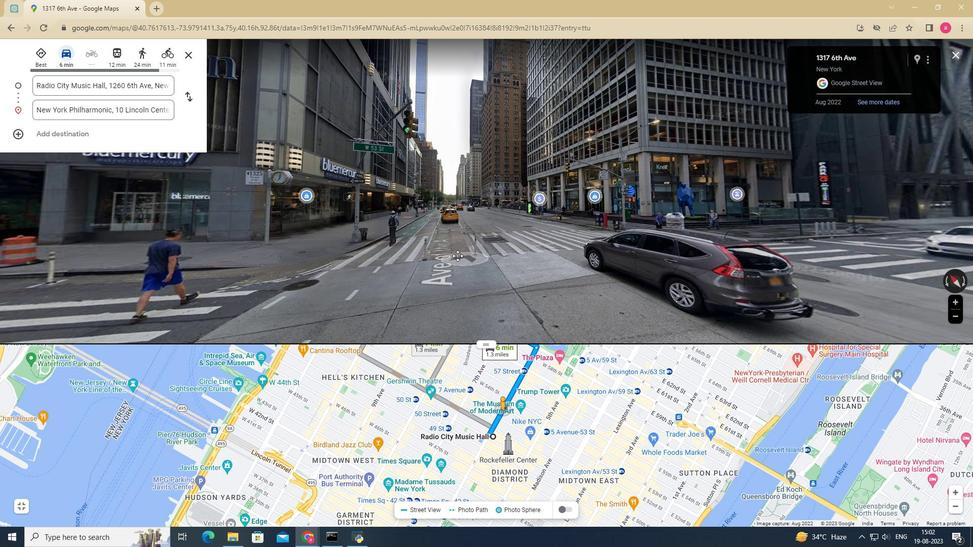 
Action: Mouse pressed left at (466, 258)
Screenshot: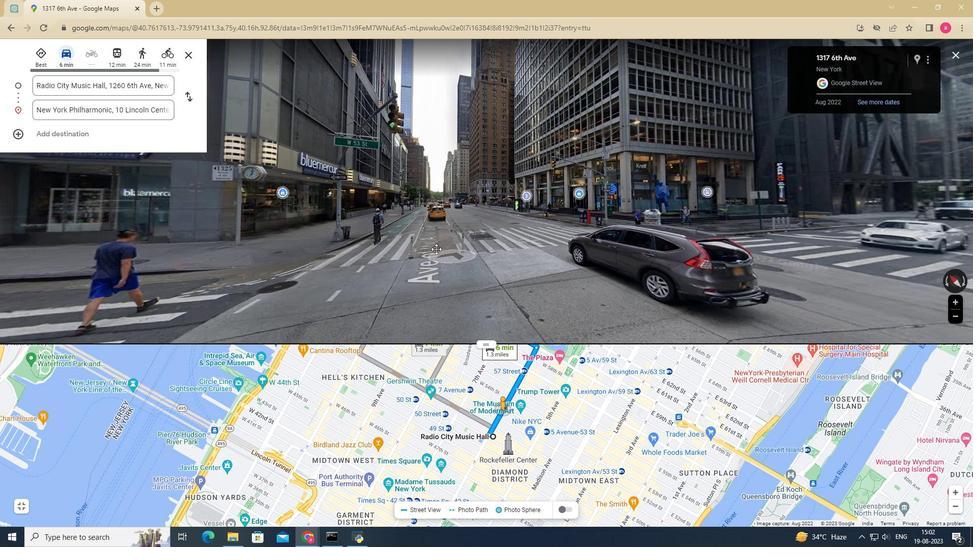 
Action: Mouse moved to (415, 246)
Screenshot: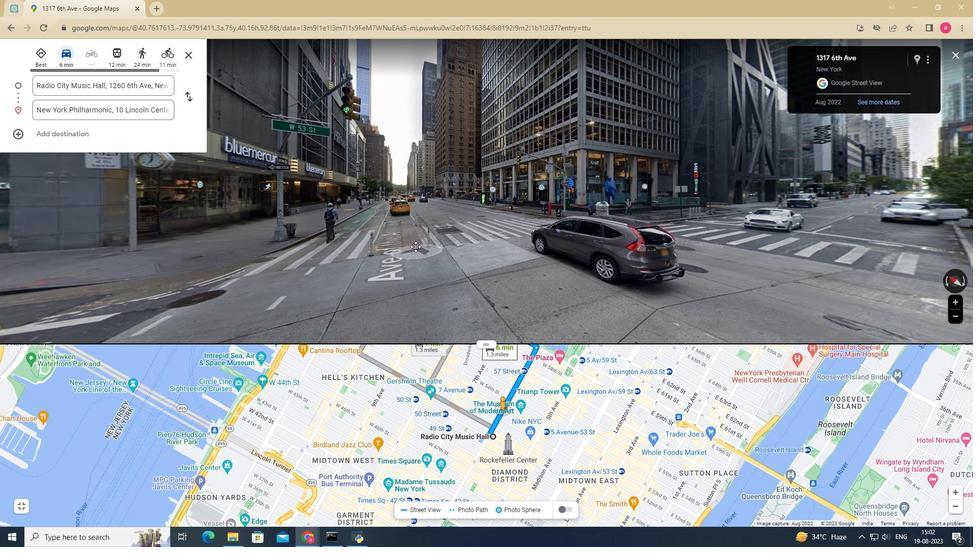 
Action: Mouse pressed left at (415, 246)
Screenshot: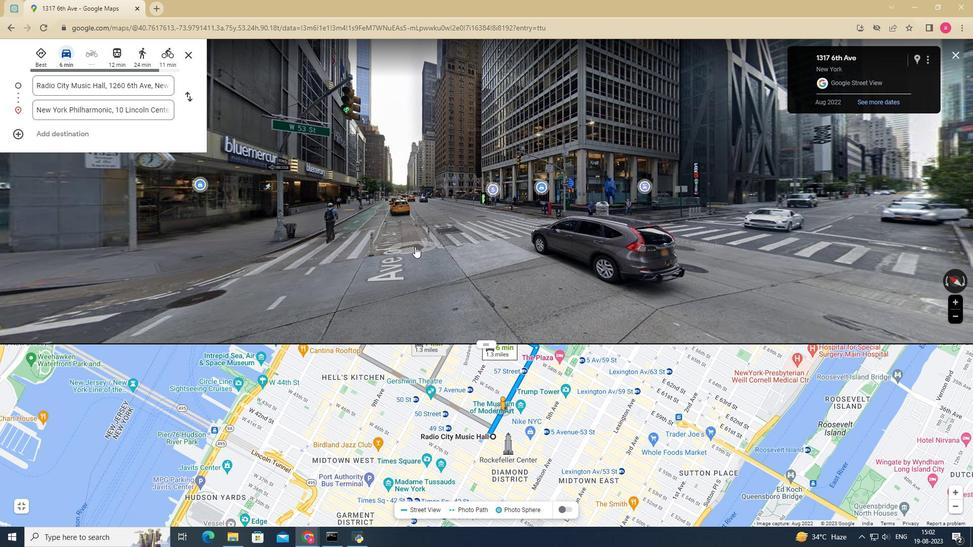 
Action: Mouse moved to (415, 268)
Screenshot: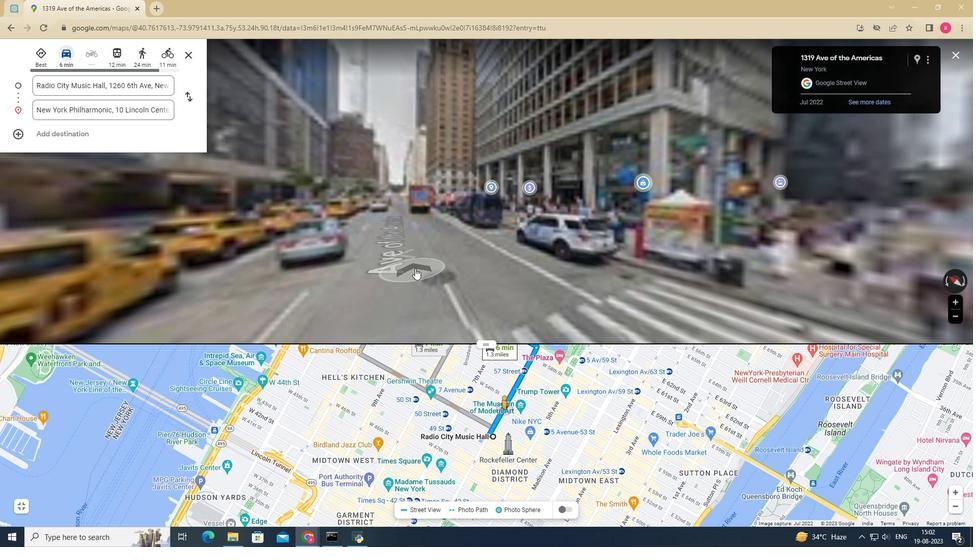 
Action: Mouse pressed left at (415, 268)
Screenshot: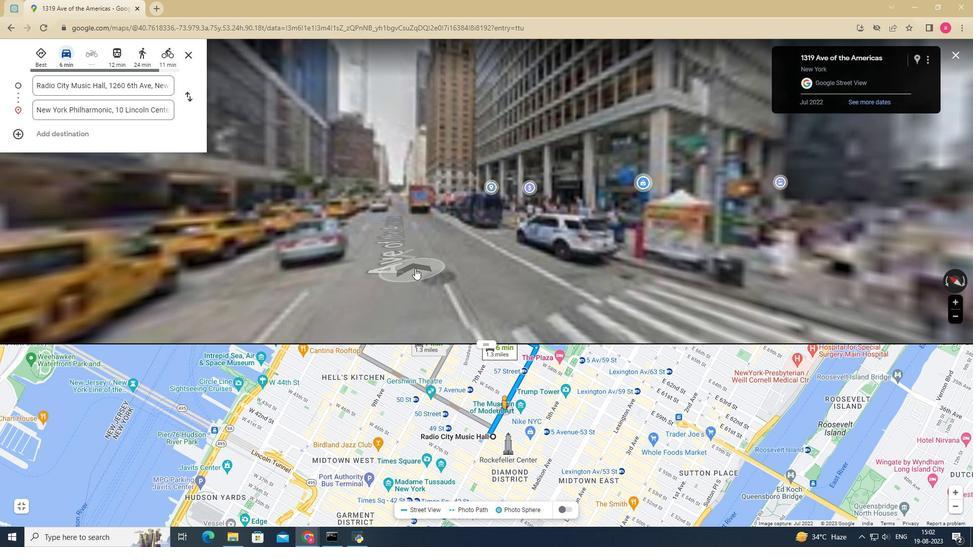
Action: Mouse moved to (388, 262)
Screenshot: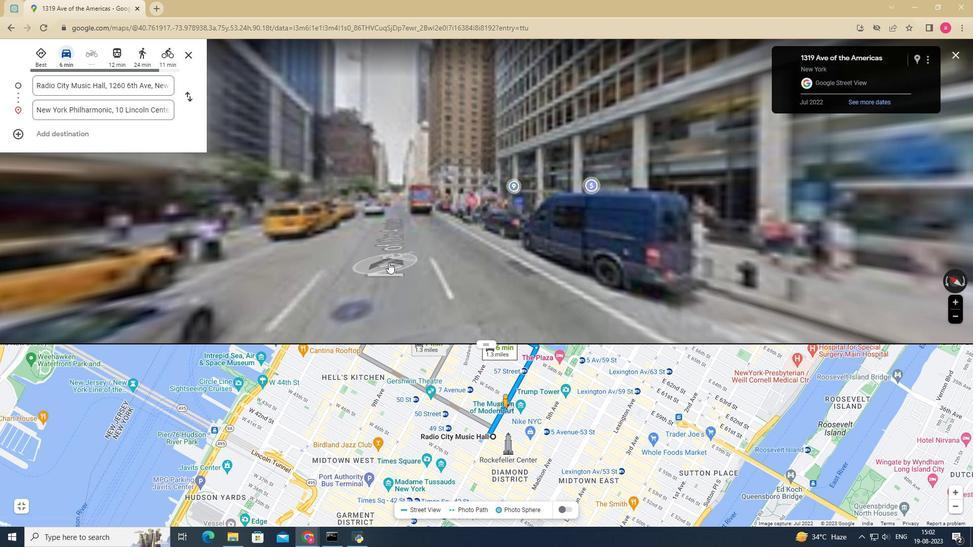 
Action: Mouse pressed left at (388, 262)
Screenshot: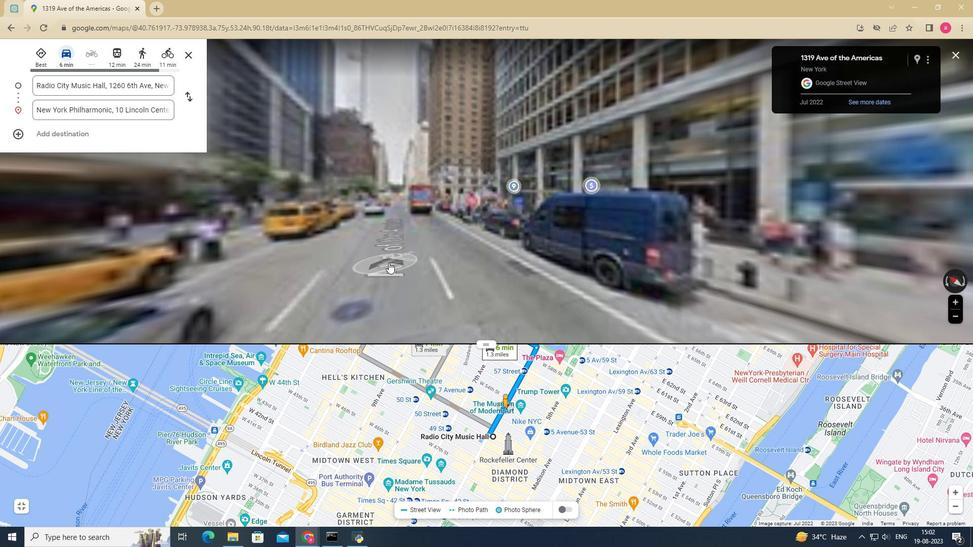 
Action: Mouse moved to (390, 255)
Screenshot: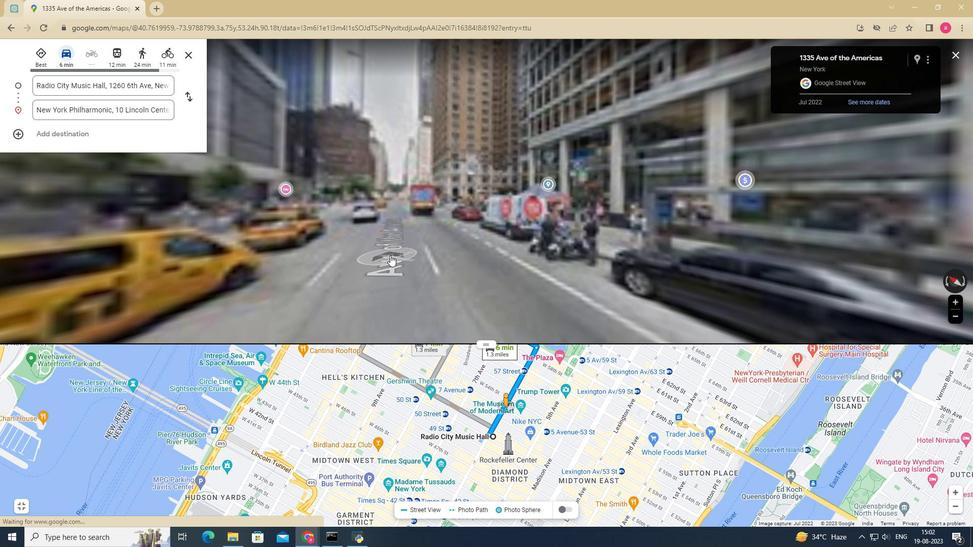
Action: Mouse pressed left at (390, 255)
Screenshot: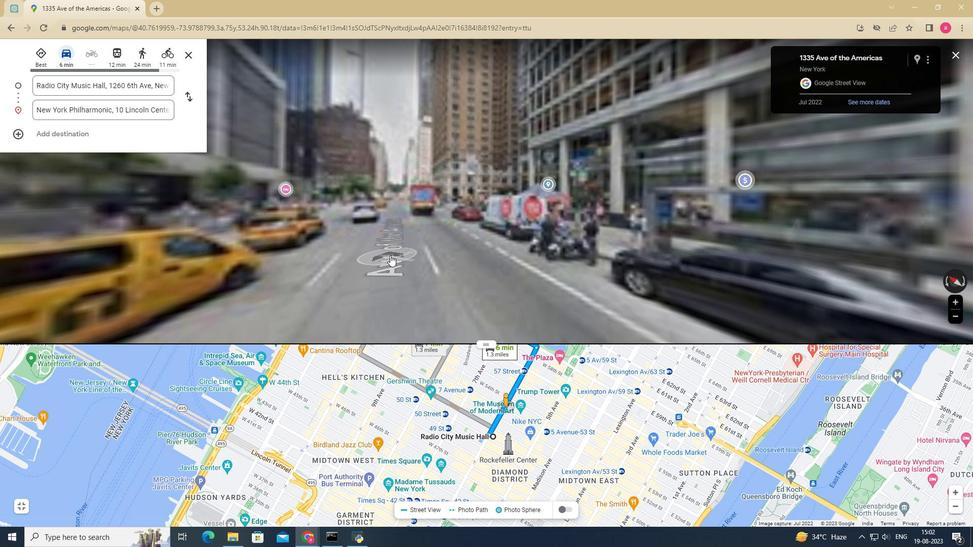
Action: Mouse moved to (436, 275)
Screenshot: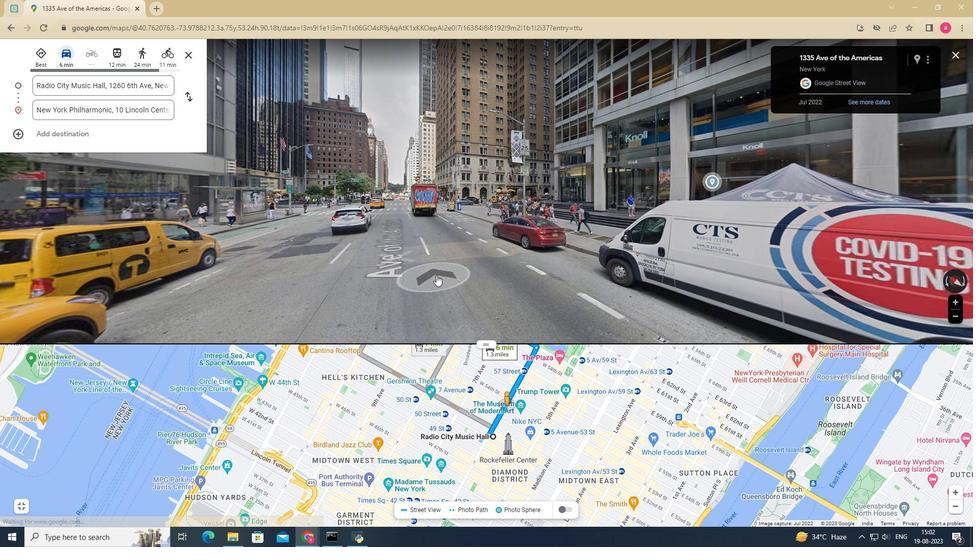 
Action: Mouse pressed left at (436, 275)
Screenshot: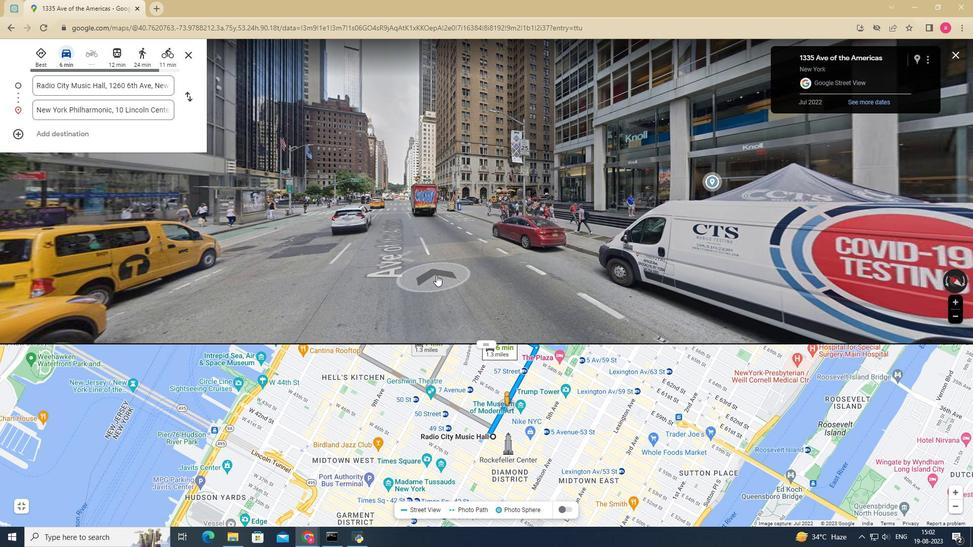 
Action: Mouse moved to (411, 256)
Screenshot: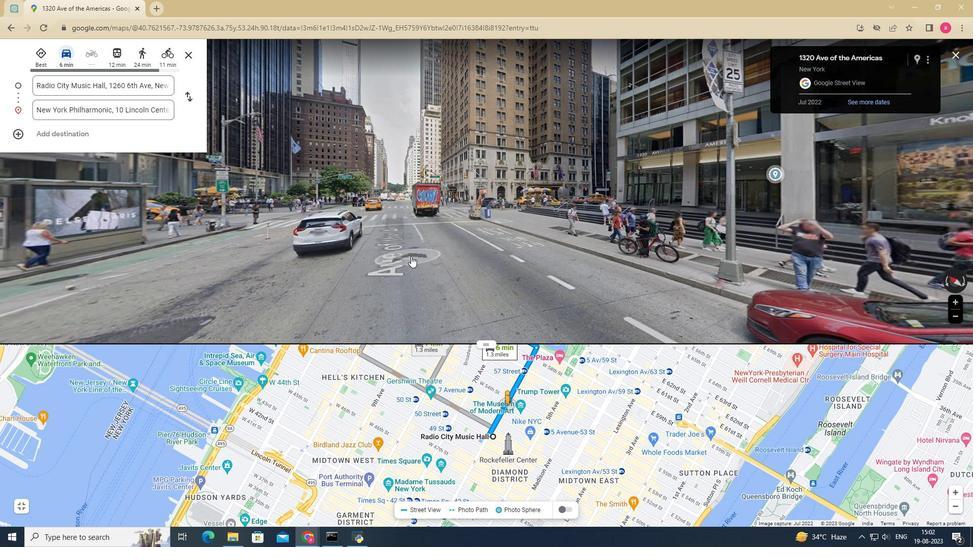 
Action: Mouse pressed left at (411, 256)
Screenshot: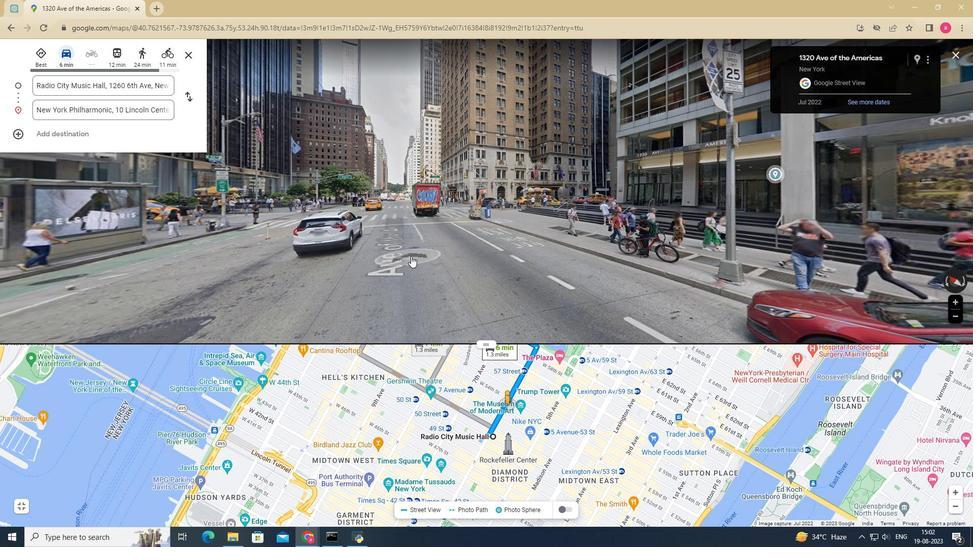 
Action: Mouse pressed left at (411, 256)
Screenshot: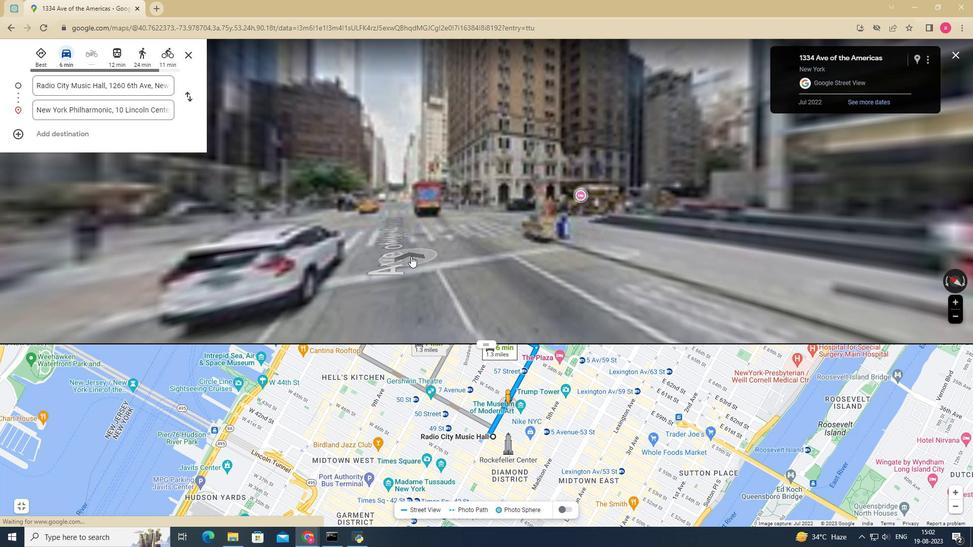 
Action: Mouse moved to (395, 264)
Screenshot: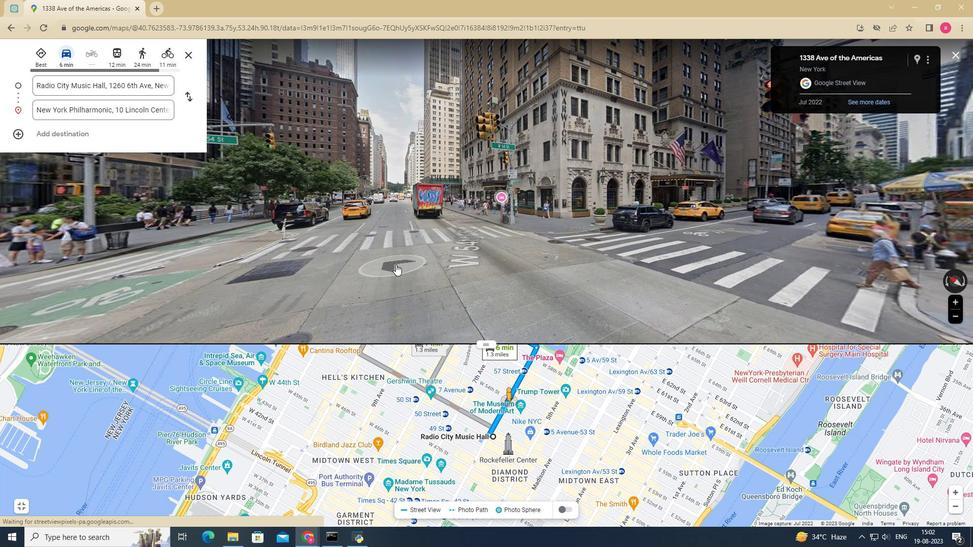 
Action: Mouse pressed left at (395, 264)
Screenshot: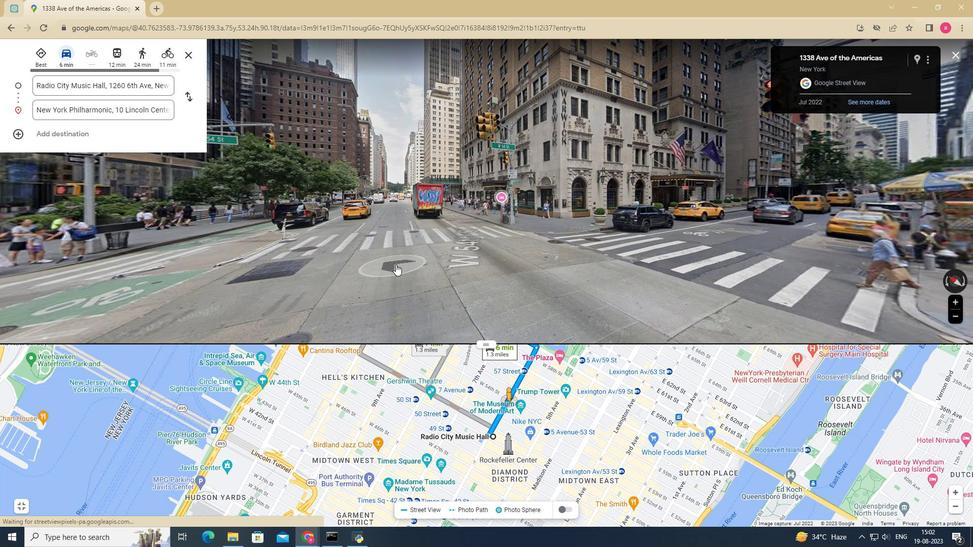 
Action: Mouse moved to (444, 234)
Screenshot: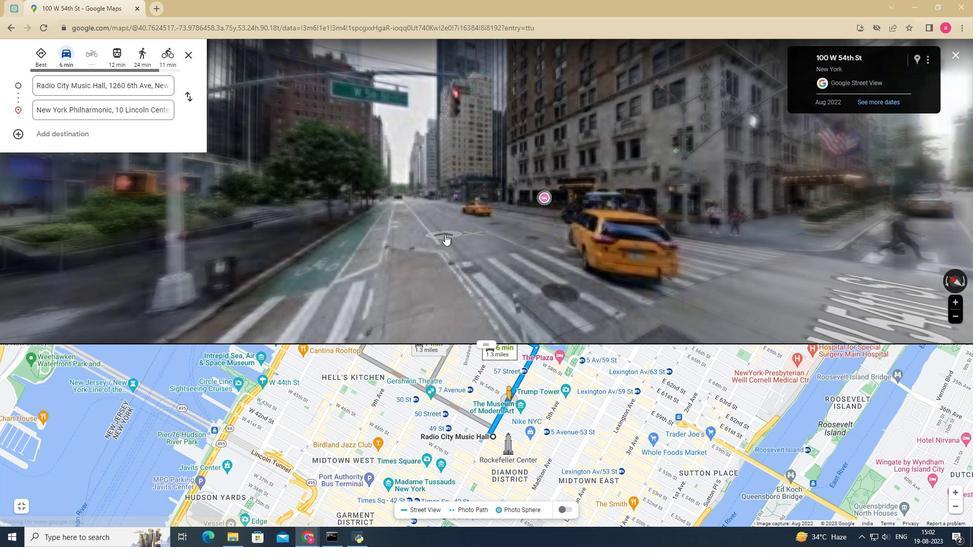 
Action: Mouse pressed left at (444, 234)
Screenshot: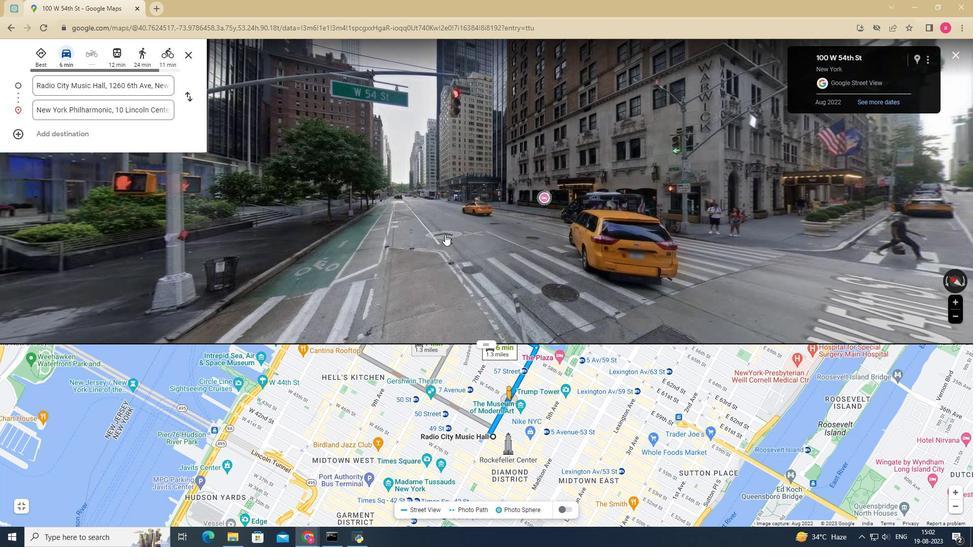 
Action: Mouse moved to (423, 234)
Screenshot: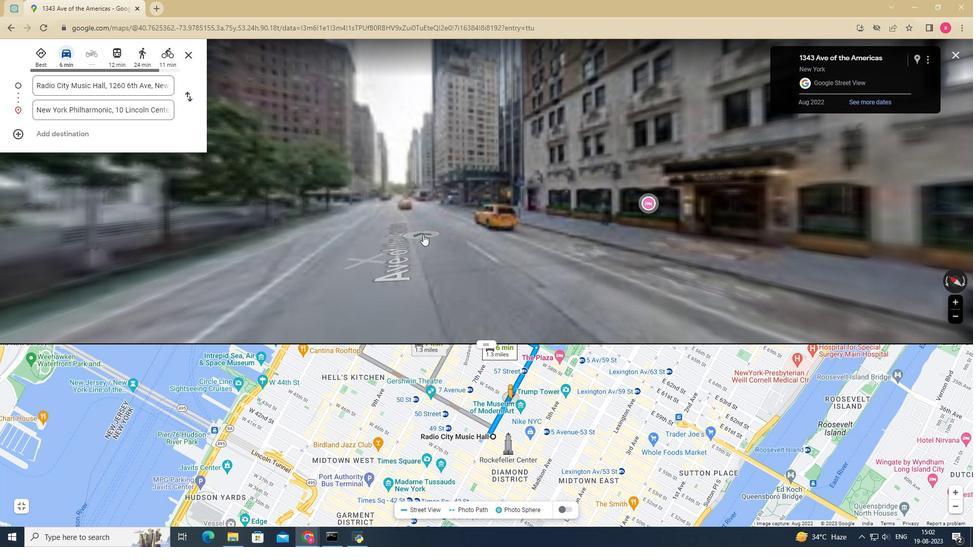 
Action: Mouse pressed left at (423, 234)
Screenshot: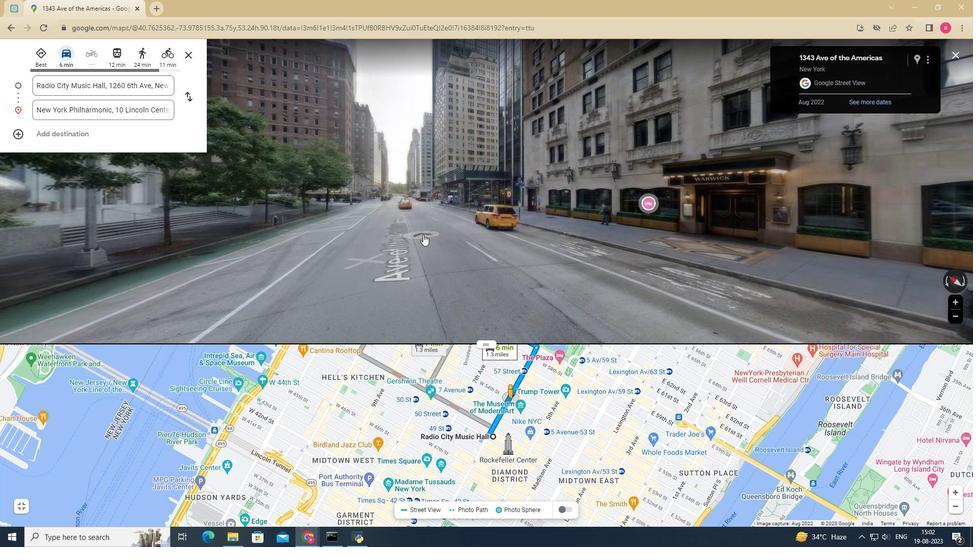 
Action: Mouse moved to (427, 252)
Screenshot: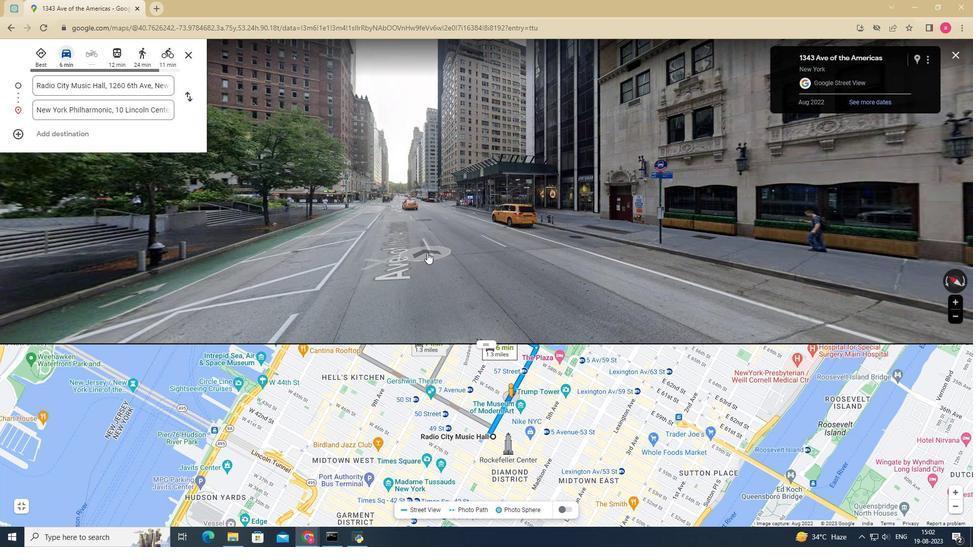 
Action: Mouse pressed left at (427, 252)
Screenshot: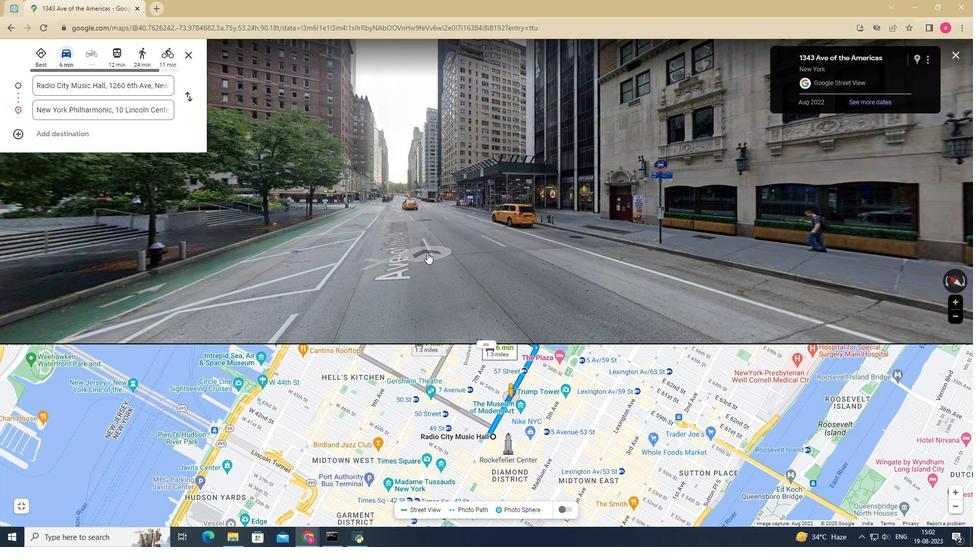 
Action: Mouse moved to (425, 270)
Screenshot: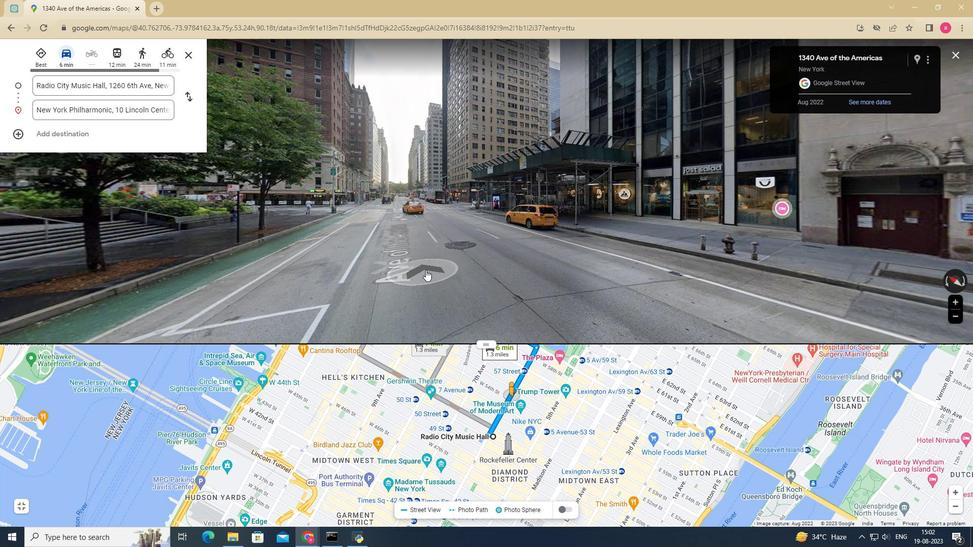 
Action: Mouse pressed left at (425, 270)
Screenshot: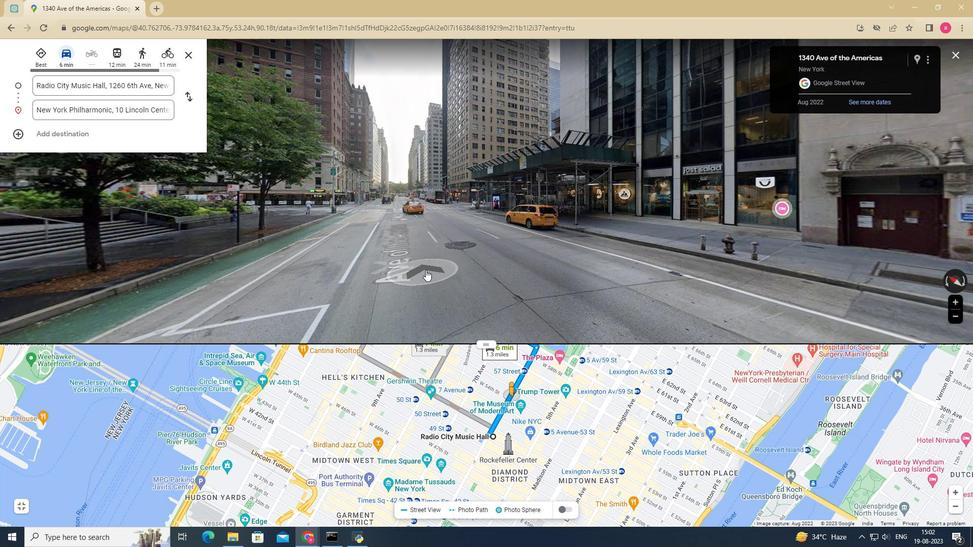 
Action: Mouse moved to (424, 270)
Screenshot: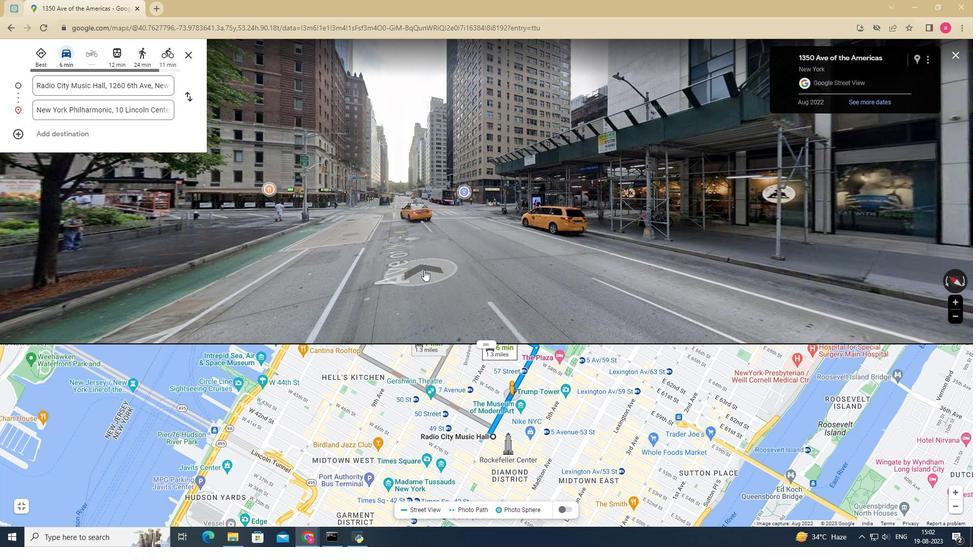 
Action: Mouse pressed left at (424, 270)
Screenshot: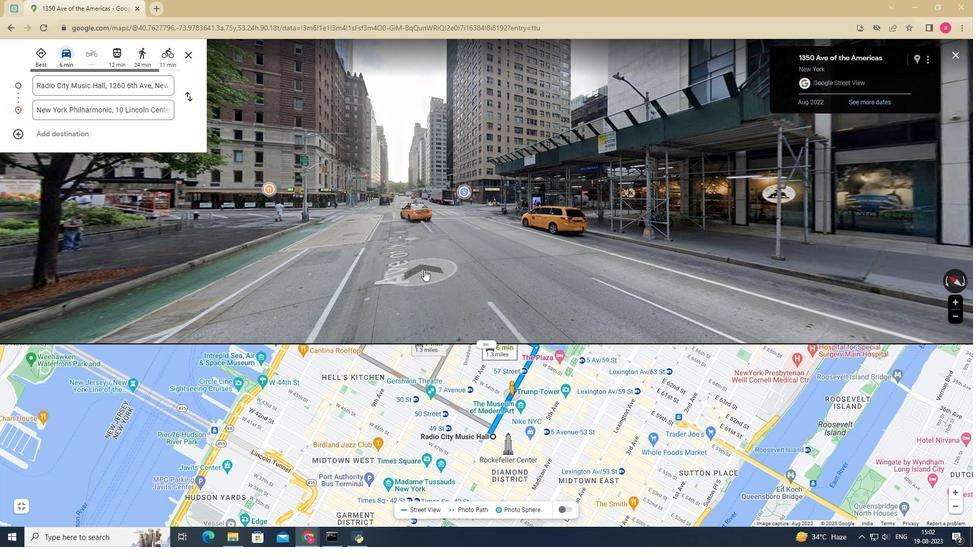 
Action: Mouse moved to (447, 284)
Screenshot: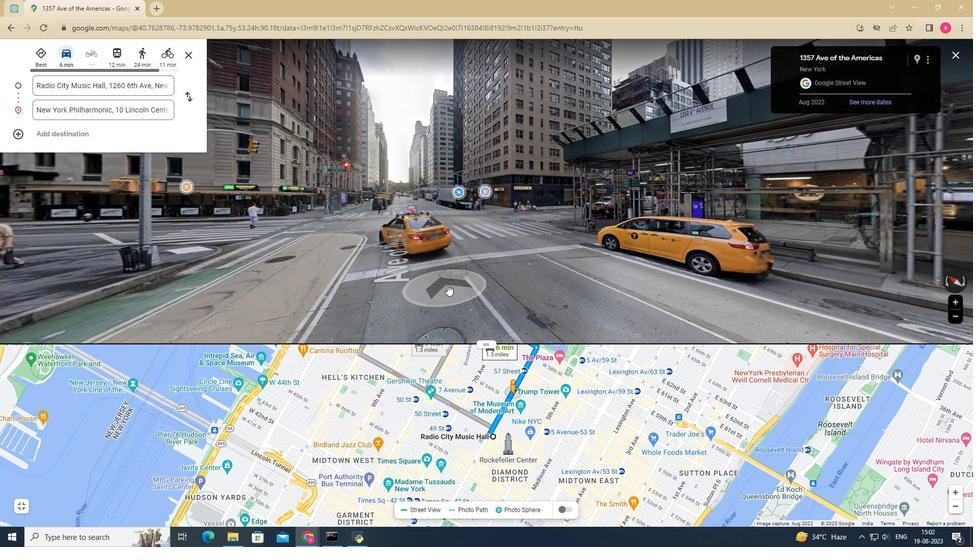 
Action: Mouse pressed left at (447, 284)
Screenshot: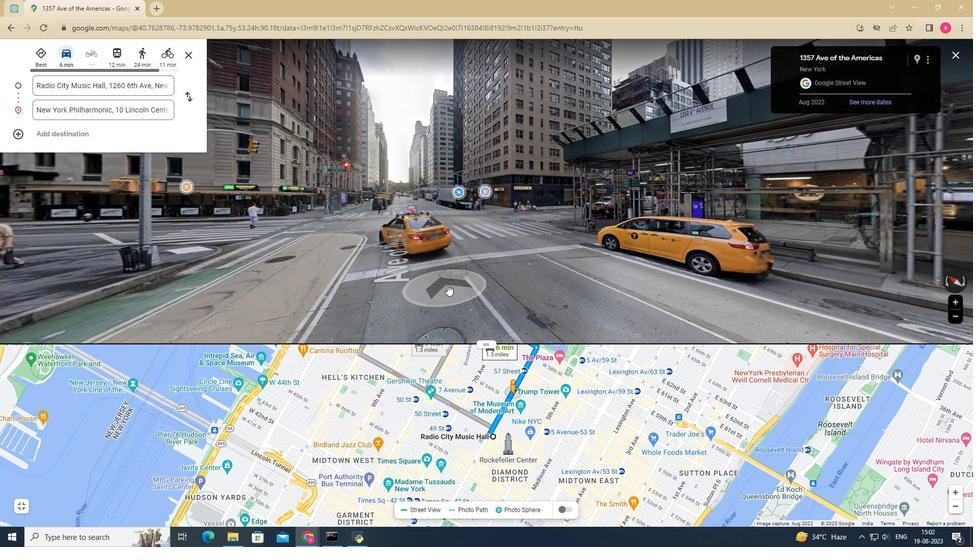 
Action: Mouse moved to (428, 266)
Screenshot: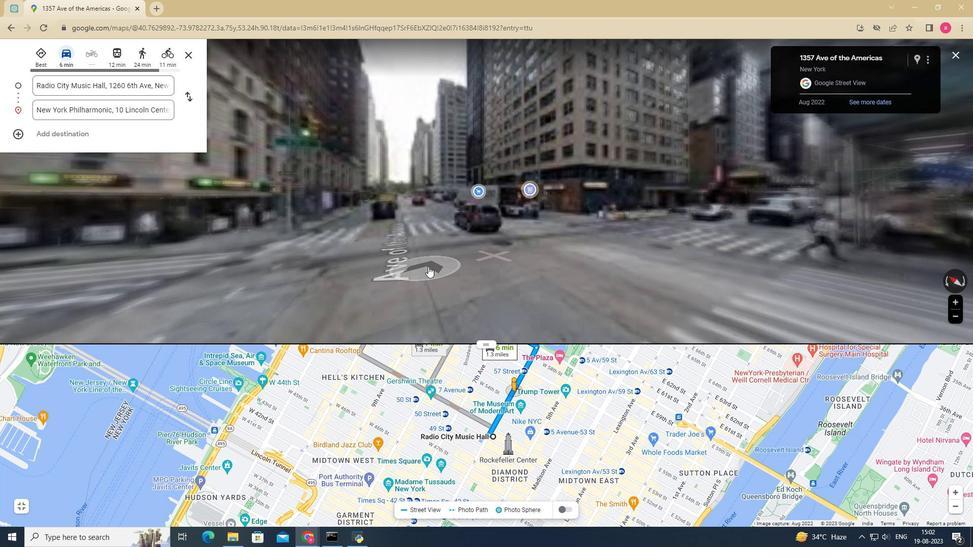 
Action: Mouse pressed left at (428, 266)
Screenshot: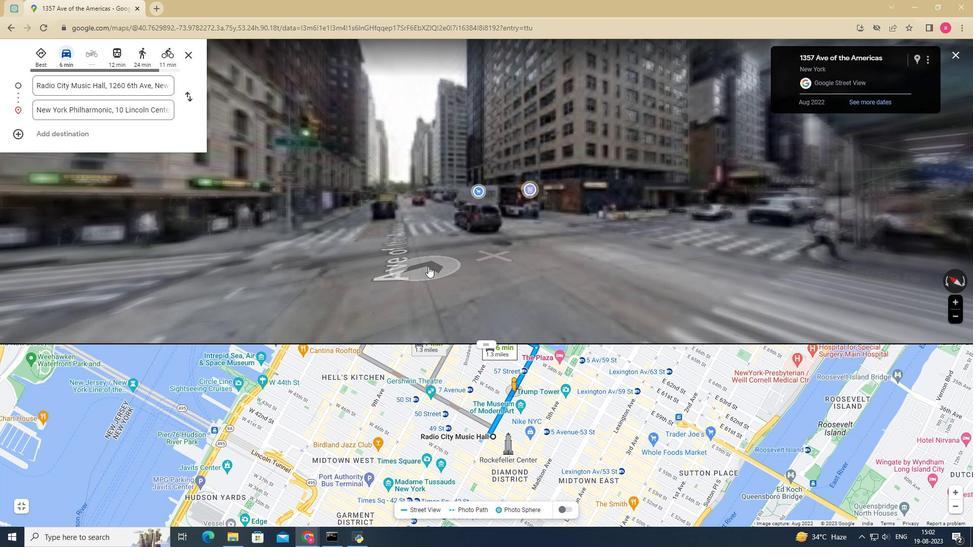 
Action: Mouse moved to (418, 284)
Screenshot: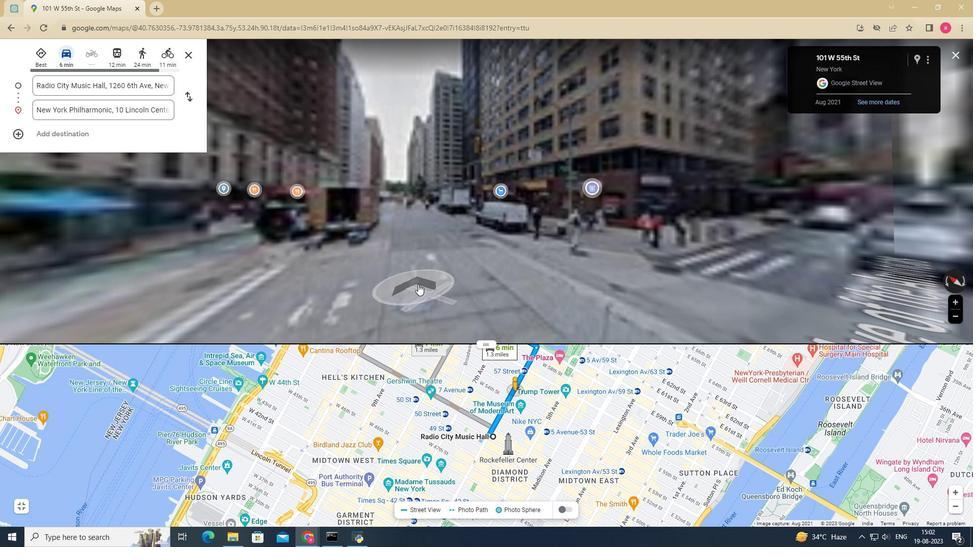 
Action: Mouse pressed left at (418, 284)
Screenshot: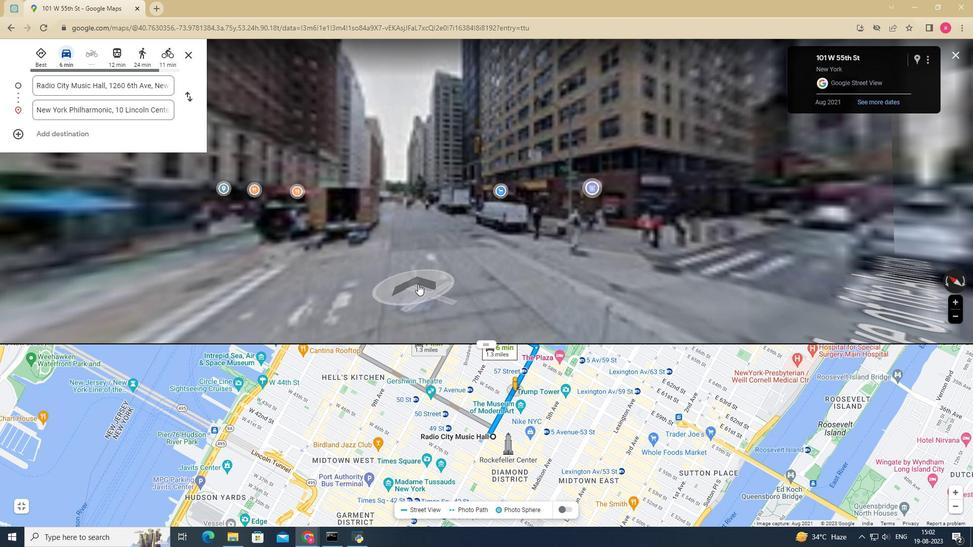 
Action: Mouse moved to (395, 277)
Screenshot: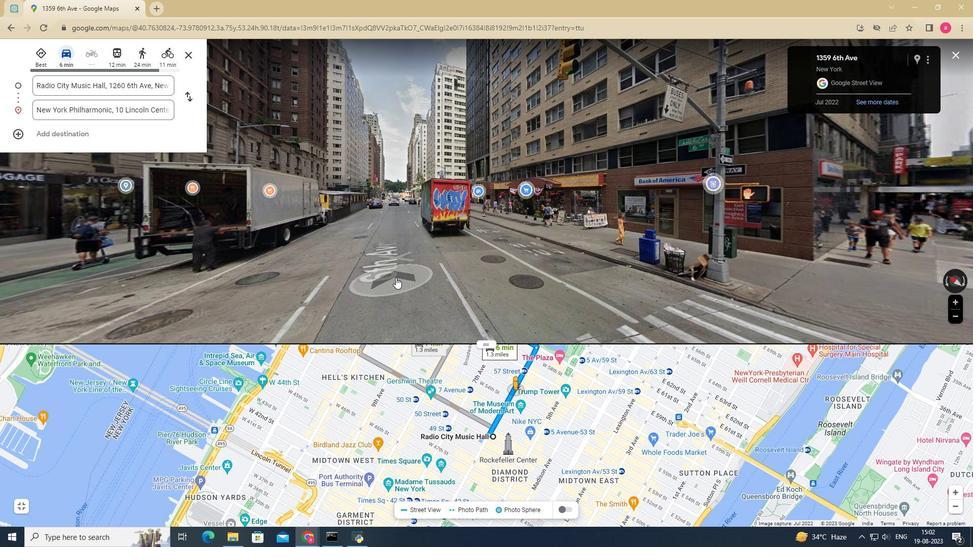 
Action: Mouse pressed left at (395, 277)
Screenshot: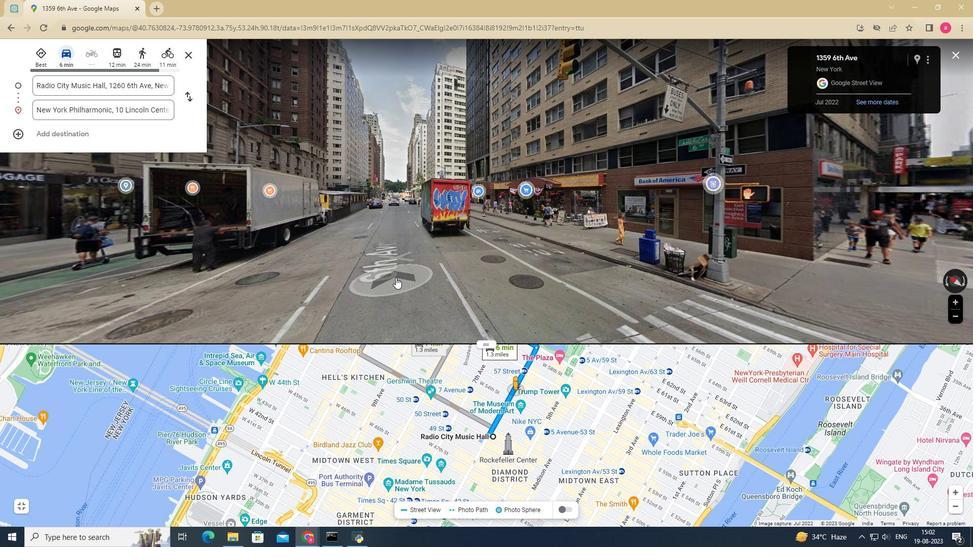 
Action: Mouse moved to (382, 274)
Screenshot: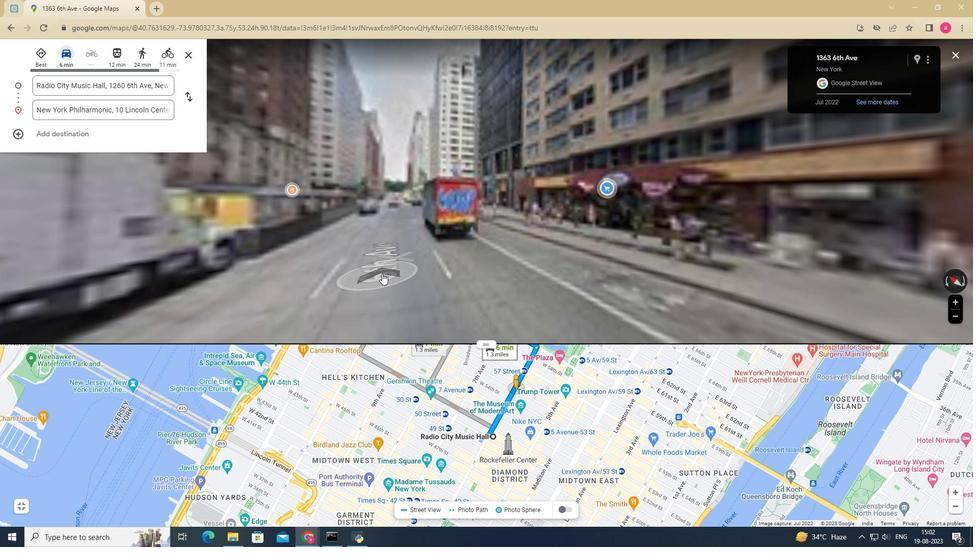 
Action: Mouse pressed left at (382, 274)
Screenshot: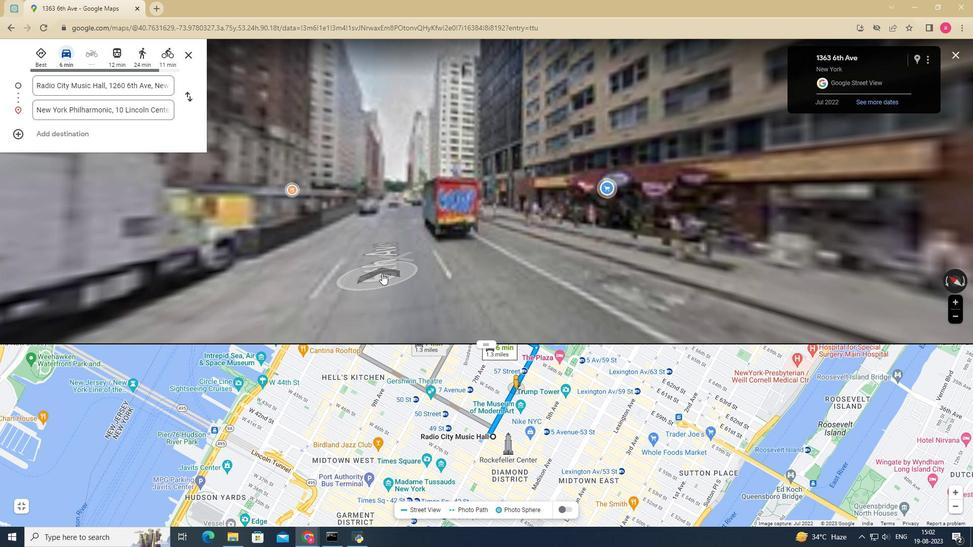 
Action: Mouse moved to (380, 295)
Screenshot: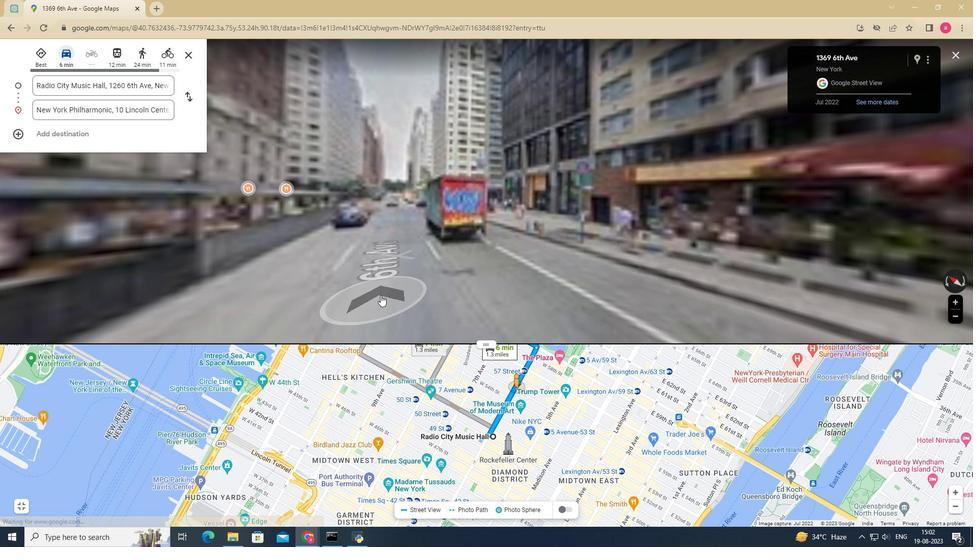 
Action: Mouse pressed left at (380, 295)
Screenshot: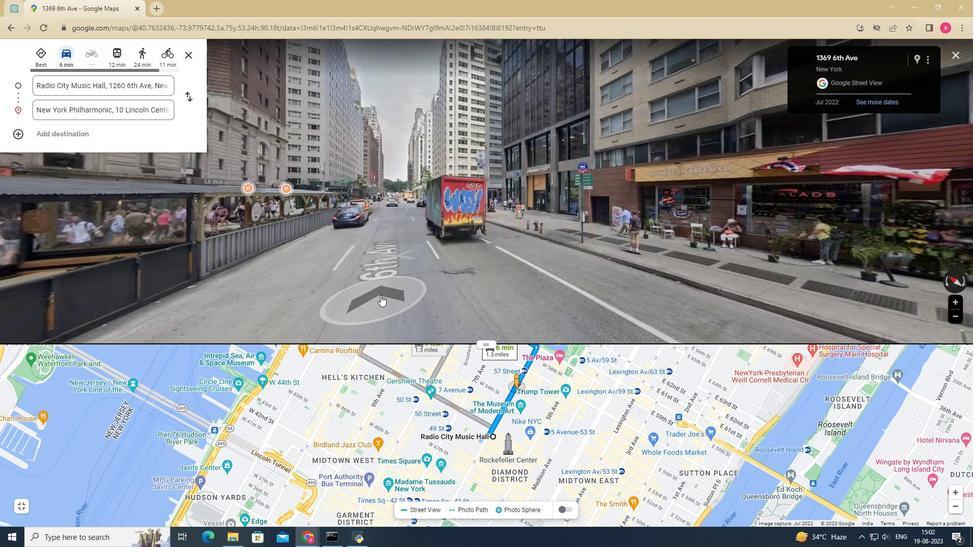 
Action: Mouse moved to (399, 261)
Screenshot: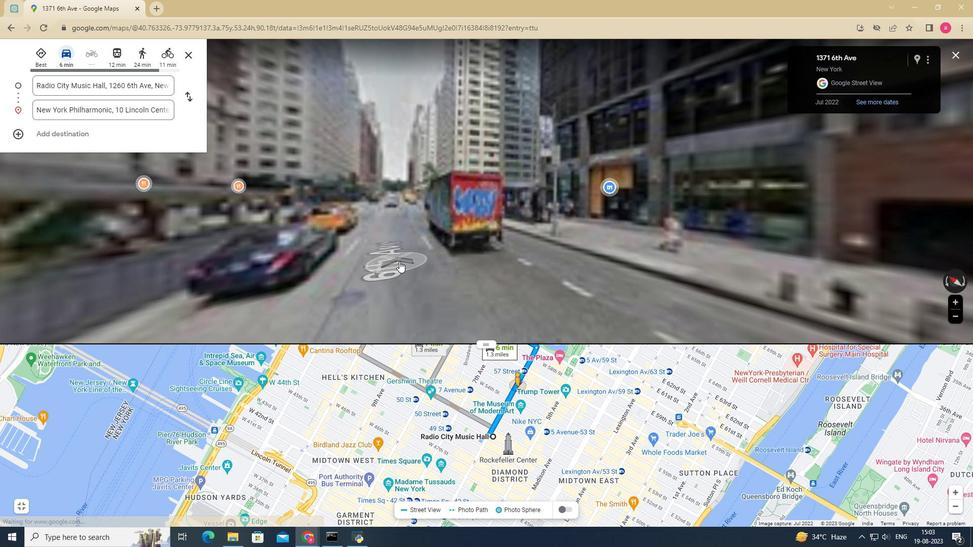 
Action: Mouse pressed left at (399, 261)
Screenshot: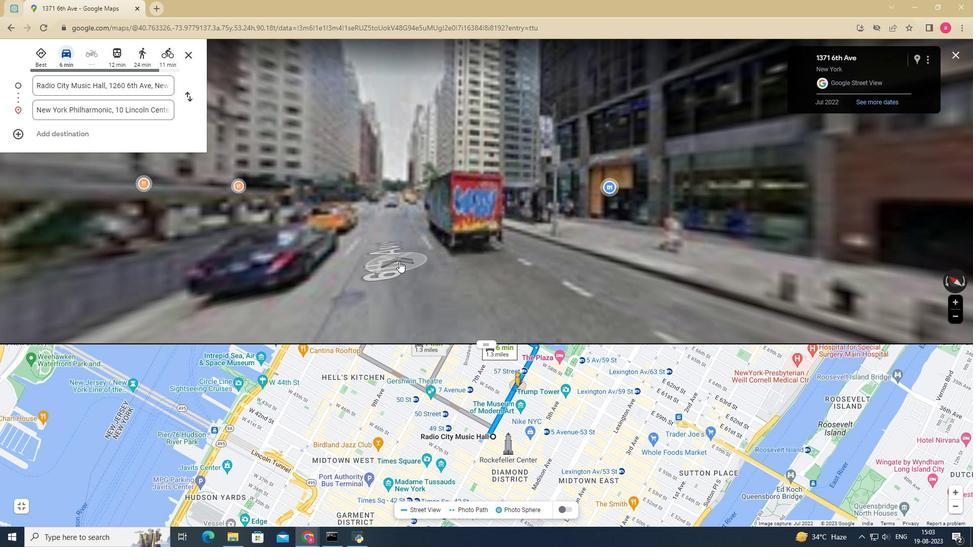
Action: Mouse moved to (395, 287)
Screenshot: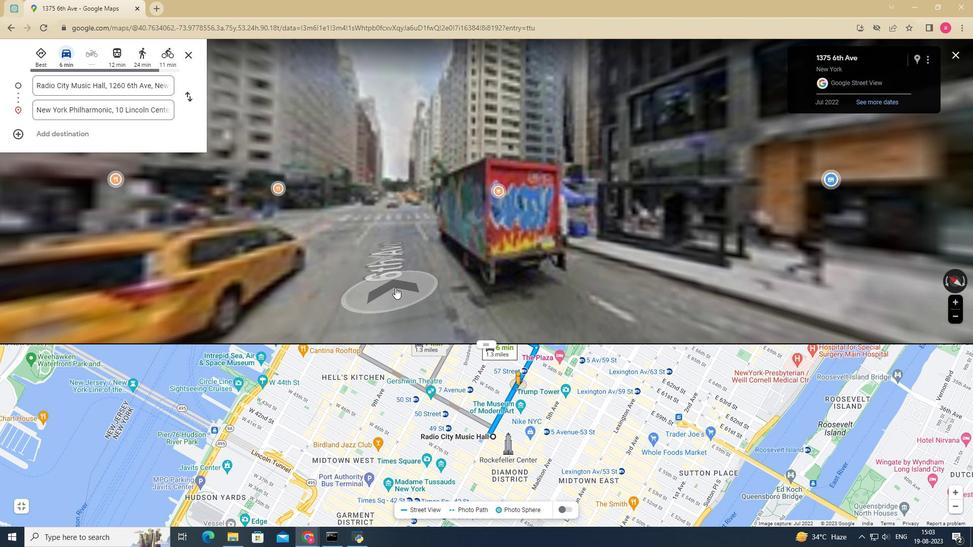 
Action: Mouse pressed left at (395, 287)
Screenshot: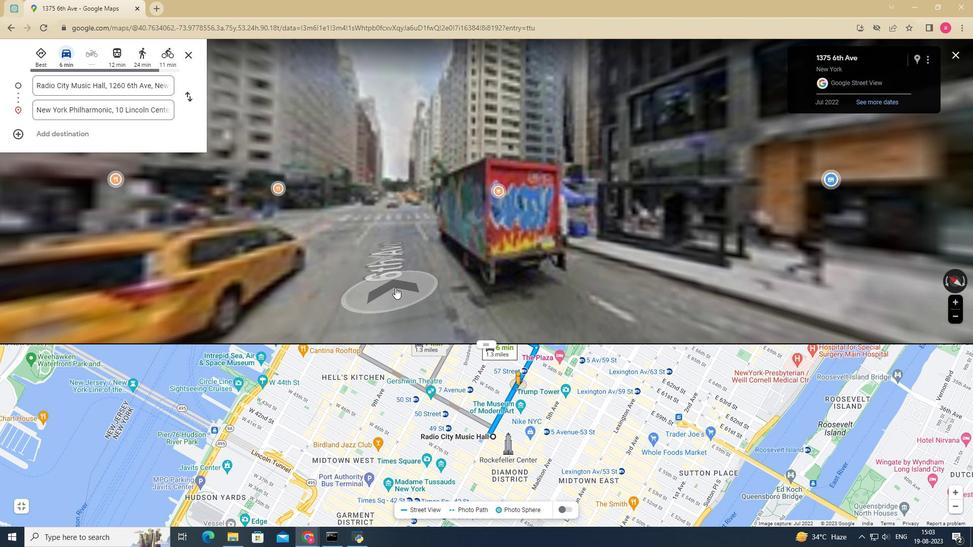
Action: Mouse moved to (395, 275)
Screenshot: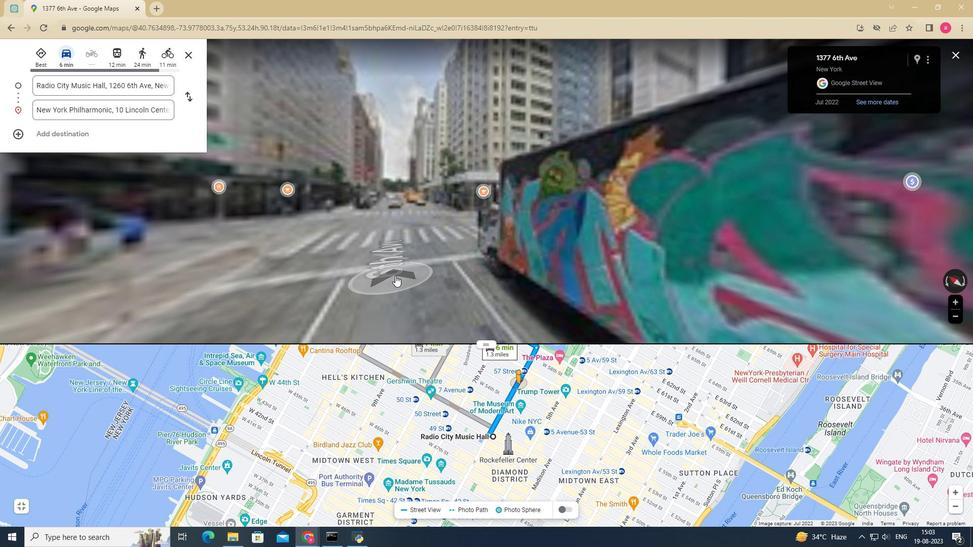 
Action: Mouse pressed left at (395, 275)
Screenshot: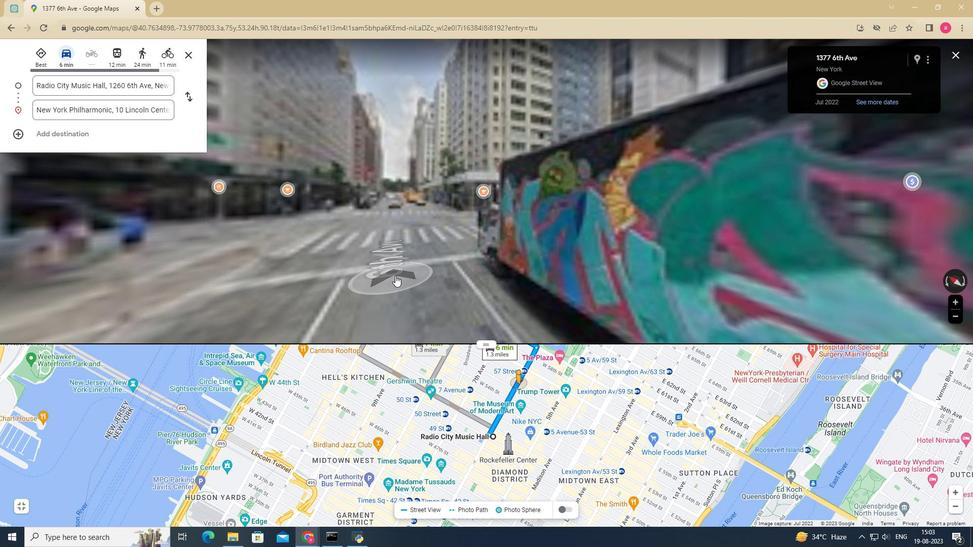 
Action: Mouse moved to (384, 294)
Screenshot: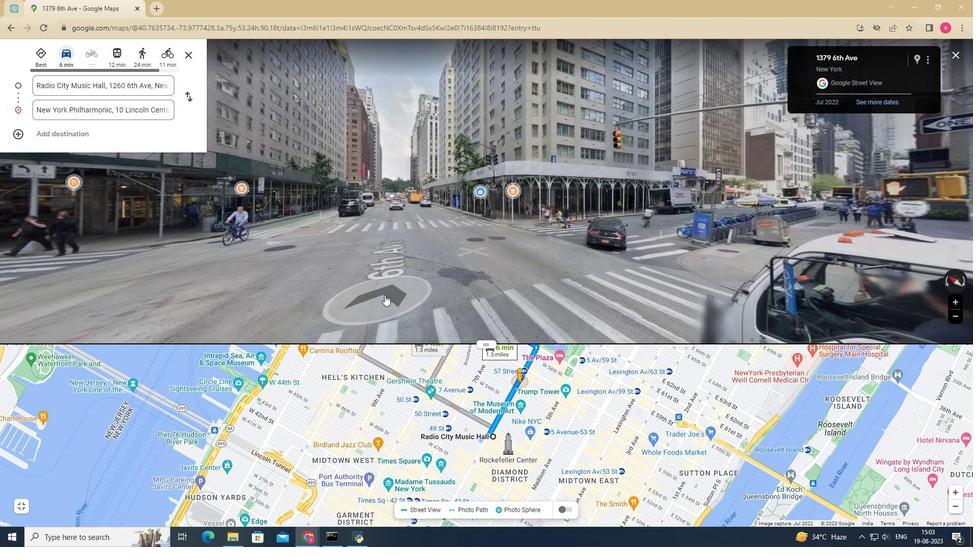 
Action: Mouse pressed left at (384, 294)
Screenshot: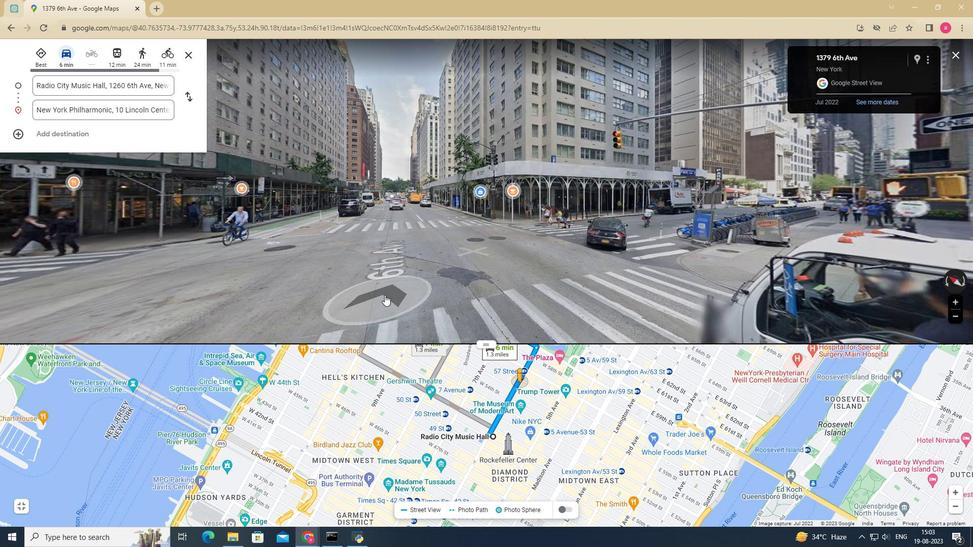 
Action: Mouse moved to (361, 275)
Screenshot: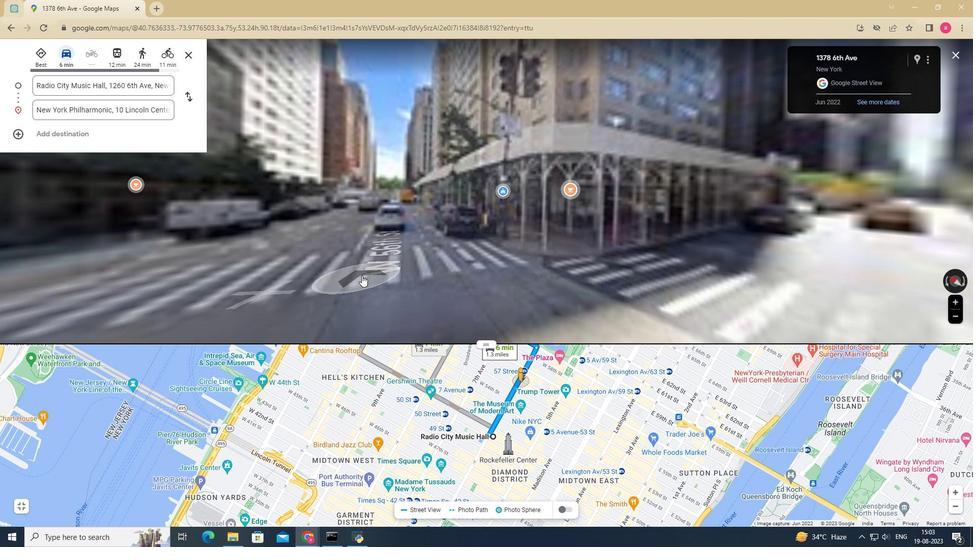 
Action: Mouse pressed left at (361, 275)
Screenshot: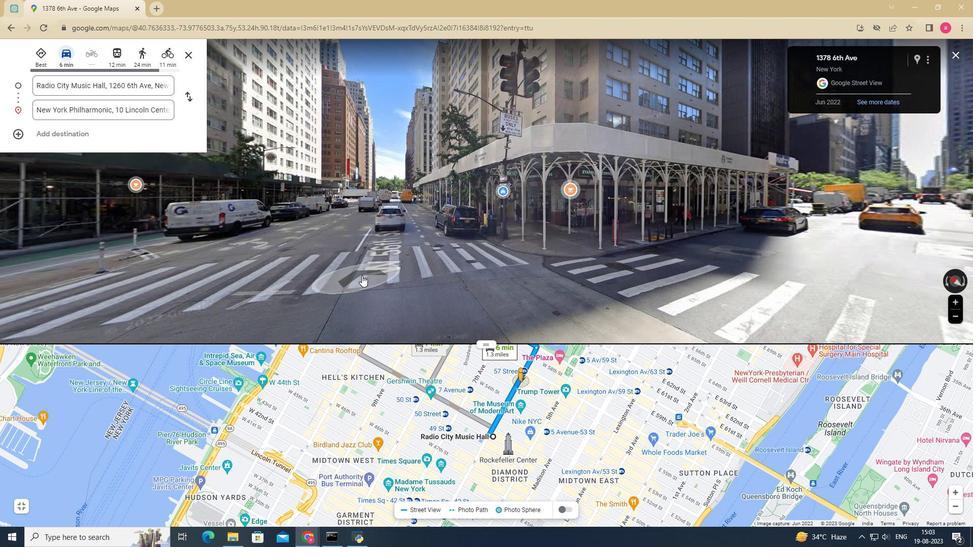 
Action: Mouse moved to (389, 238)
Screenshot: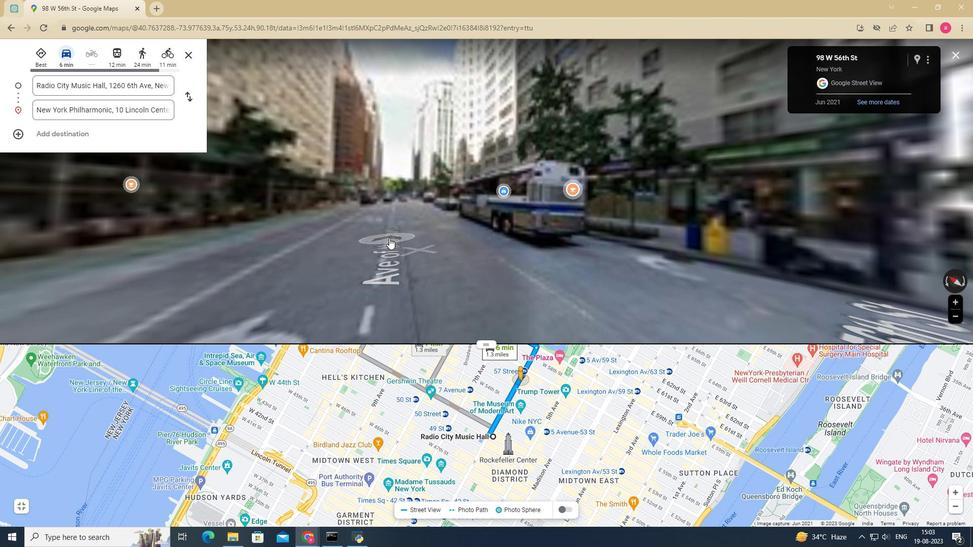 
Action: Mouse pressed left at (389, 238)
Screenshot: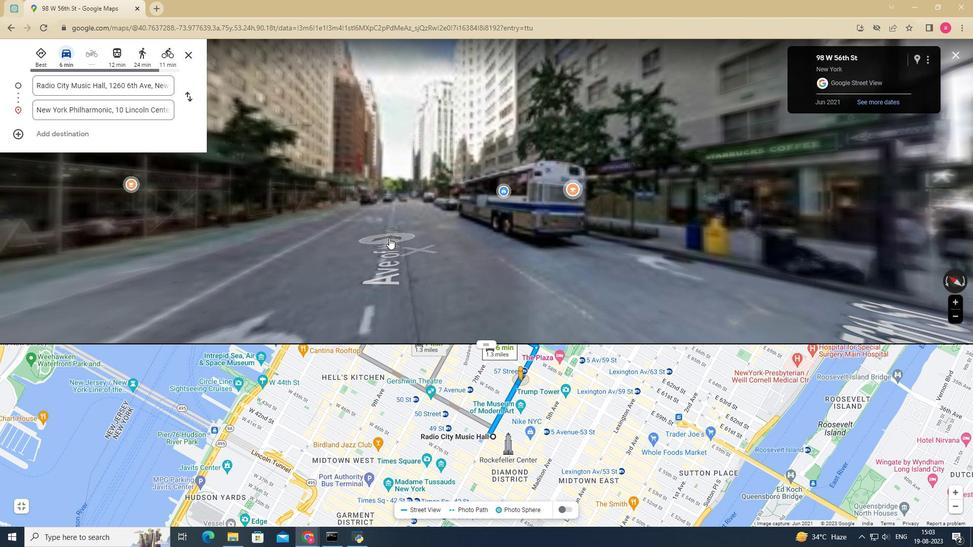 
Action: Mouse moved to (380, 278)
Screenshot: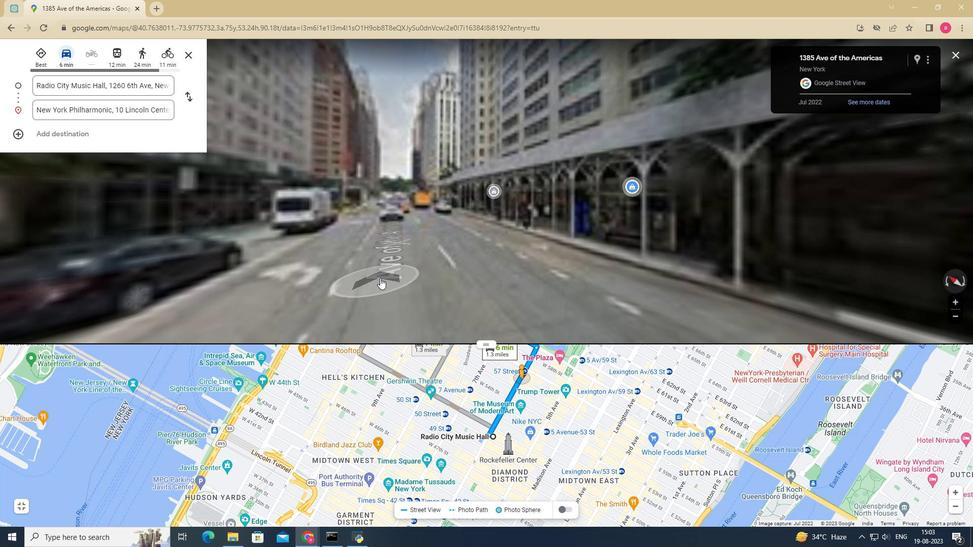 
Action: Mouse pressed left at (380, 278)
Screenshot: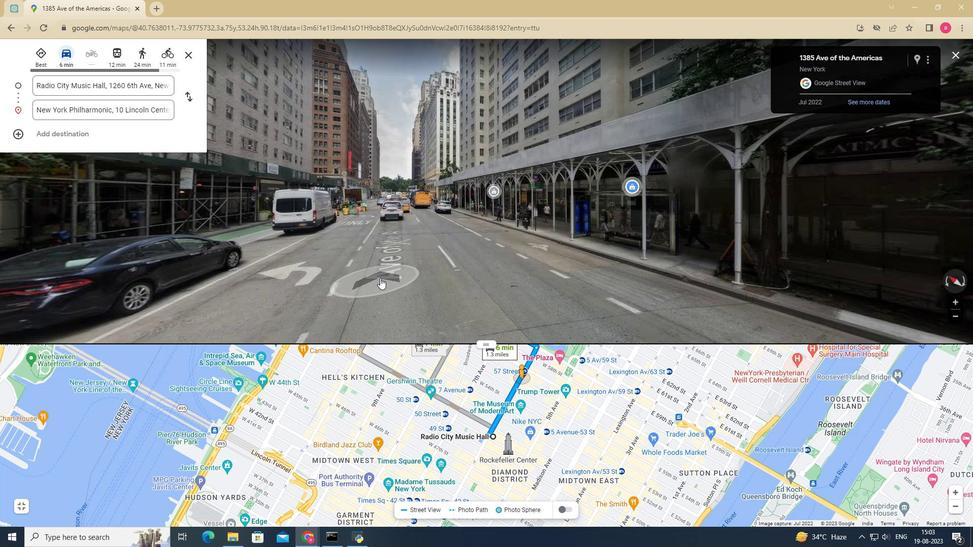 
Action: Mouse moved to (400, 285)
Screenshot: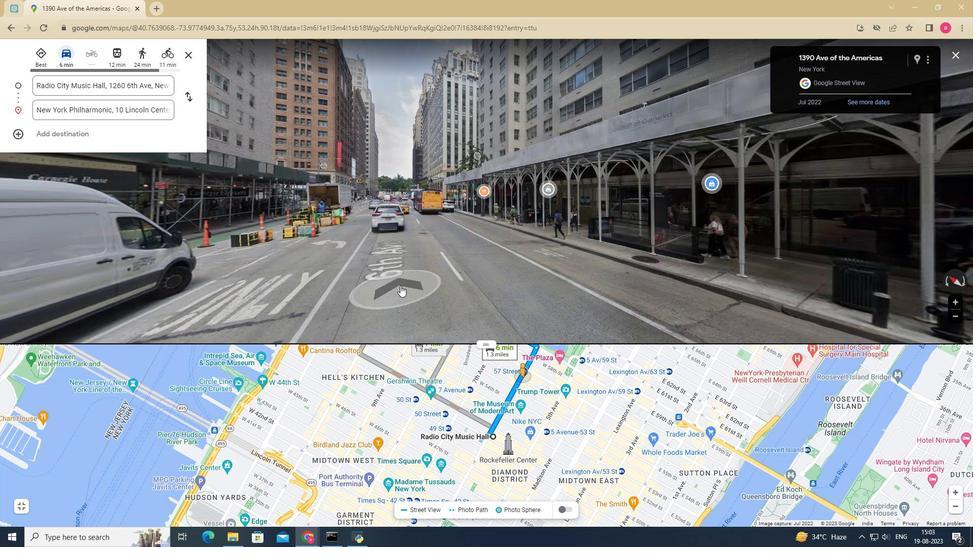 
Action: Mouse pressed left at (400, 285)
Screenshot: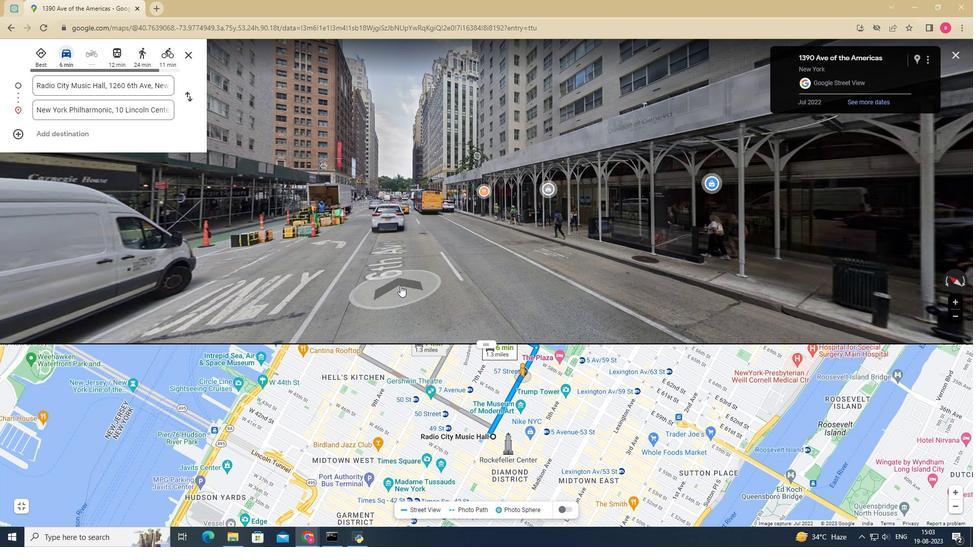
Action: Mouse moved to (390, 316)
Screenshot: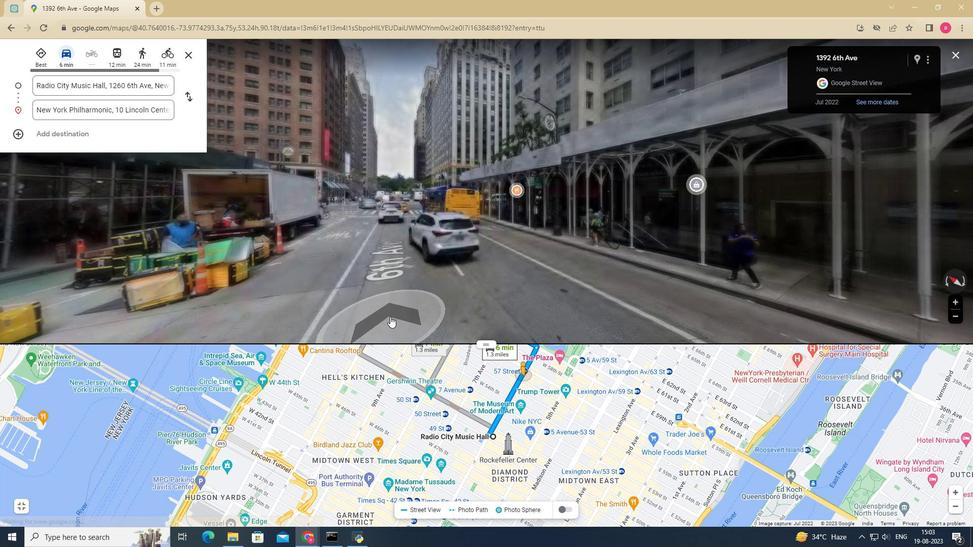 
Action: Mouse pressed left at (390, 316)
Screenshot: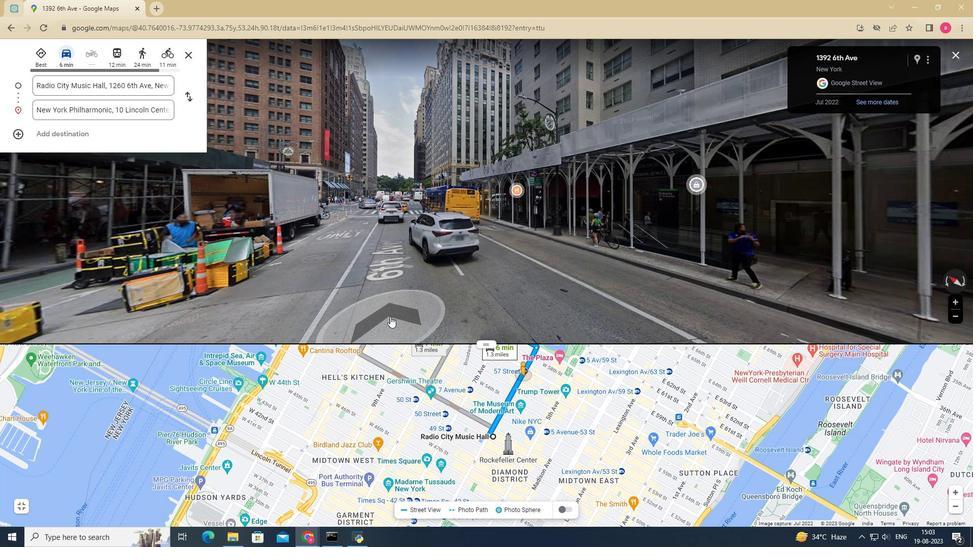
Action: Mouse moved to (390, 317)
Screenshot: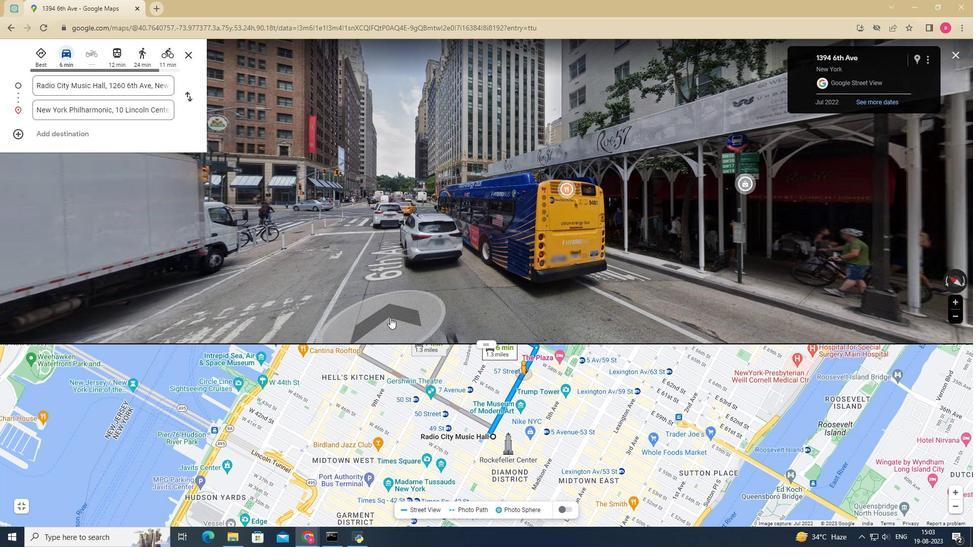 
Action: Mouse pressed left at (390, 317)
Screenshot: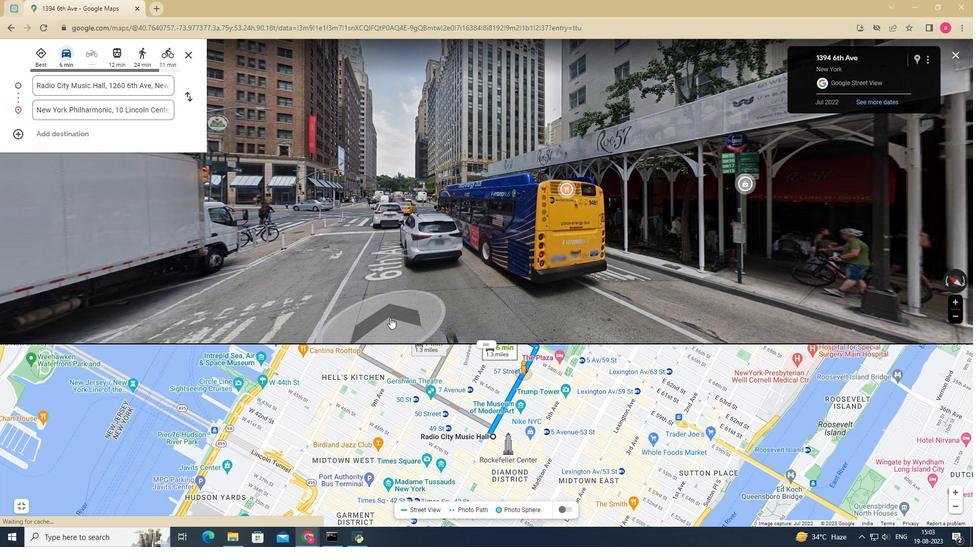 
Action: Mouse moved to (391, 291)
Screenshot: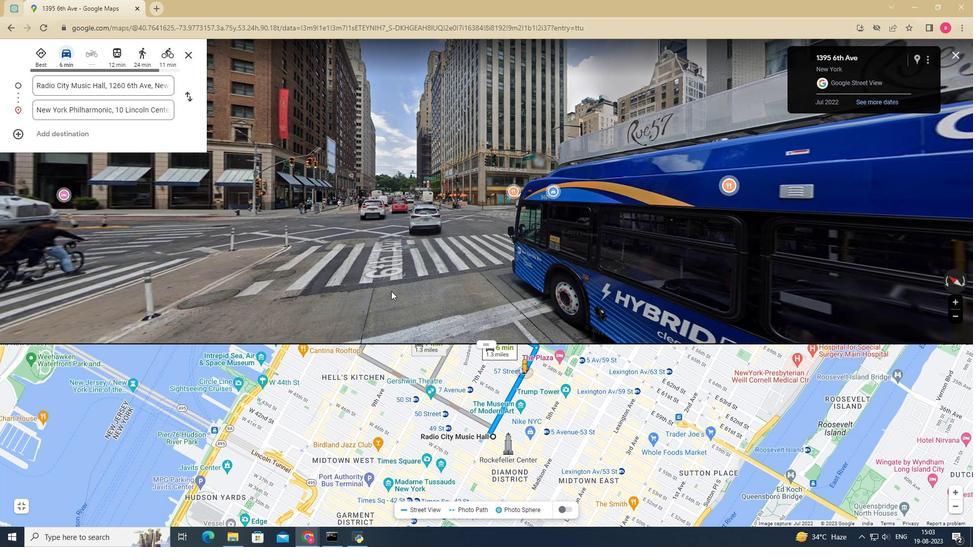 
Action: Mouse pressed left at (391, 291)
Screenshot: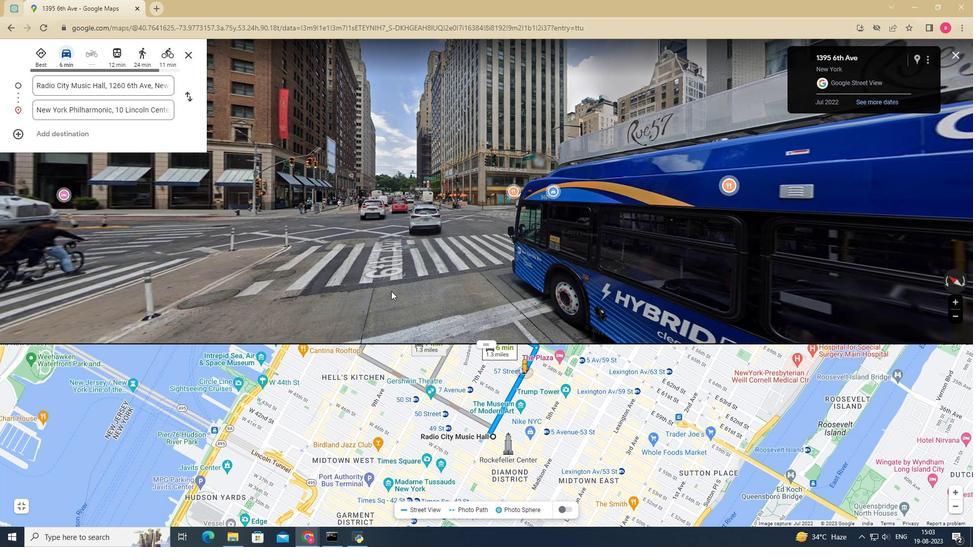 
Action: Mouse moved to (389, 271)
Screenshot: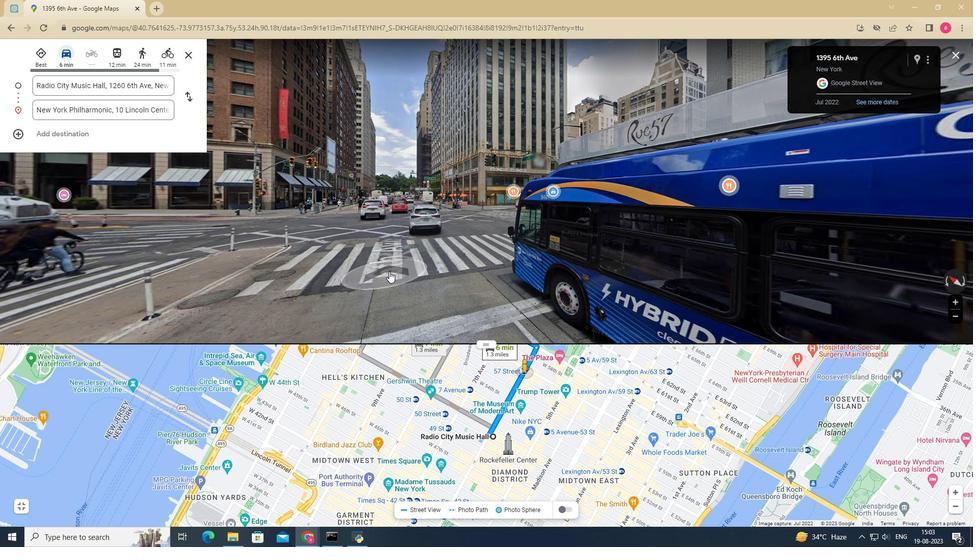 
Action: Mouse pressed left at (389, 271)
Screenshot: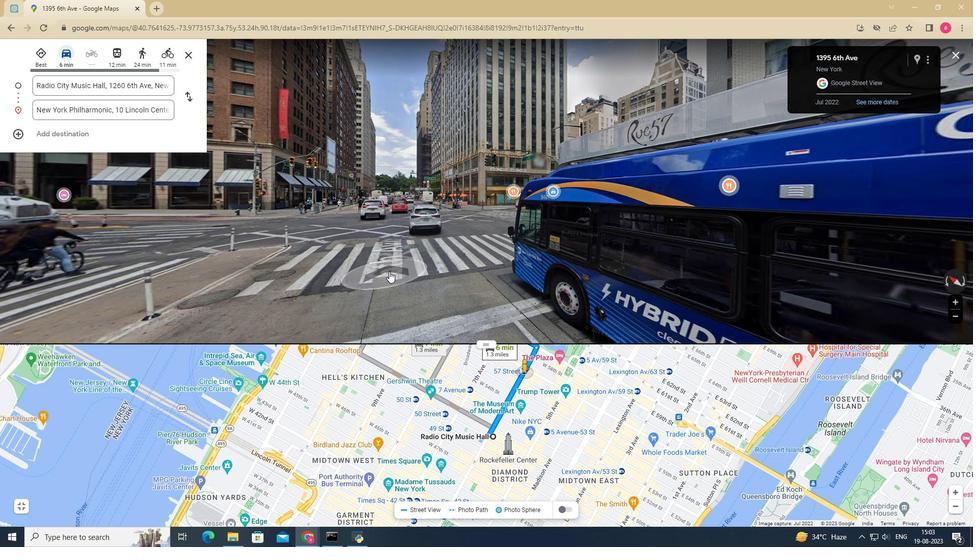 
Action: Mouse moved to (392, 274)
Screenshot: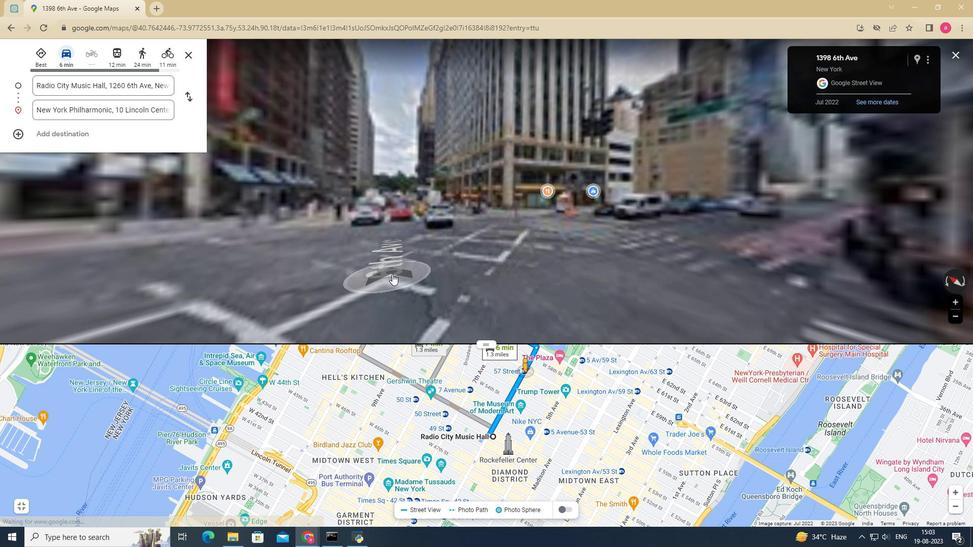 
Action: Mouse pressed left at (392, 274)
Screenshot: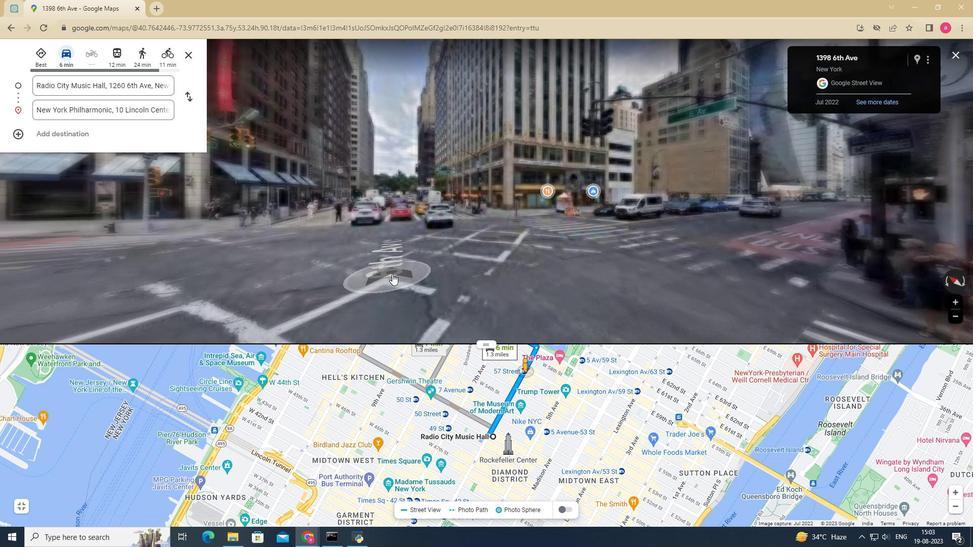 
Action: Mouse moved to (377, 289)
Screenshot: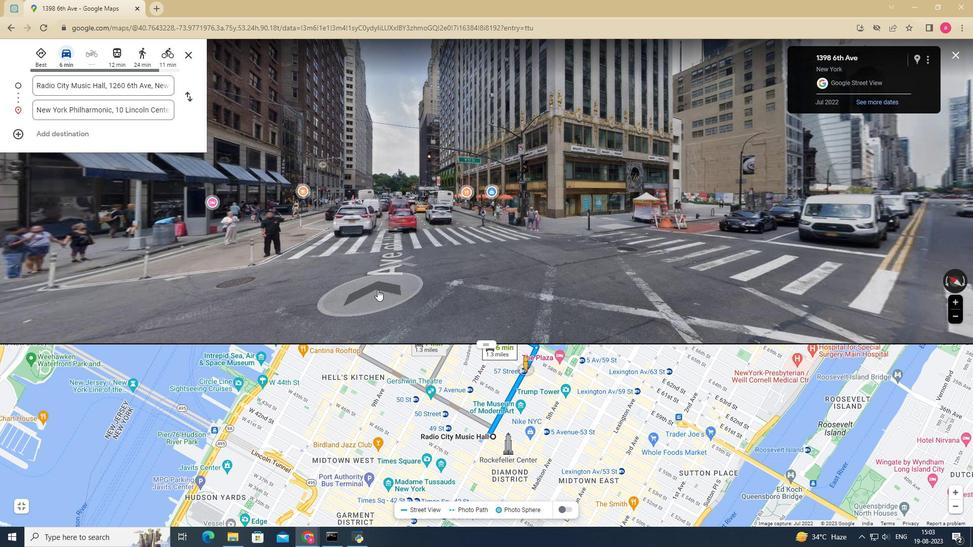 
Action: Mouse pressed left at (377, 289)
Screenshot: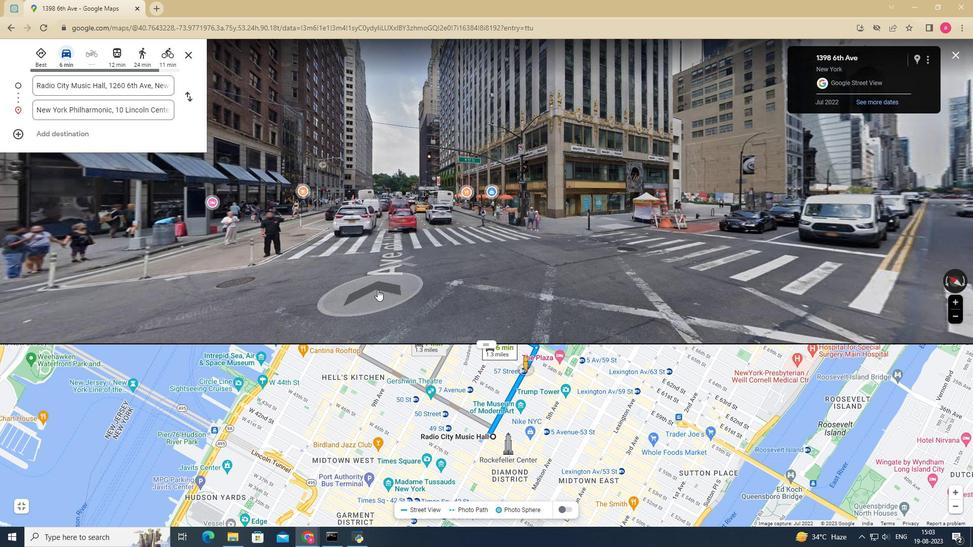 
Action: Mouse moved to (378, 302)
Screenshot: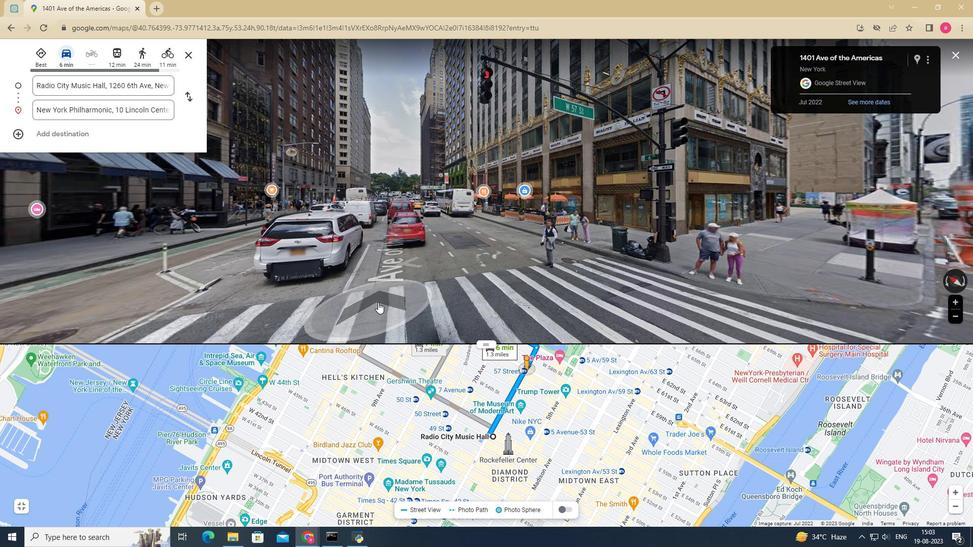 
Action: Mouse pressed left at (378, 302)
Screenshot: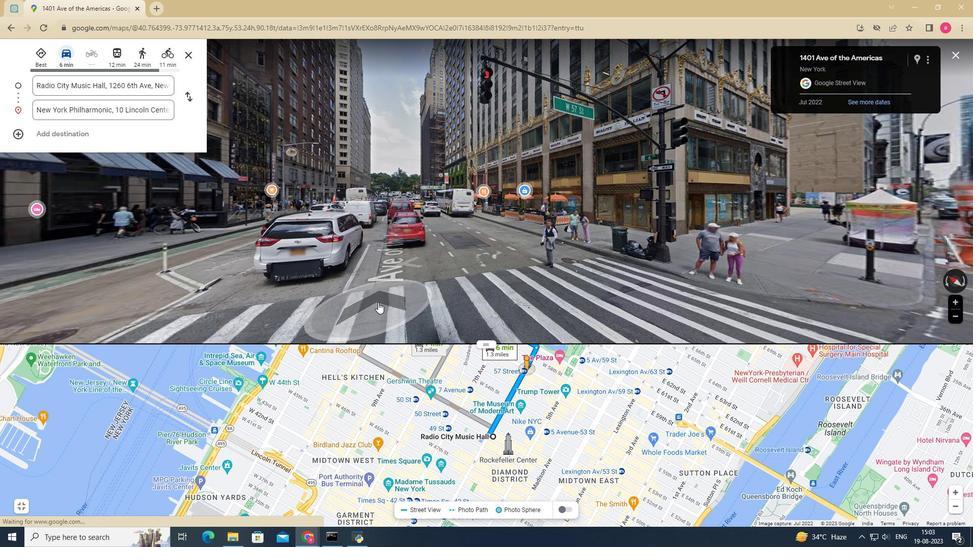 
Action: Mouse moved to (375, 296)
Screenshot: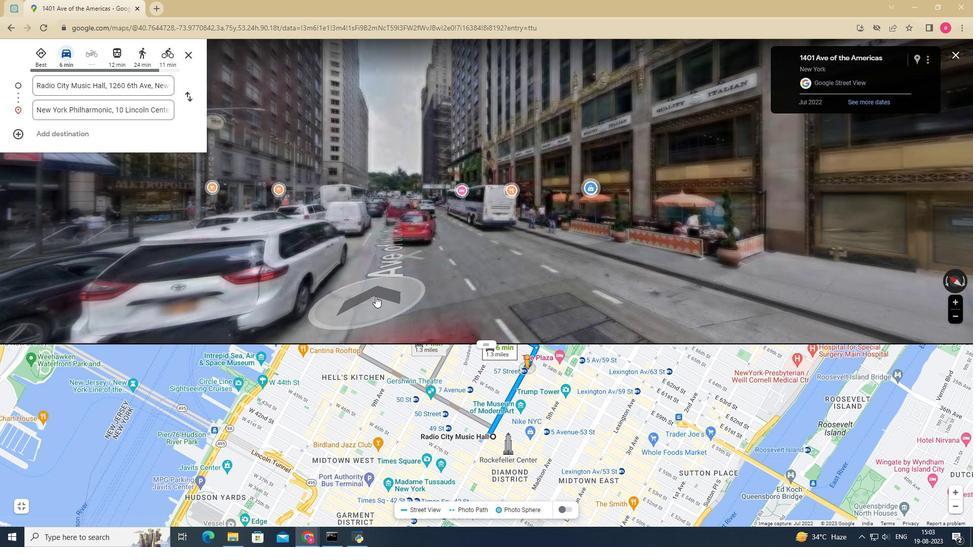 
Action: Mouse pressed left at (375, 296)
Screenshot: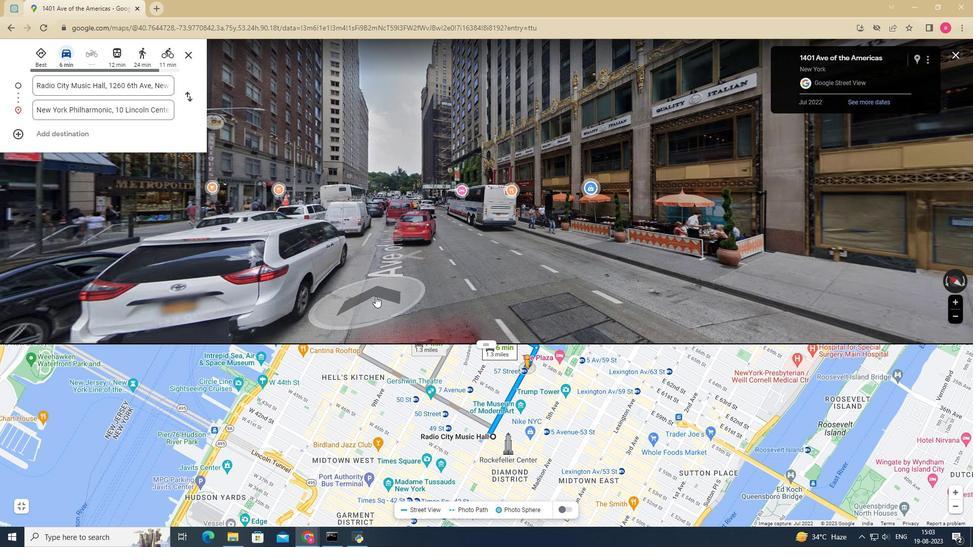
Action: Mouse moved to (387, 284)
Screenshot: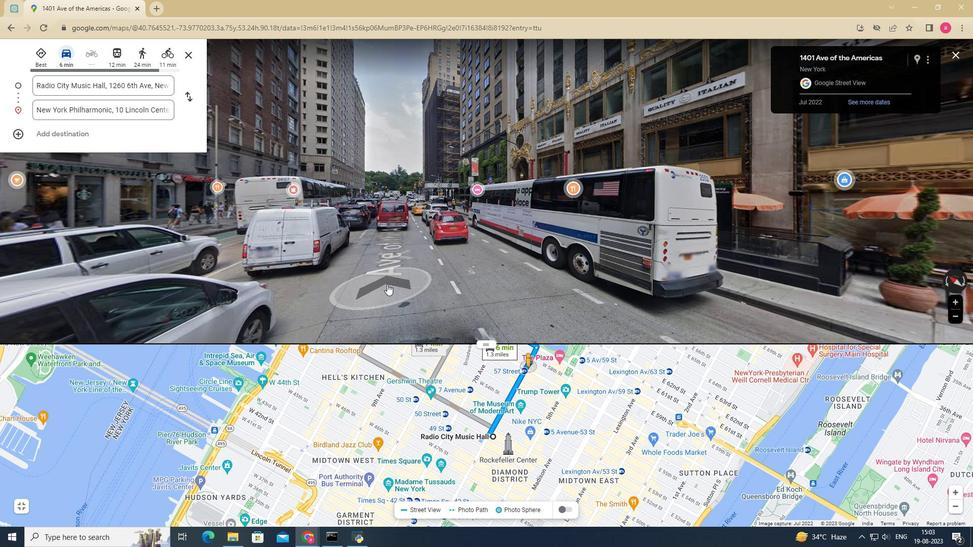 
Action: Mouse pressed left at (387, 284)
Screenshot: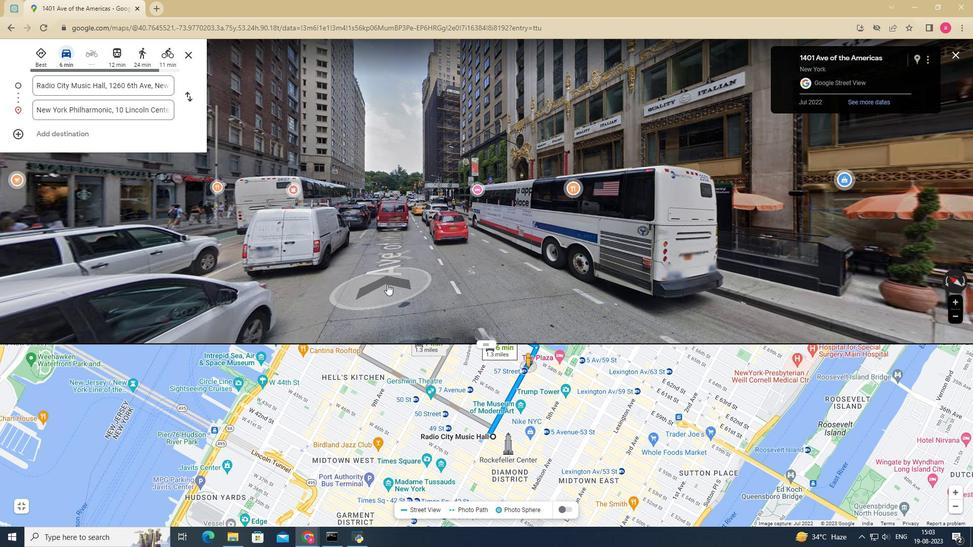 
Action: Mouse moved to (388, 294)
Screenshot: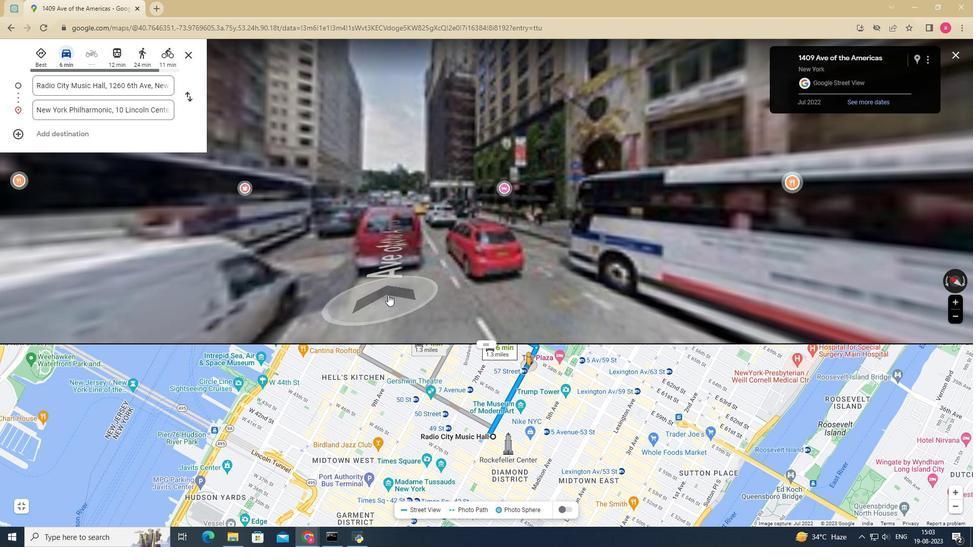 
Action: Mouse pressed left at (388, 294)
Screenshot: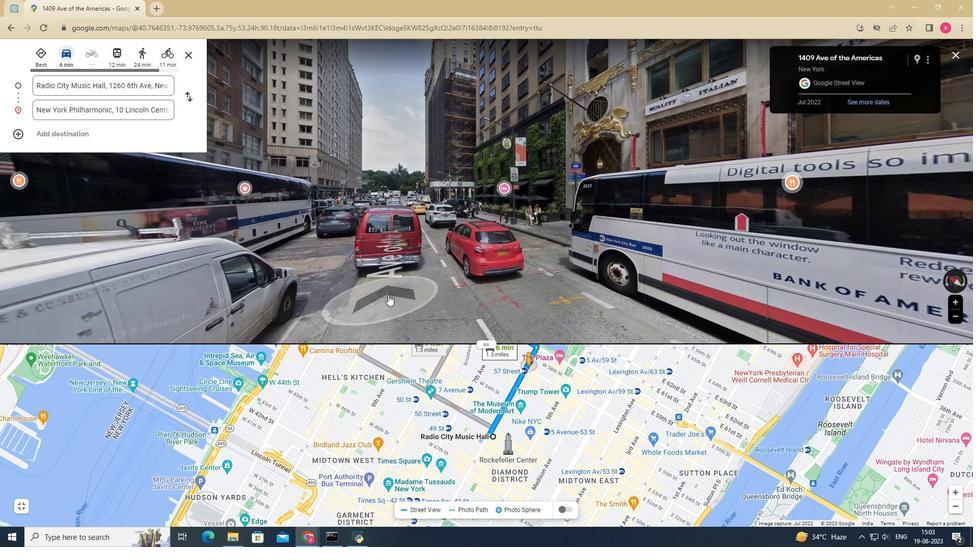 
Action: Mouse moved to (389, 307)
Screenshot: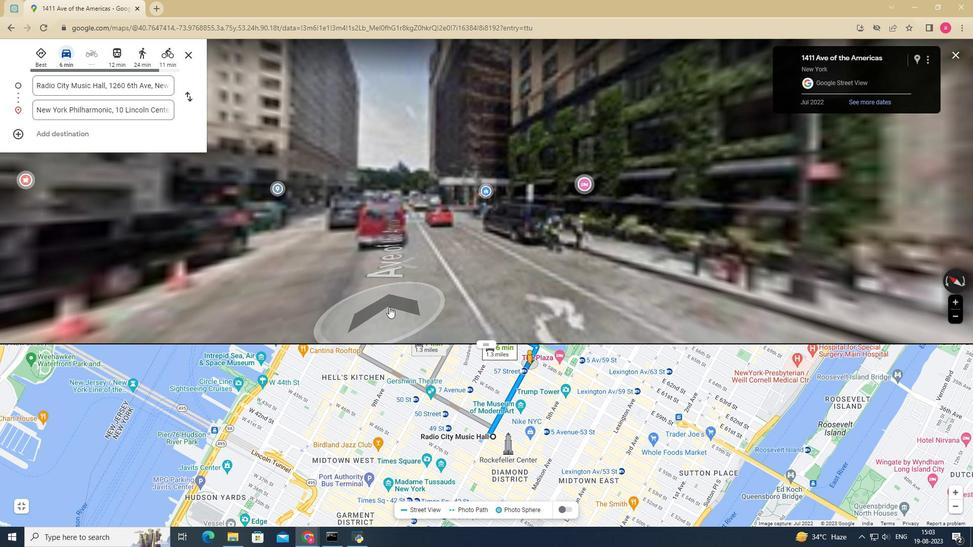 
Action: Mouse pressed left at (389, 307)
Screenshot: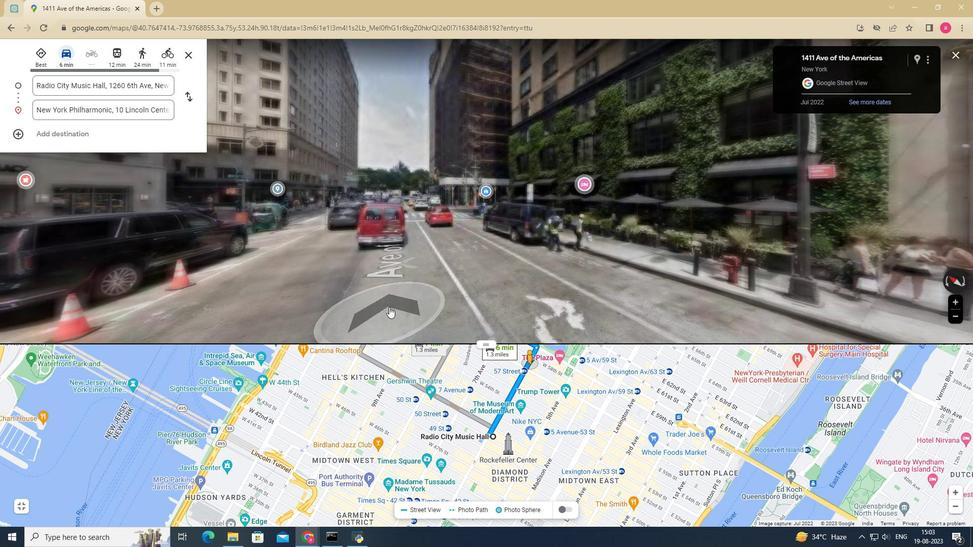 
Action: Mouse moved to (385, 332)
Screenshot: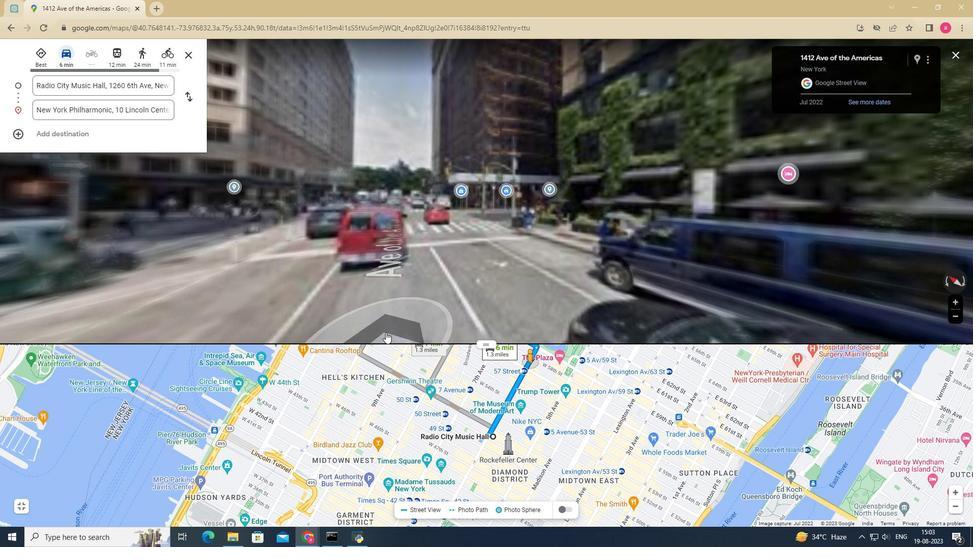 
Action: Mouse pressed left at (385, 332)
Screenshot: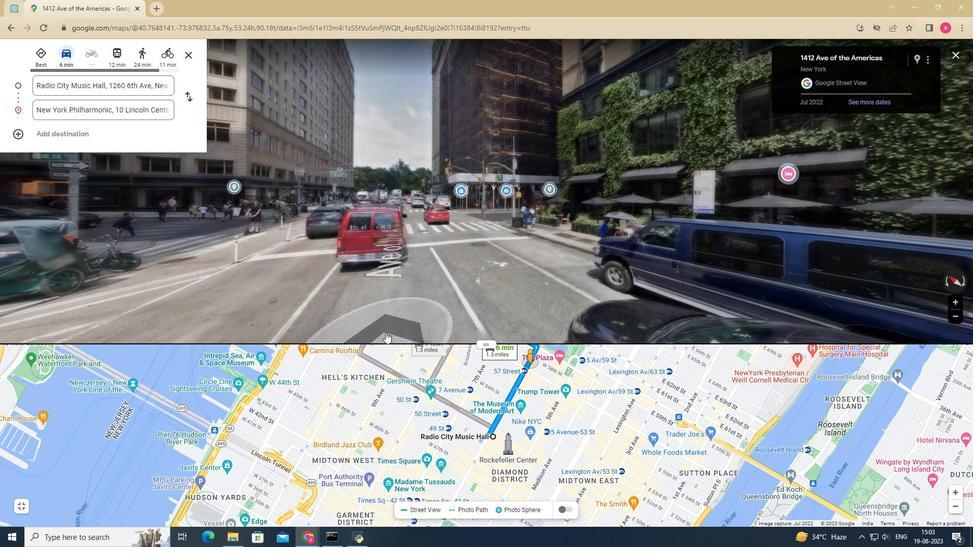 
Action: Mouse moved to (385, 332)
Screenshot: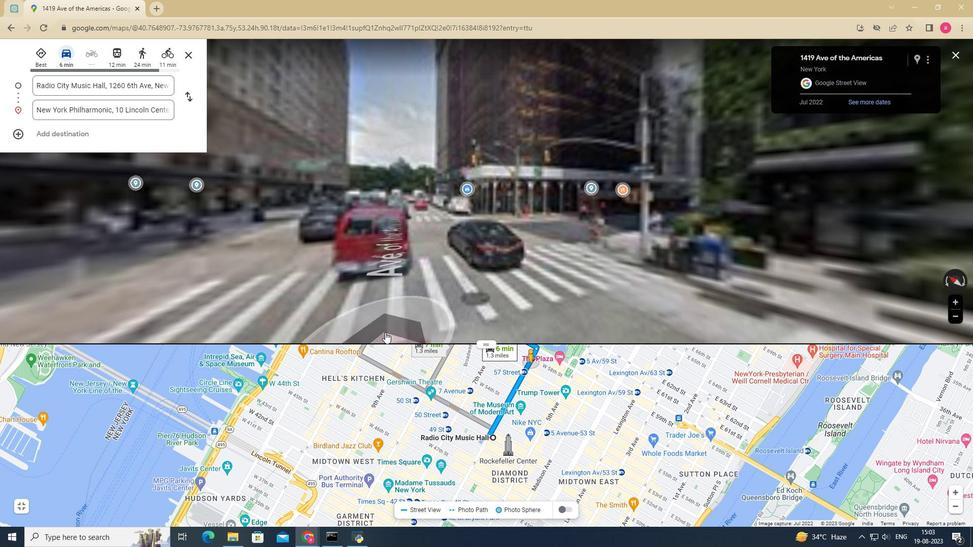 
Action: Mouse pressed left at (385, 332)
Screenshot: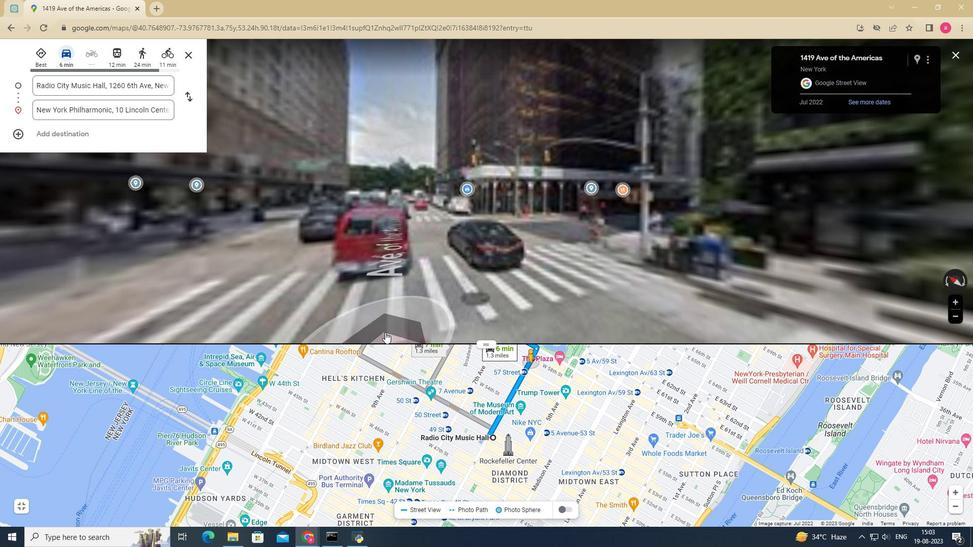 
Action: Mouse moved to (383, 298)
Screenshot: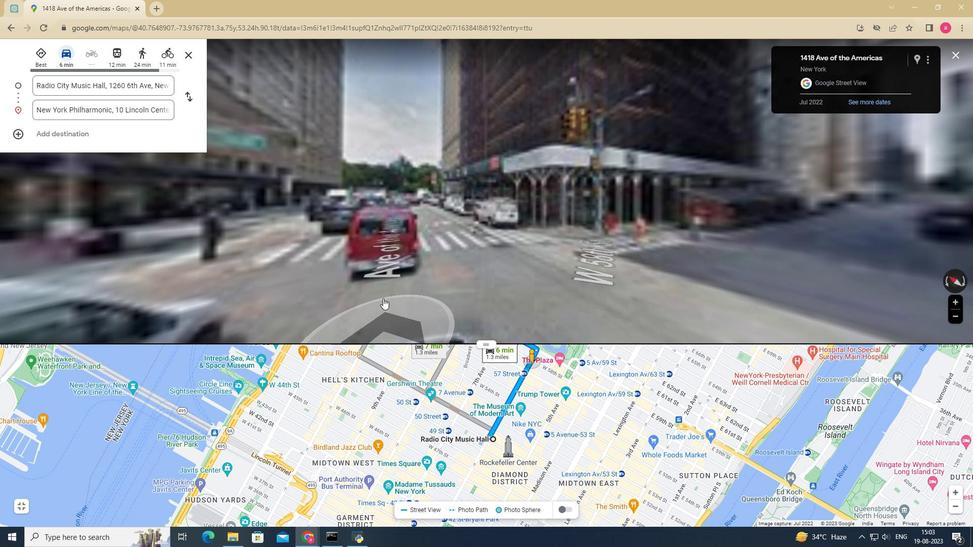 
Action: Mouse pressed left at (383, 298)
Screenshot: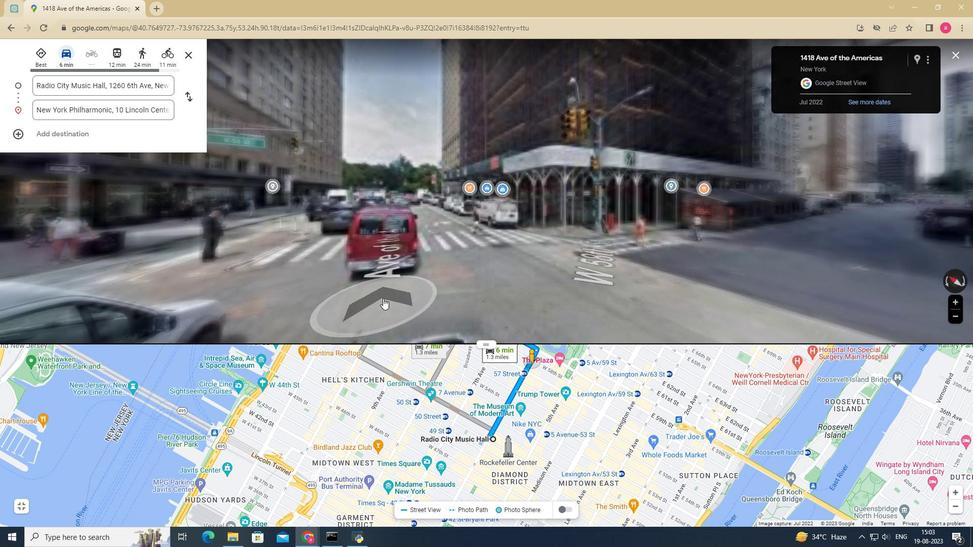 
Action: Mouse moved to (380, 295)
Screenshot: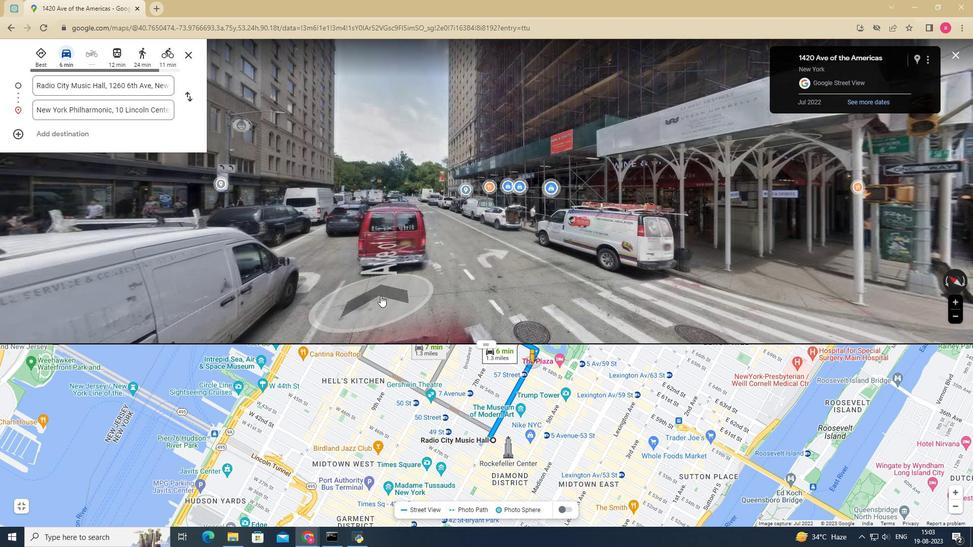 
Action: Mouse pressed left at (380, 295)
Screenshot: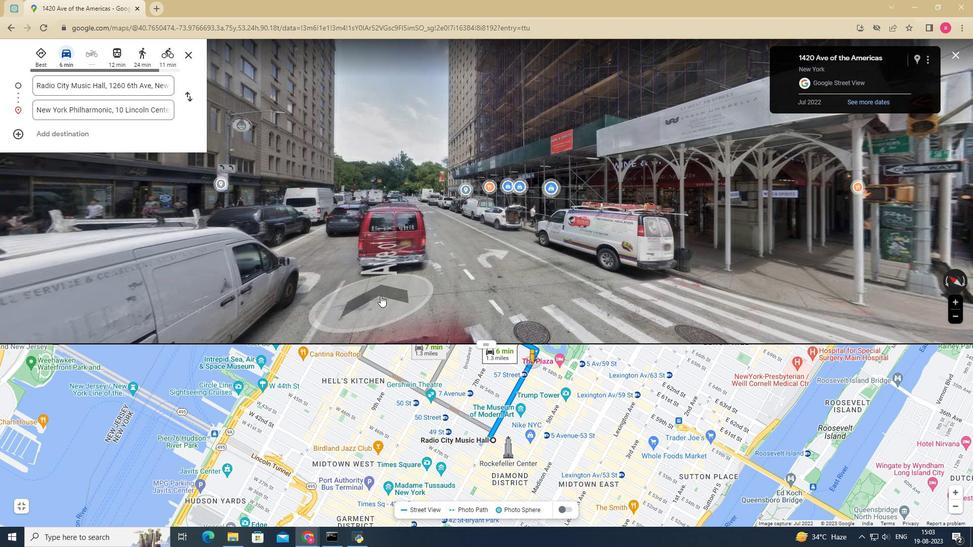 
Action: Mouse moved to (387, 276)
Screenshot: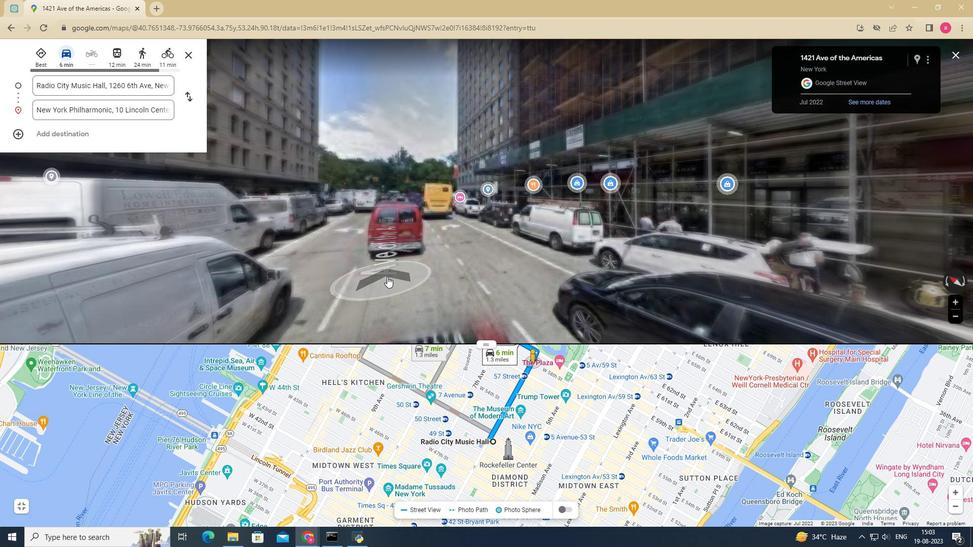 
Action: Mouse pressed left at (387, 276)
Screenshot: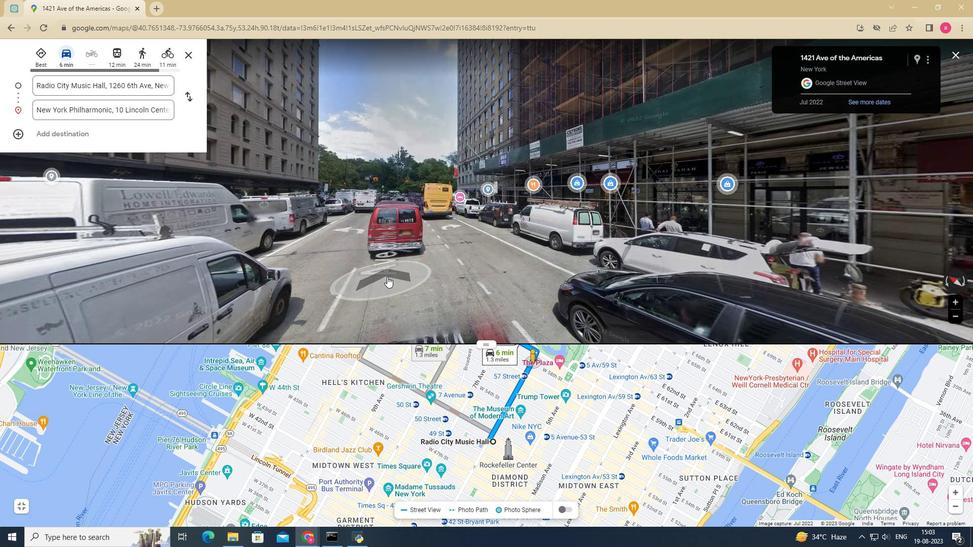 
Action: Mouse moved to (383, 312)
Screenshot: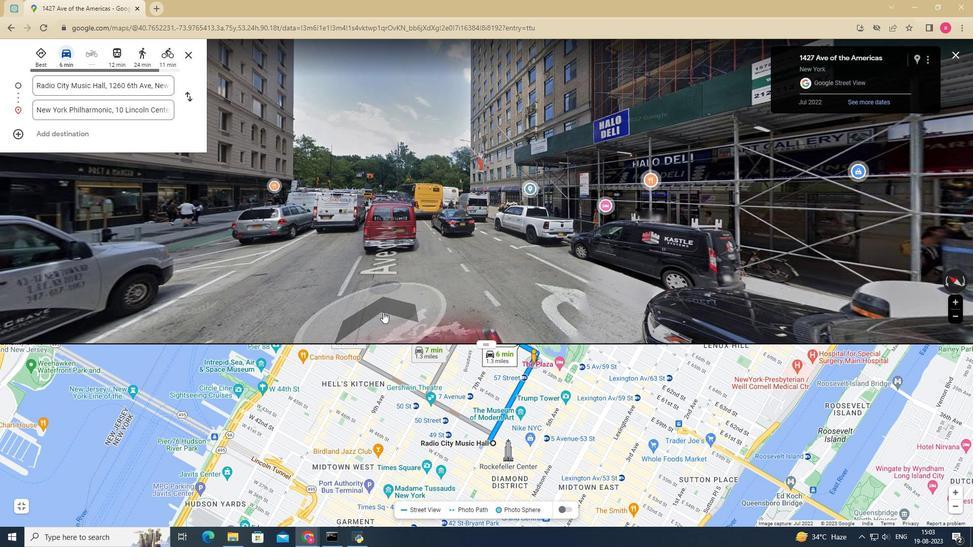 
Action: Mouse pressed left at (383, 312)
Screenshot: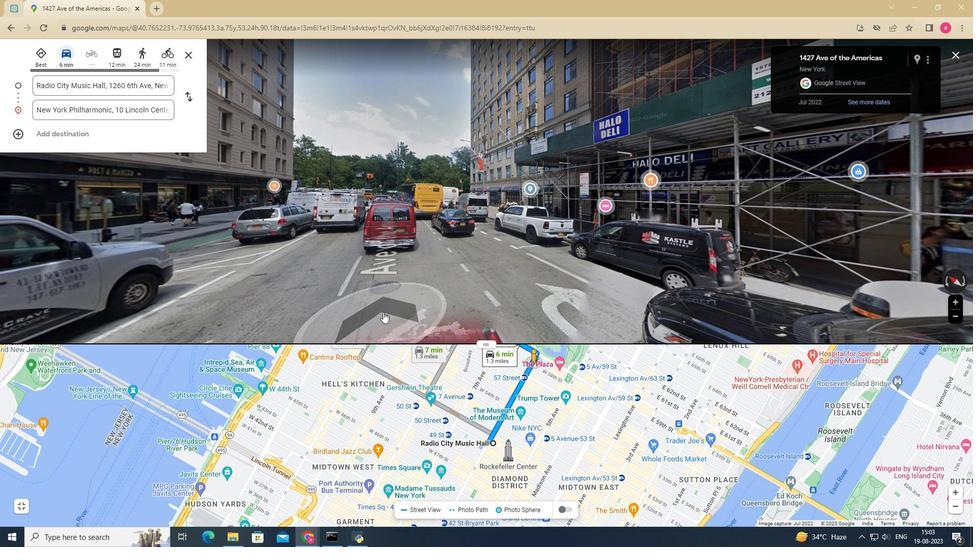 
Action: Mouse moved to (378, 331)
Screenshot: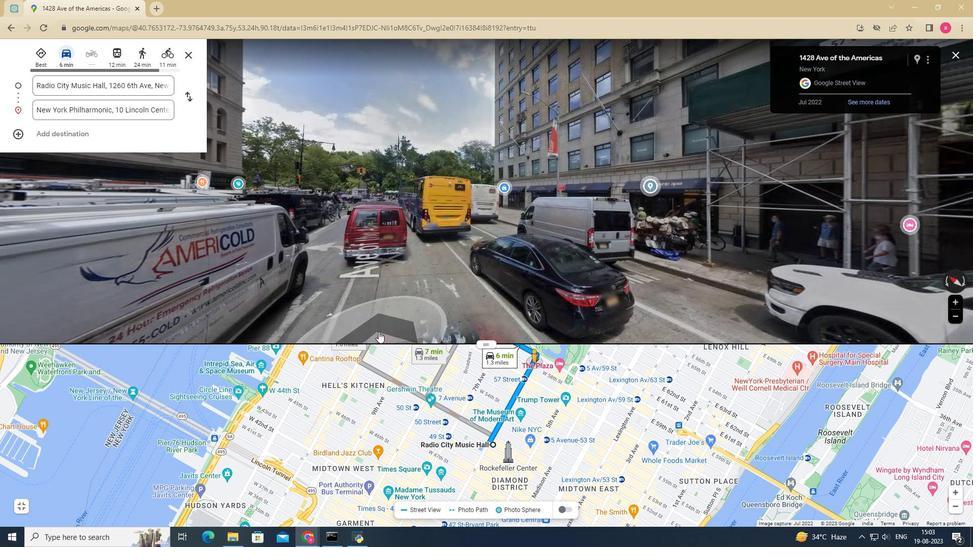 
Action: Mouse pressed left at (378, 331)
Screenshot: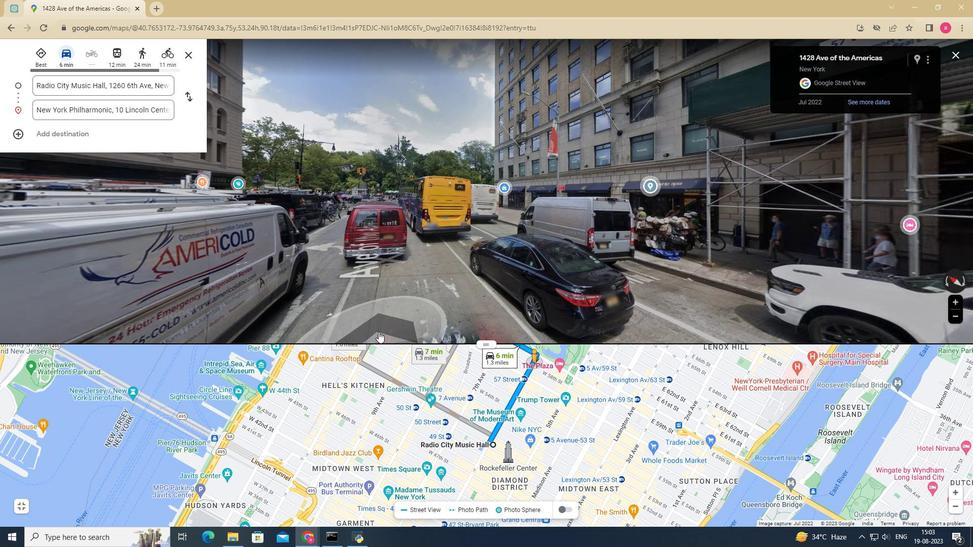 
Action: Mouse moved to (377, 280)
Screenshot: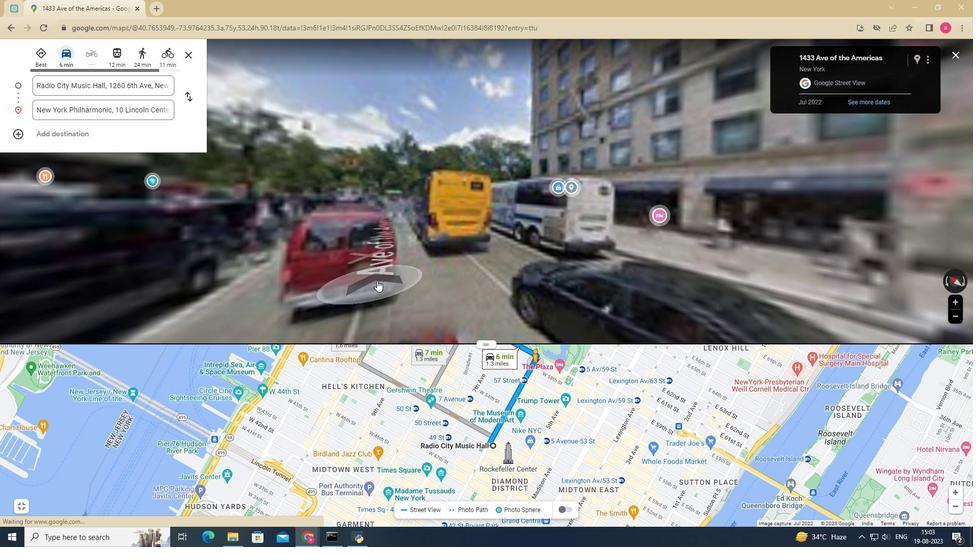 
Action: Mouse pressed left at (377, 280)
Screenshot: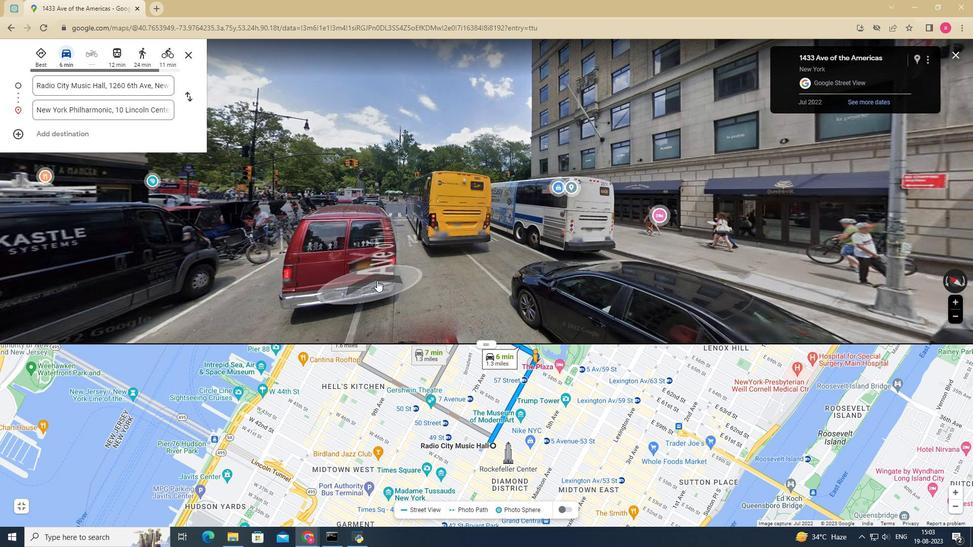 
Action: Mouse moved to (316, 270)
Screenshot: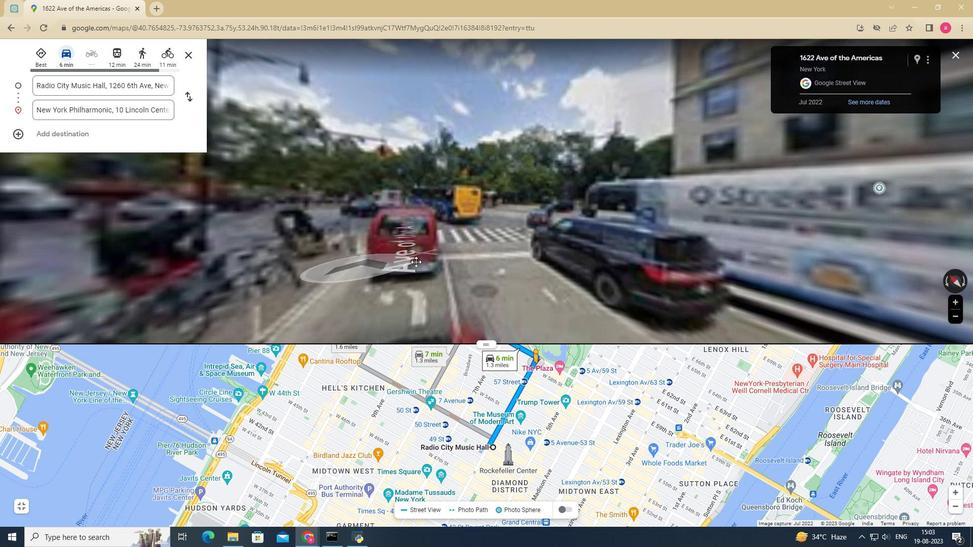 
Action: Mouse pressed left at (316, 270)
Screenshot: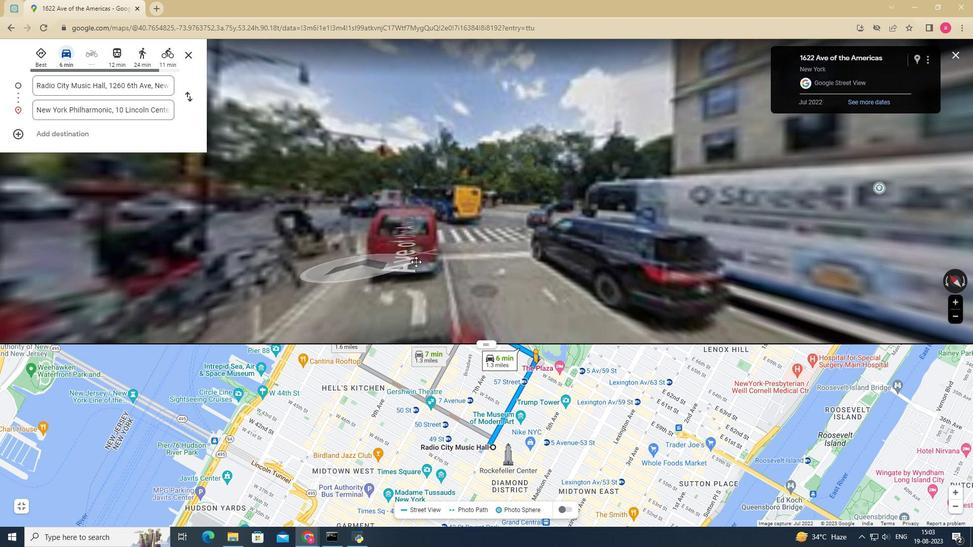 
Action: Mouse moved to (495, 274)
Screenshot: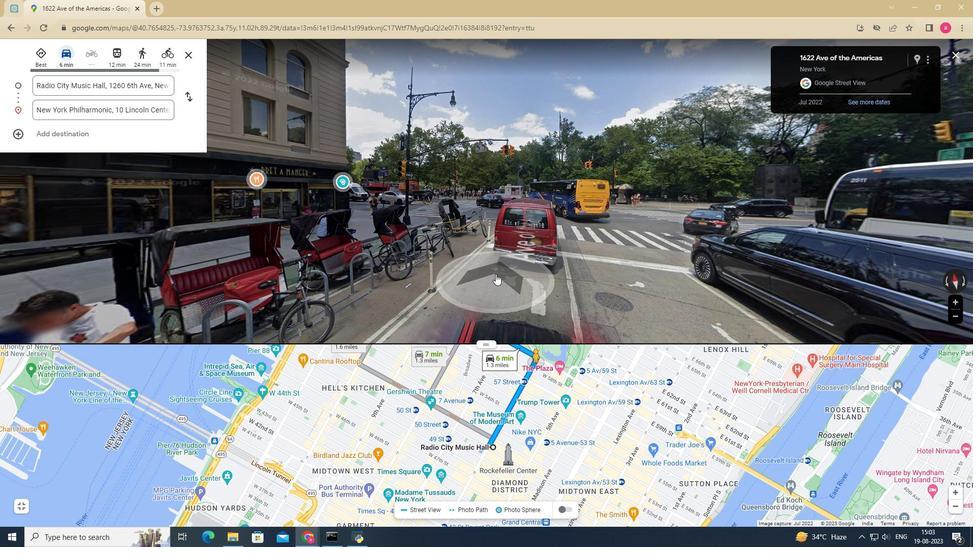 
Action: Mouse pressed left at (495, 274)
Screenshot: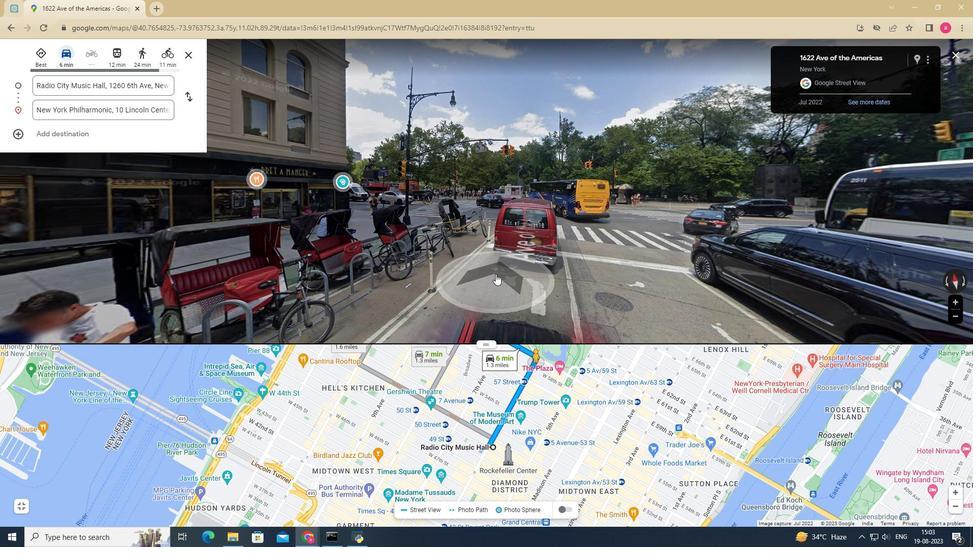 
Action: Mouse moved to (472, 250)
Screenshot: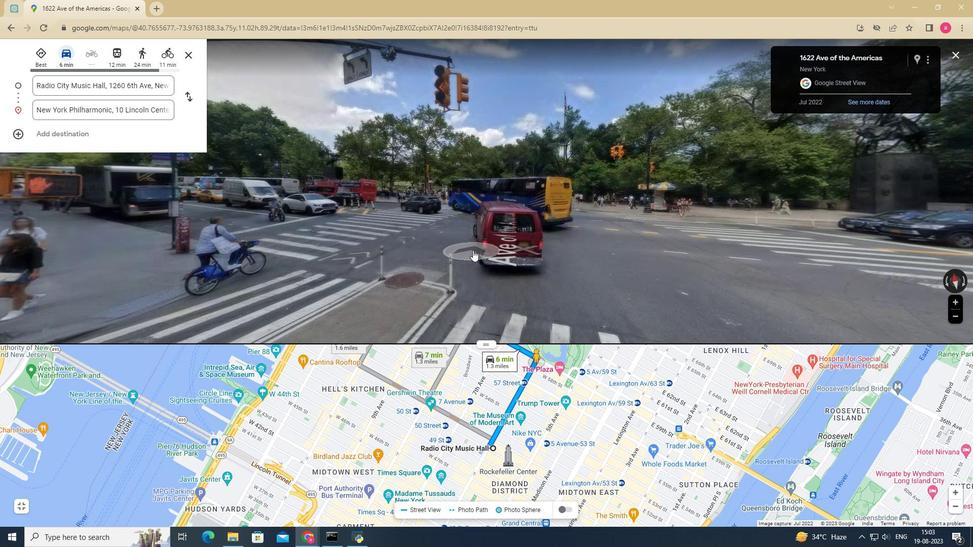 
Action: Mouse pressed left at (472, 250)
Screenshot: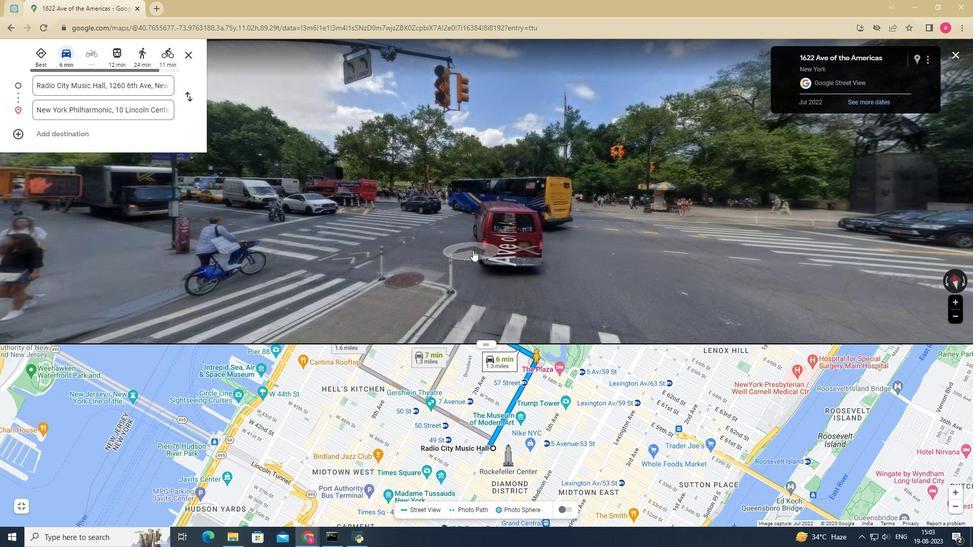 
Action: Mouse moved to (383, 231)
Screenshot: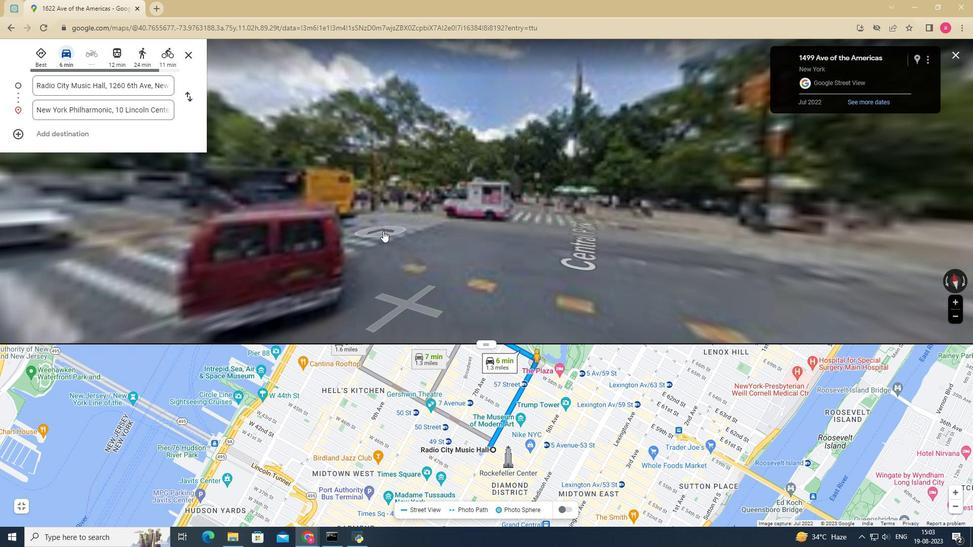 
Action: Mouse pressed left at (383, 231)
Screenshot: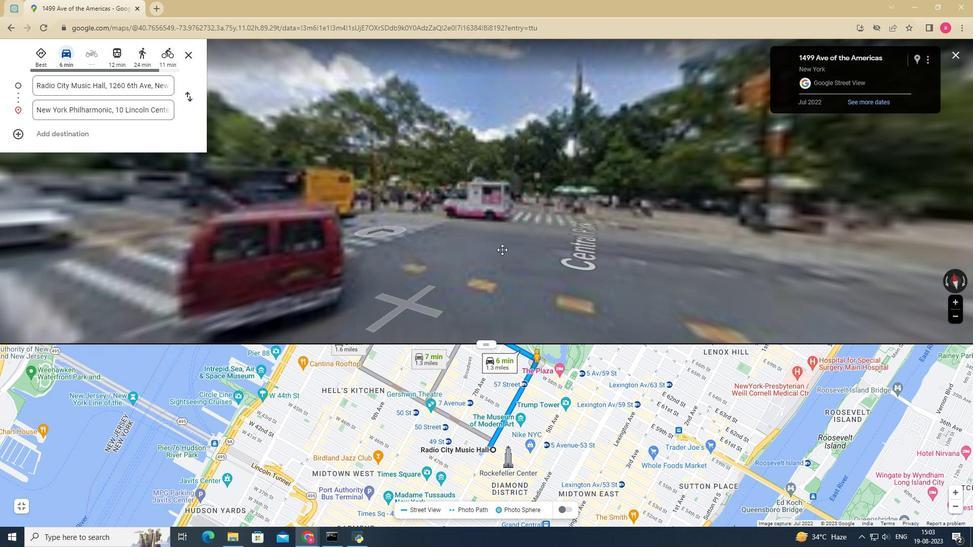 
Action: Mouse moved to (441, 279)
Screenshot: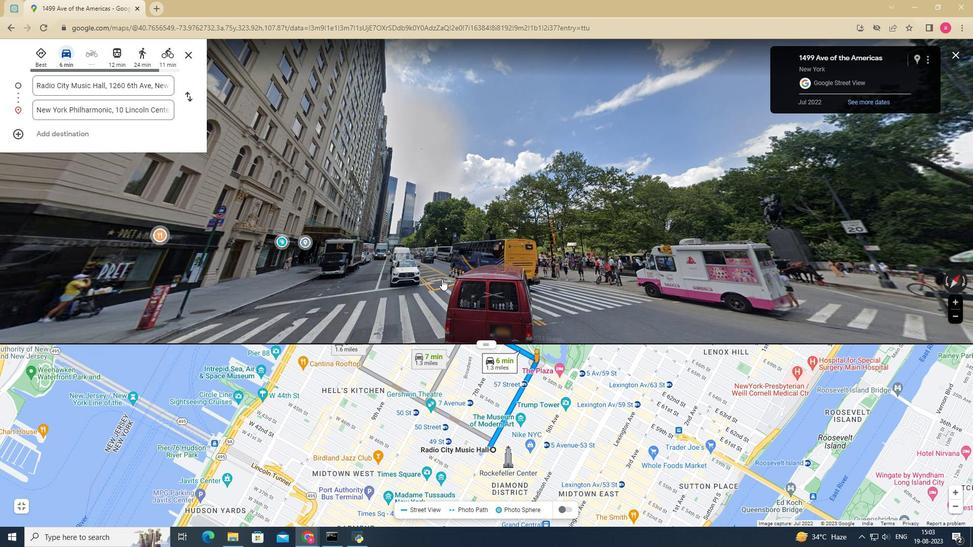 
Action: Mouse pressed left at (441, 279)
Screenshot: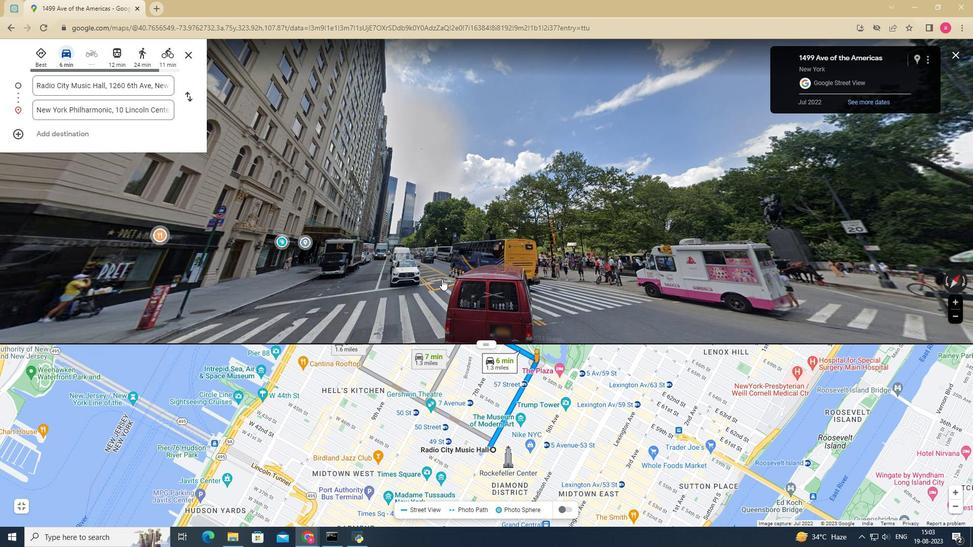 
Action: Mouse moved to (418, 301)
Screenshot: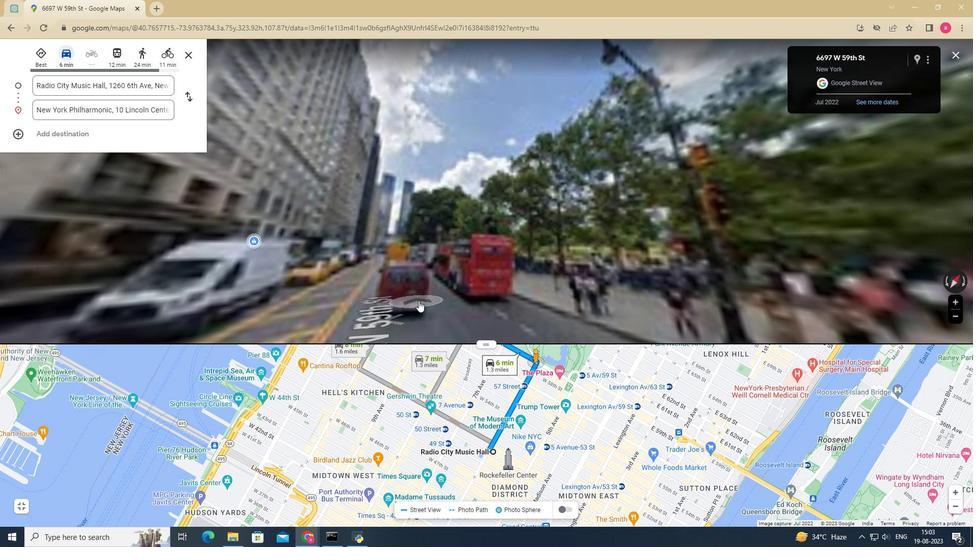 
Action: Mouse pressed left at (418, 301)
Screenshot: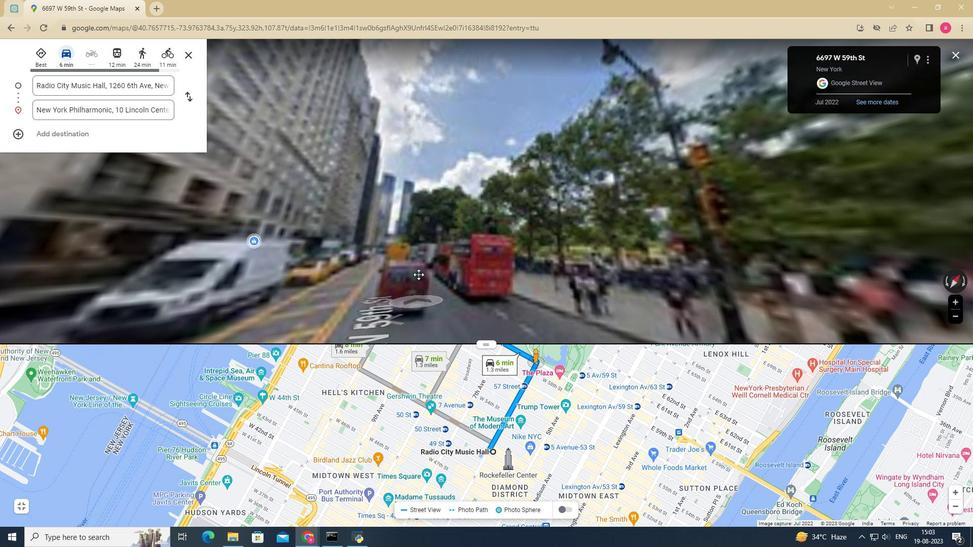 
Action: Mouse moved to (409, 257)
Screenshot: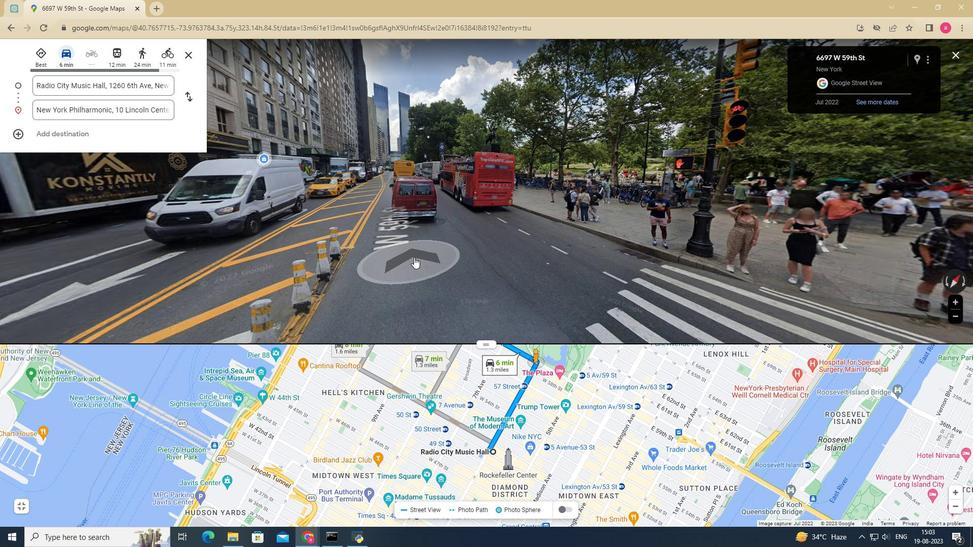 
Action: Mouse pressed left at (409, 257)
Screenshot: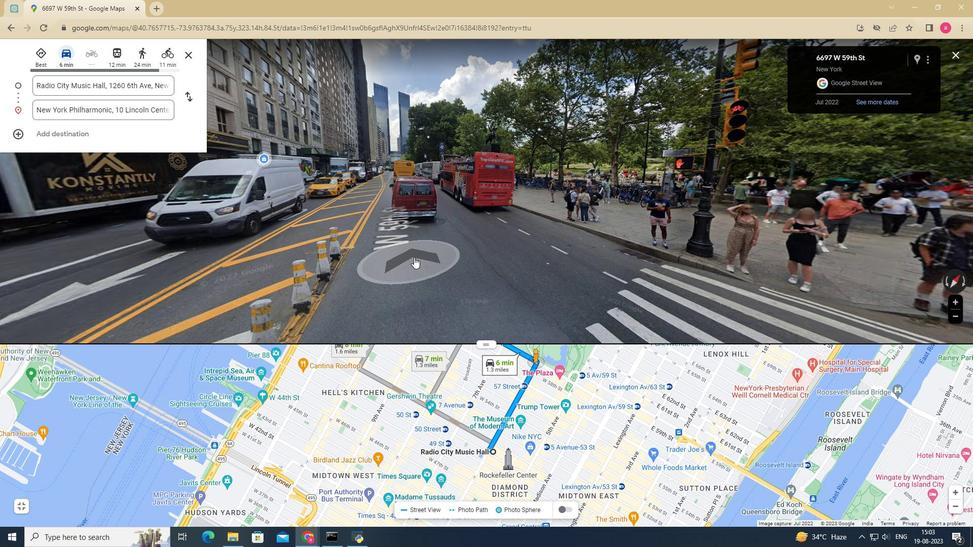 
Action: Mouse moved to (407, 239)
Screenshot: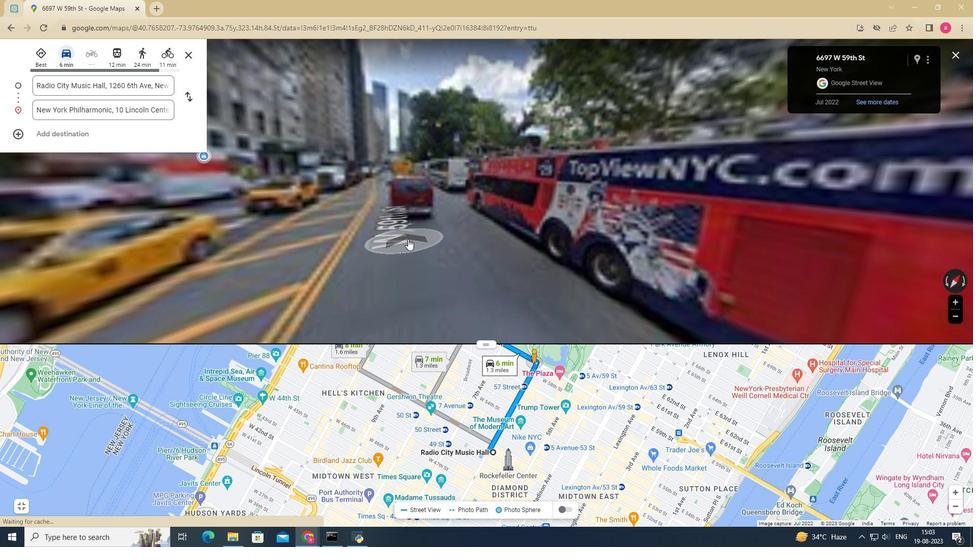 
Action: Mouse pressed left at (407, 239)
Screenshot: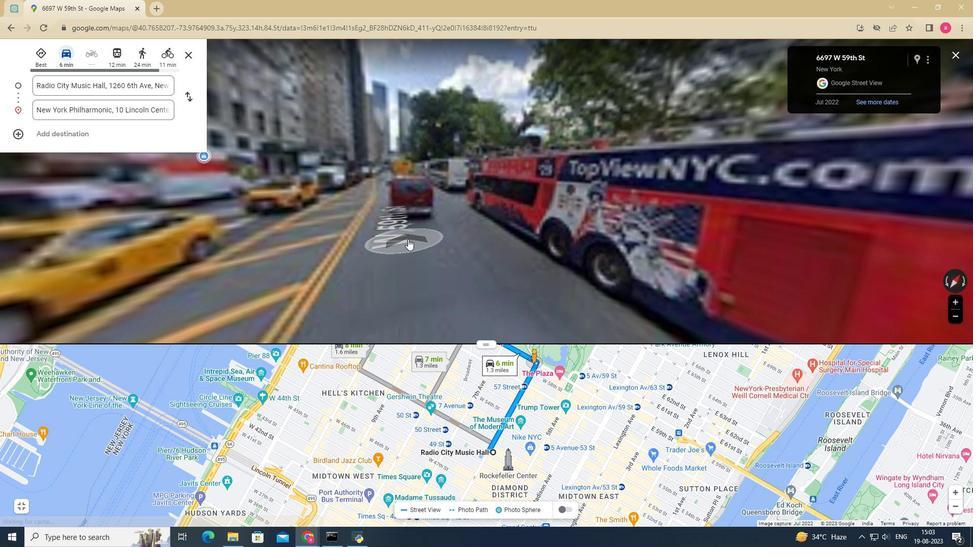 
Action: Mouse pressed left at (407, 239)
Screenshot: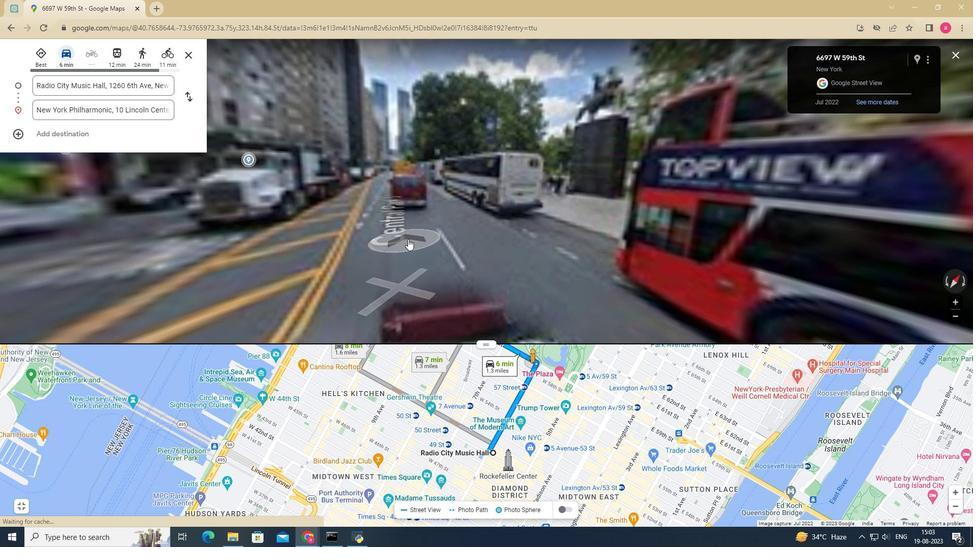 
Action: Mouse pressed left at (407, 239)
Screenshot: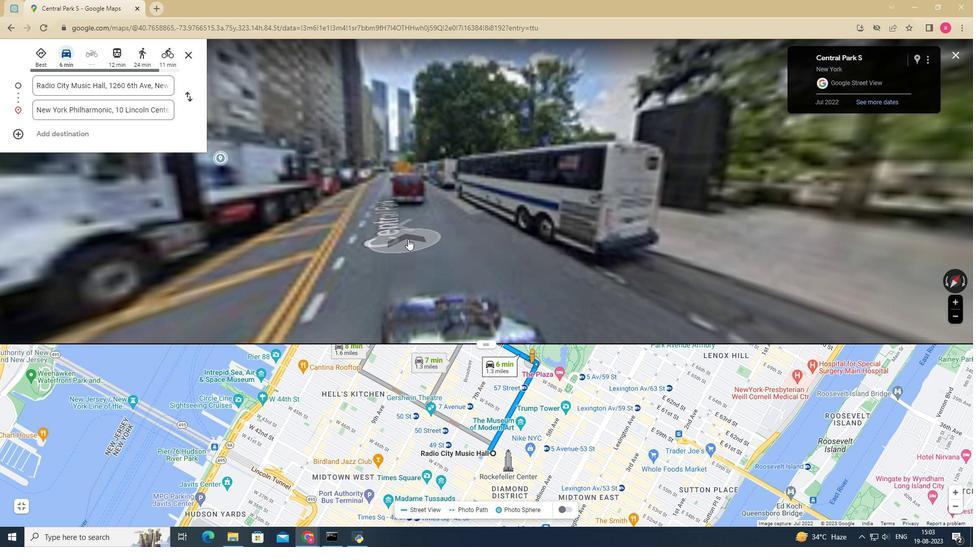 
Action: Mouse pressed left at (407, 239)
Screenshot: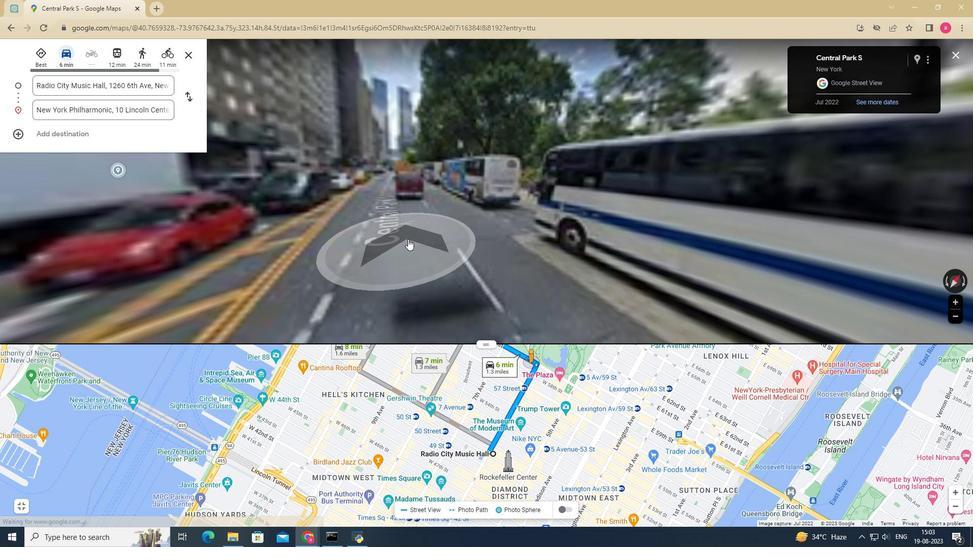 
Action: Mouse pressed left at (407, 239)
Screenshot: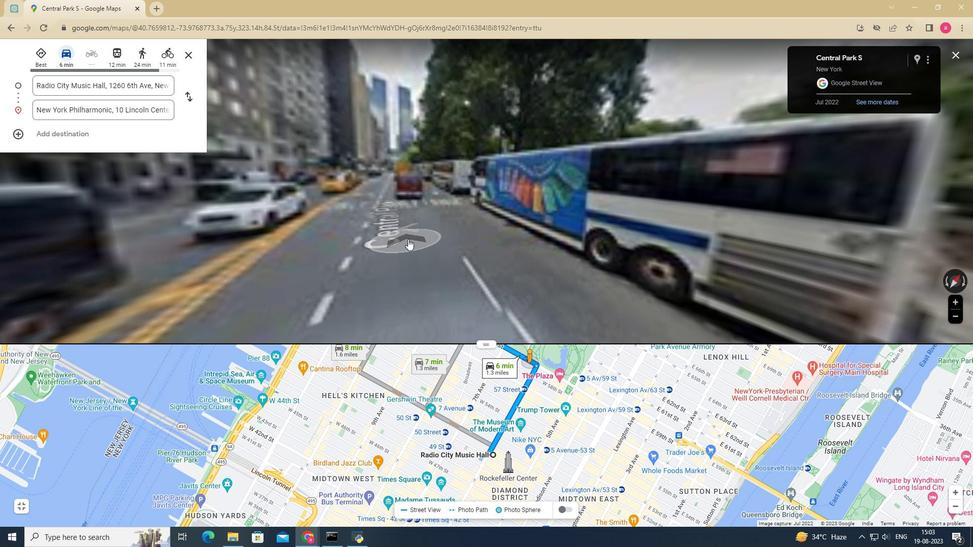 
Action: Mouse pressed left at (407, 239)
Screenshot: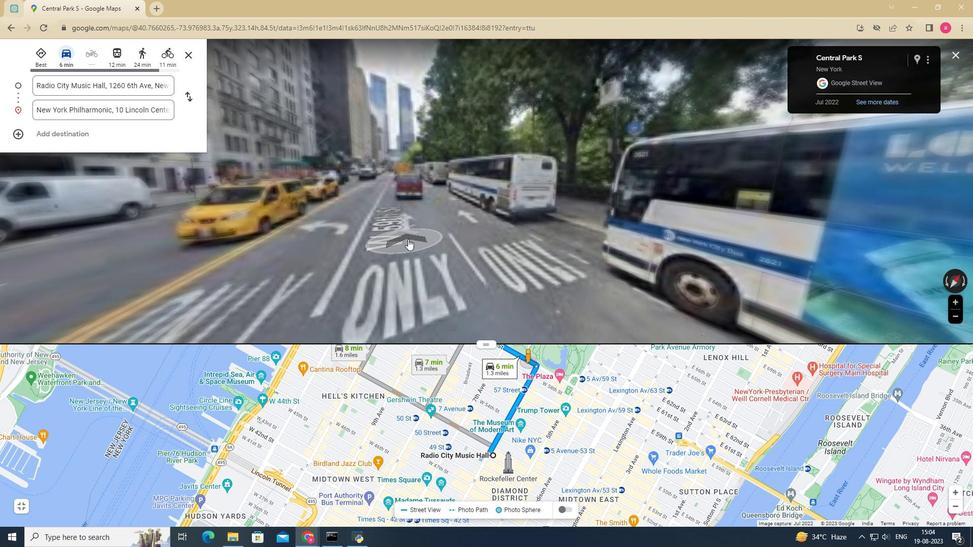 
Action: Mouse pressed left at (407, 239)
Screenshot: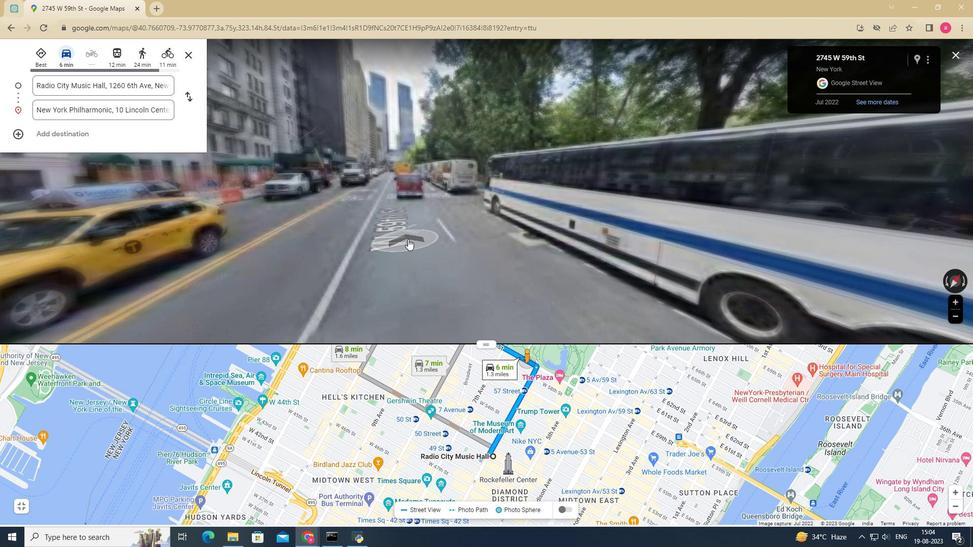 
Action: Mouse pressed left at (407, 239)
Screenshot: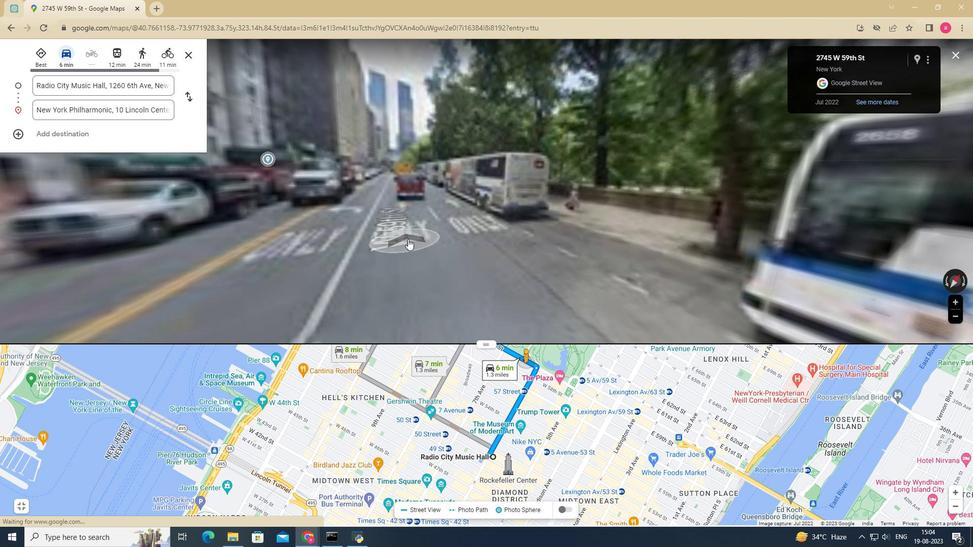 
Action: Mouse pressed left at (407, 239)
Screenshot: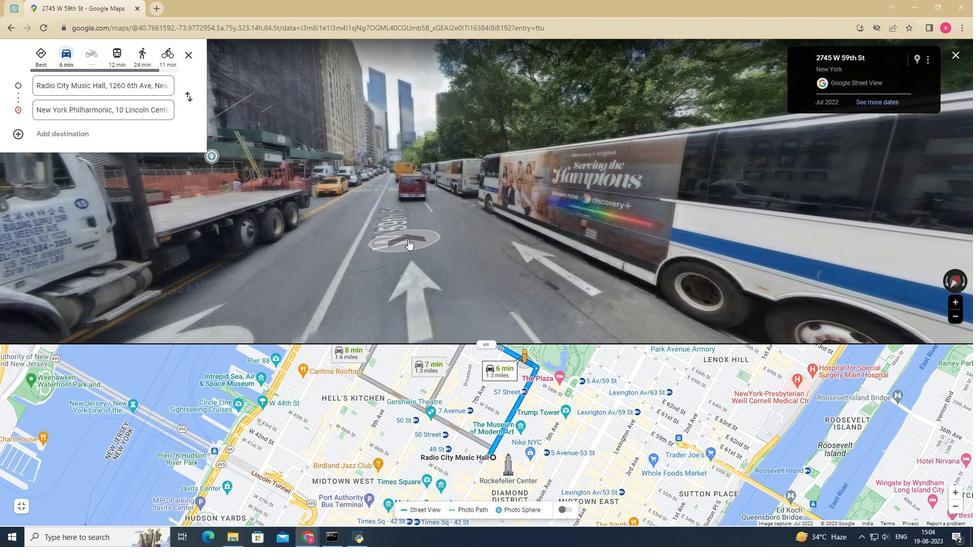 
Action: Mouse pressed left at (407, 239)
